 Task: Open Card Cryptocurrency Review in Board Customer Service to Workspace Acquisitions and Mergers and add a team member Softage.1@softage.net, a label Green, a checklist Payroll, an attachment from Trello, a color Green and finally, add a card description 'Plan and execute company team-building activity at a go-karting track' and a comment 'This task requires us to be detail-oriented and meticulous, ensuring that we do not miss any important information or details.'. Add a start date 'Jan 05, 1900' with a due date 'Jan 12, 1900'
Action: Mouse moved to (106, 484)
Screenshot: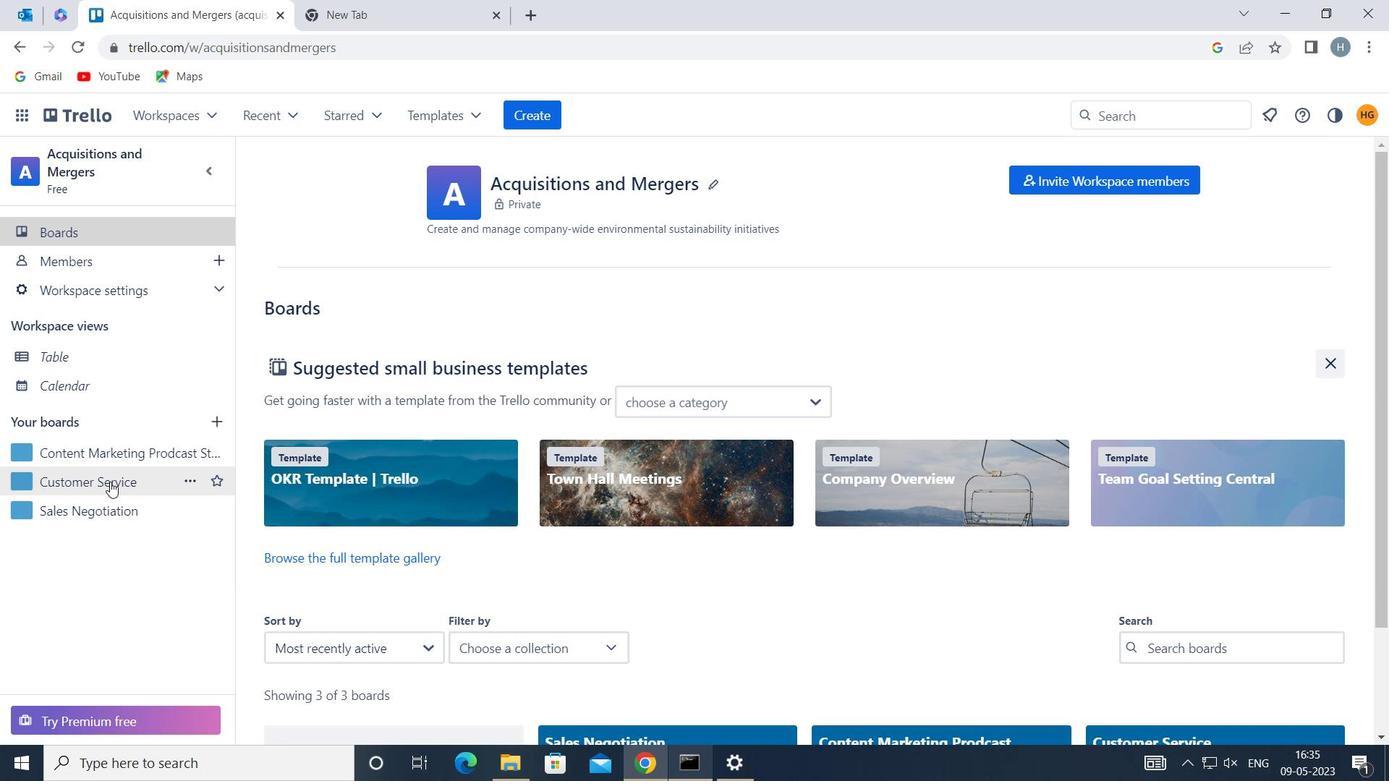 
Action: Mouse pressed left at (106, 484)
Screenshot: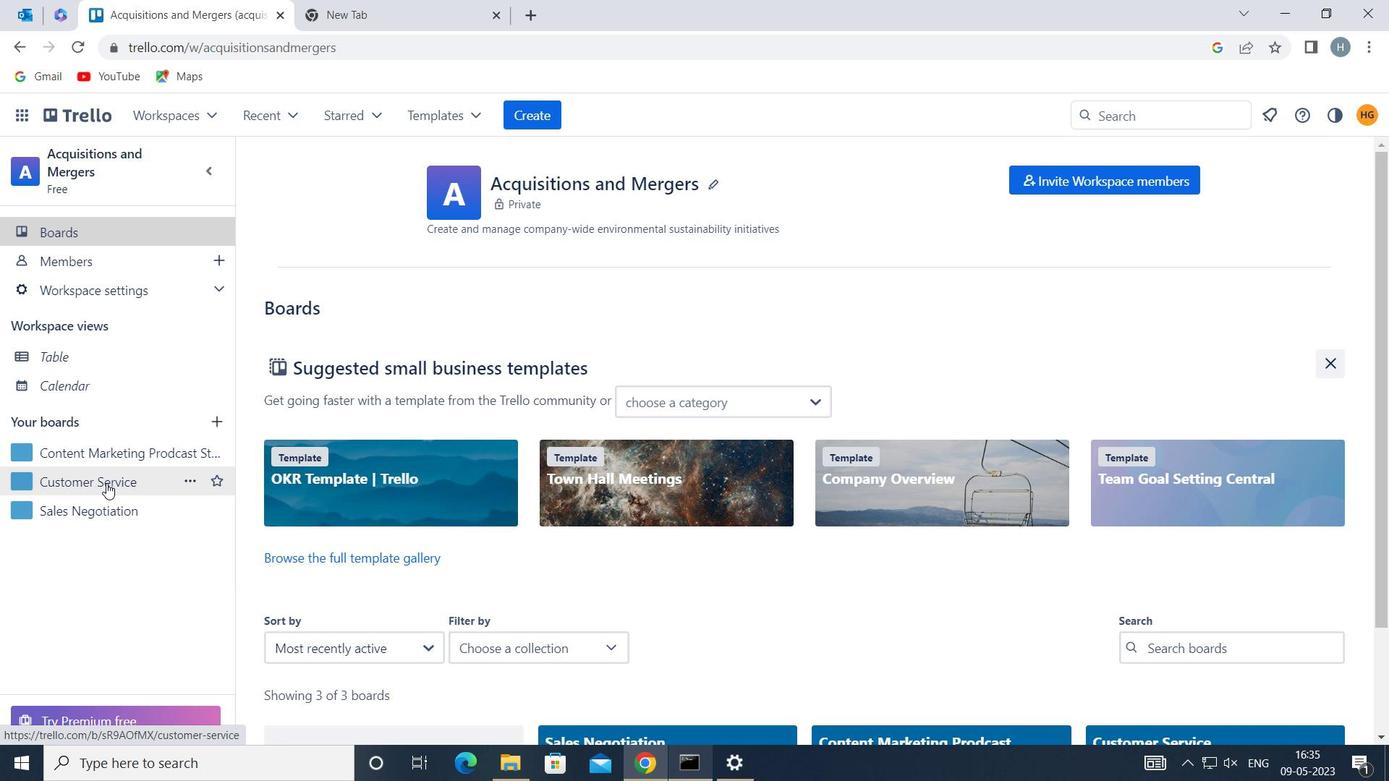 
Action: Mouse moved to (611, 258)
Screenshot: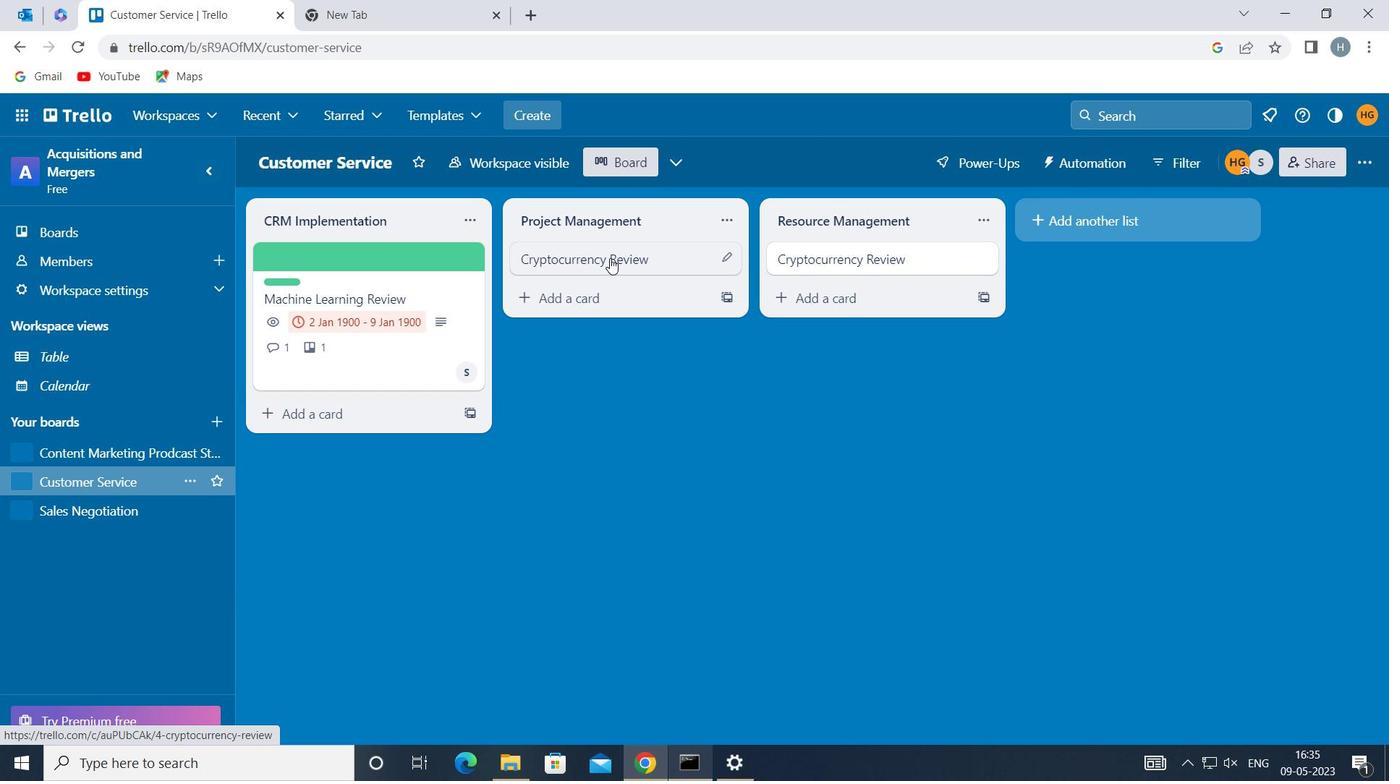 
Action: Mouse pressed left at (611, 258)
Screenshot: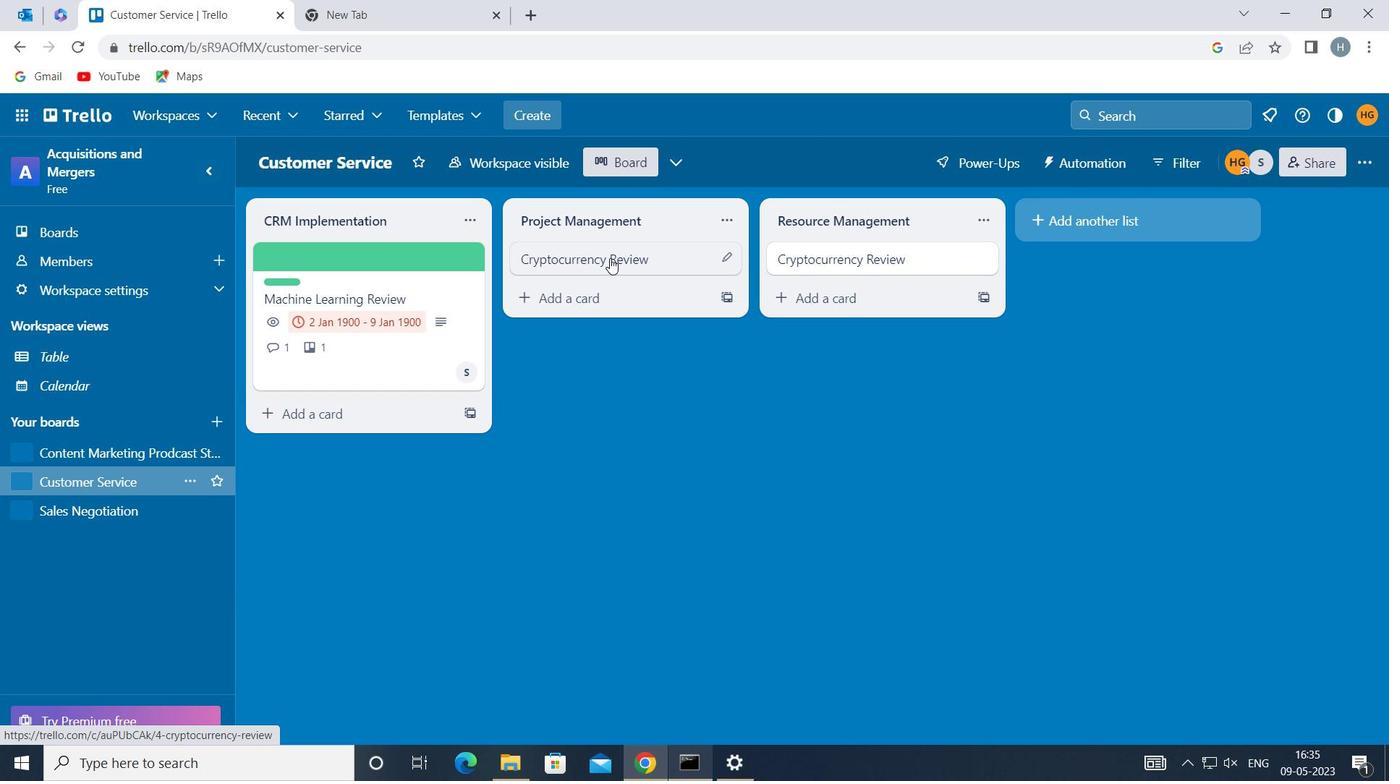
Action: Mouse moved to (914, 313)
Screenshot: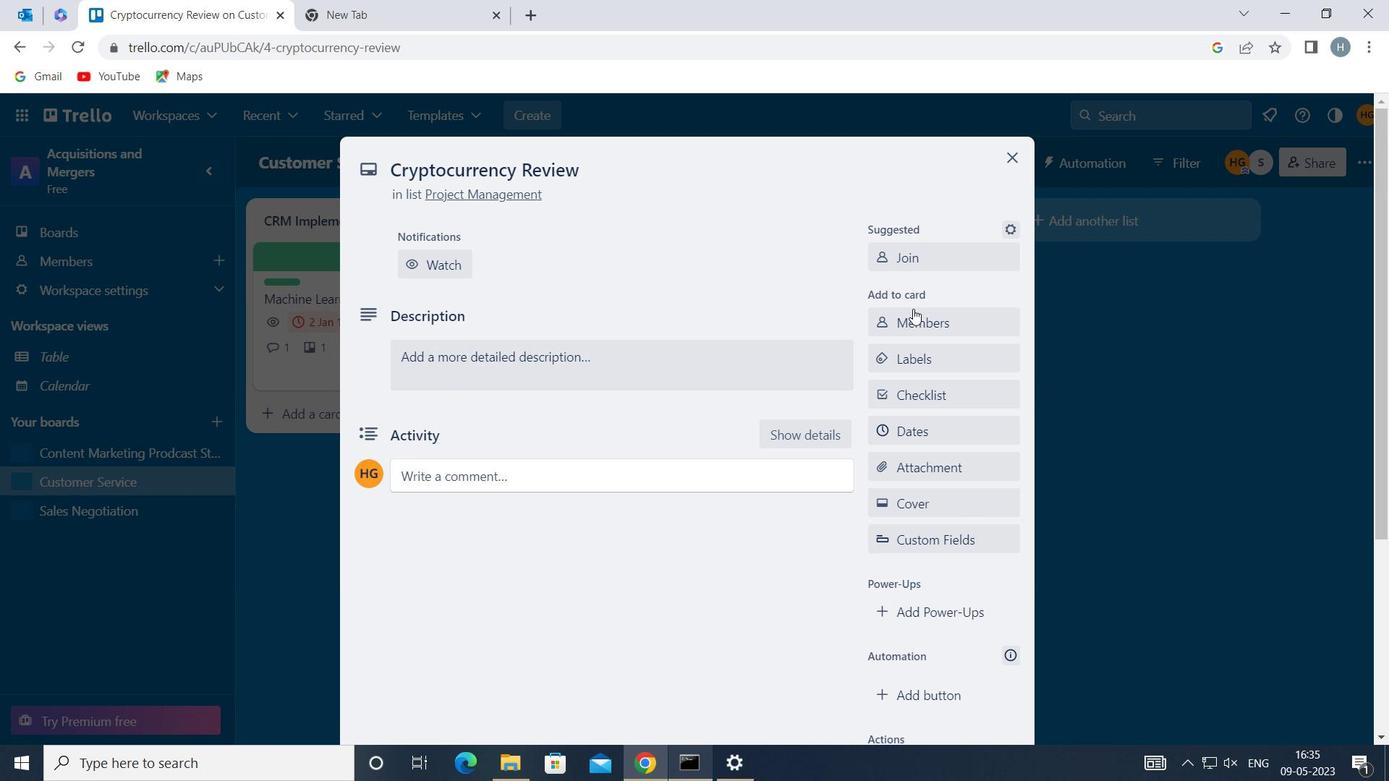 
Action: Mouse pressed left at (914, 313)
Screenshot: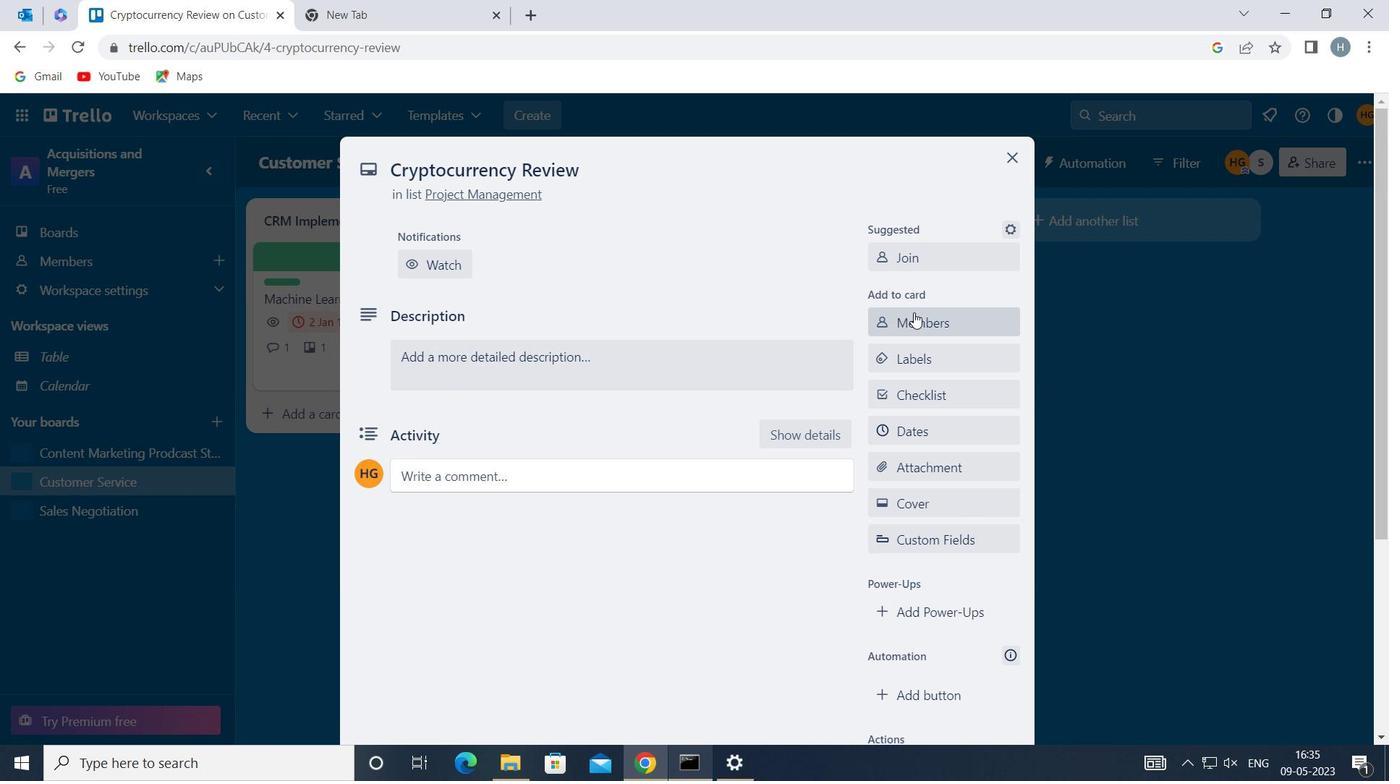 
Action: Mouse moved to (916, 313)
Screenshot: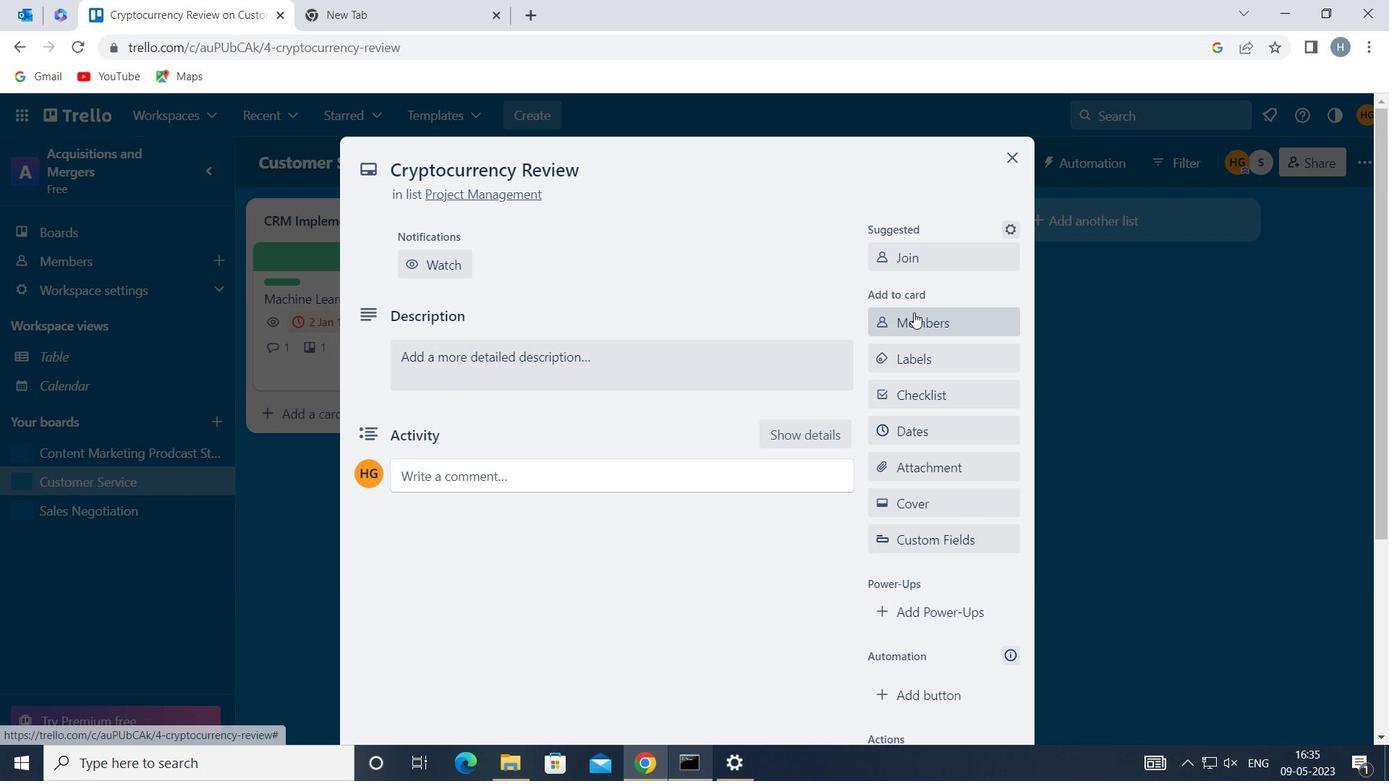 
Action: Key pressed soft
Screenshot: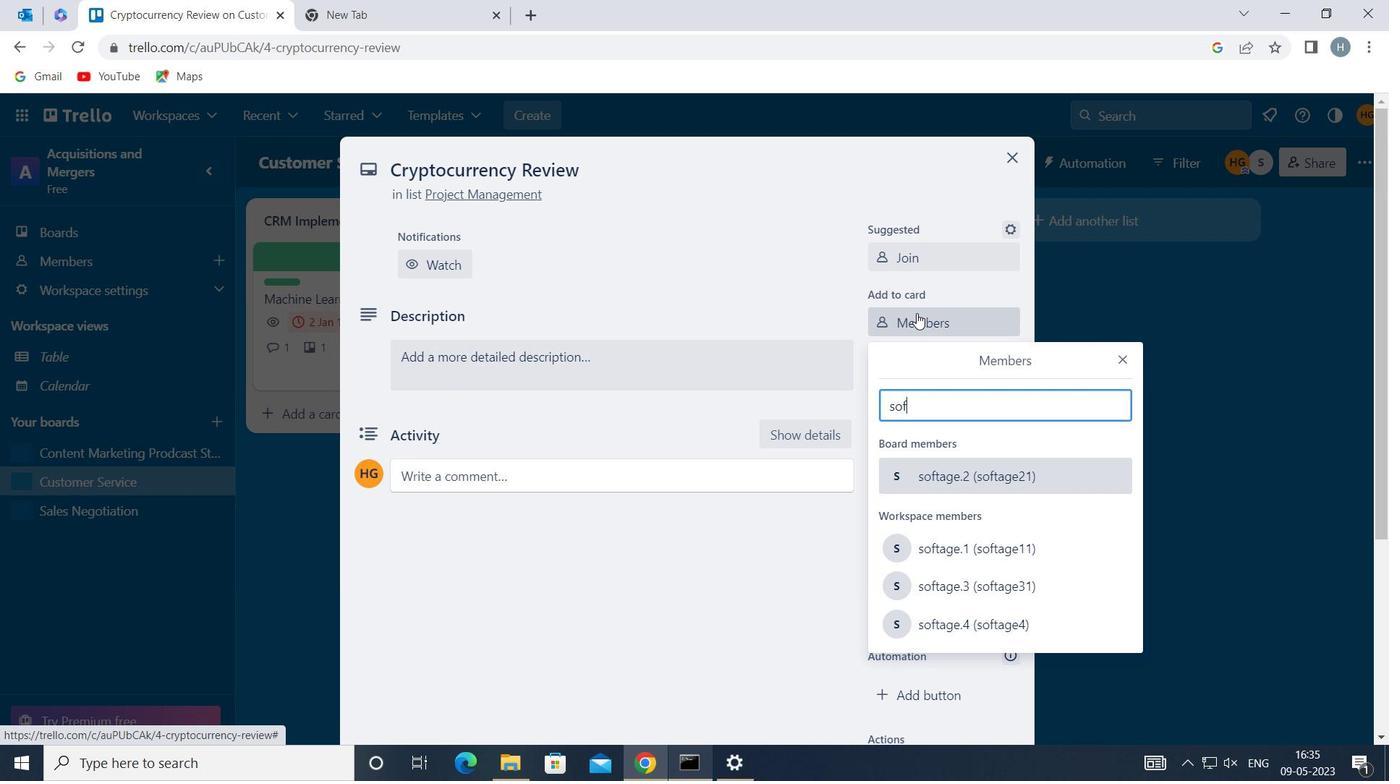 
Action: Mouse moved to (984, 534)
Screenshot: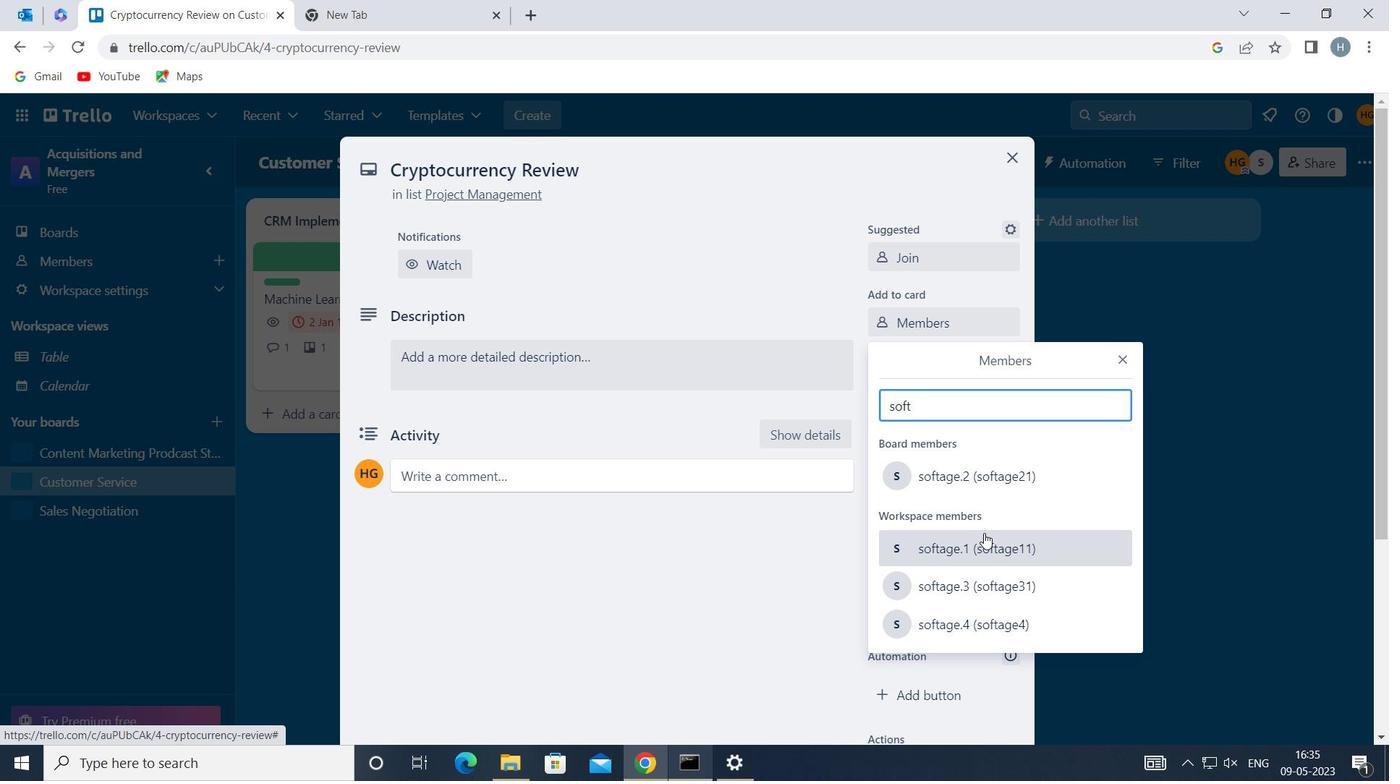 
Action: Mouse pressed left at (984, 534)
Screenshot: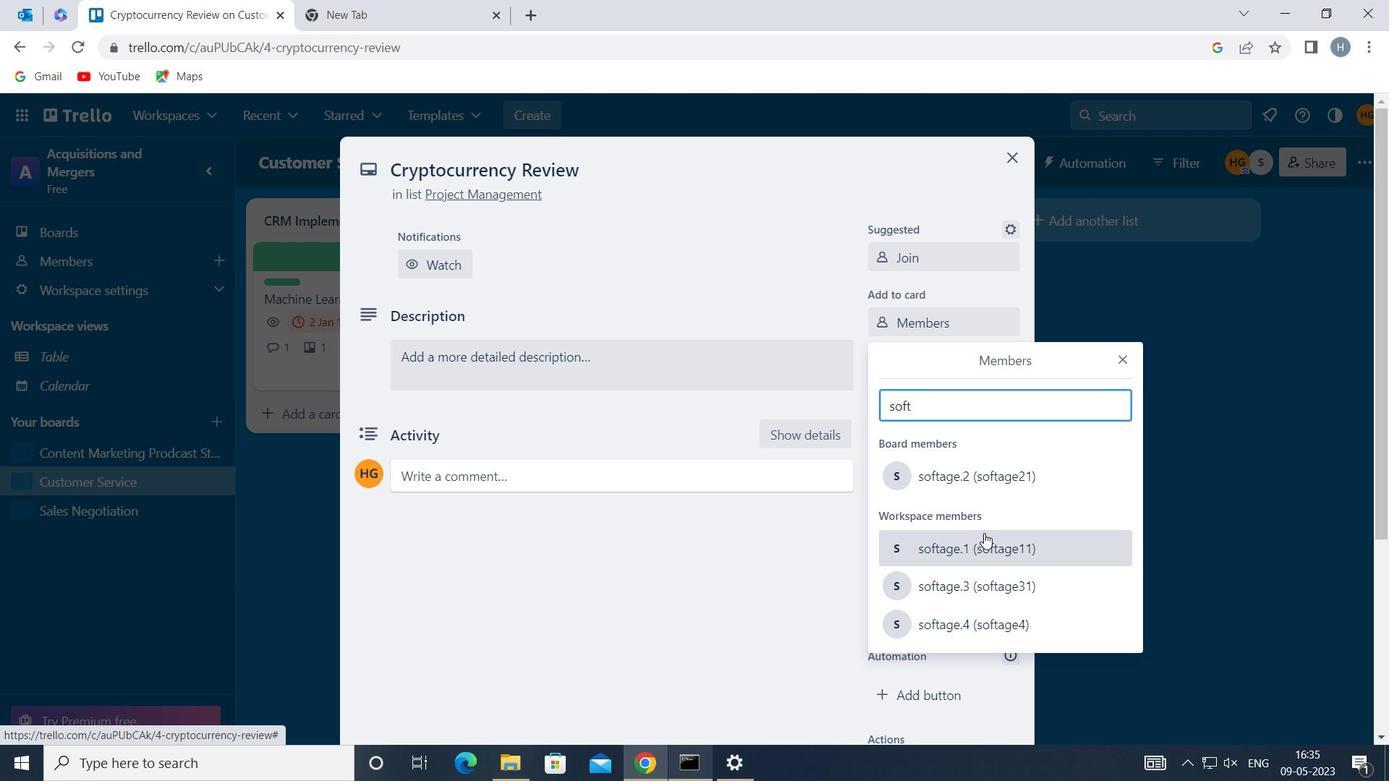 
Action: Mouse moved to (1125, 355)
Screenshot: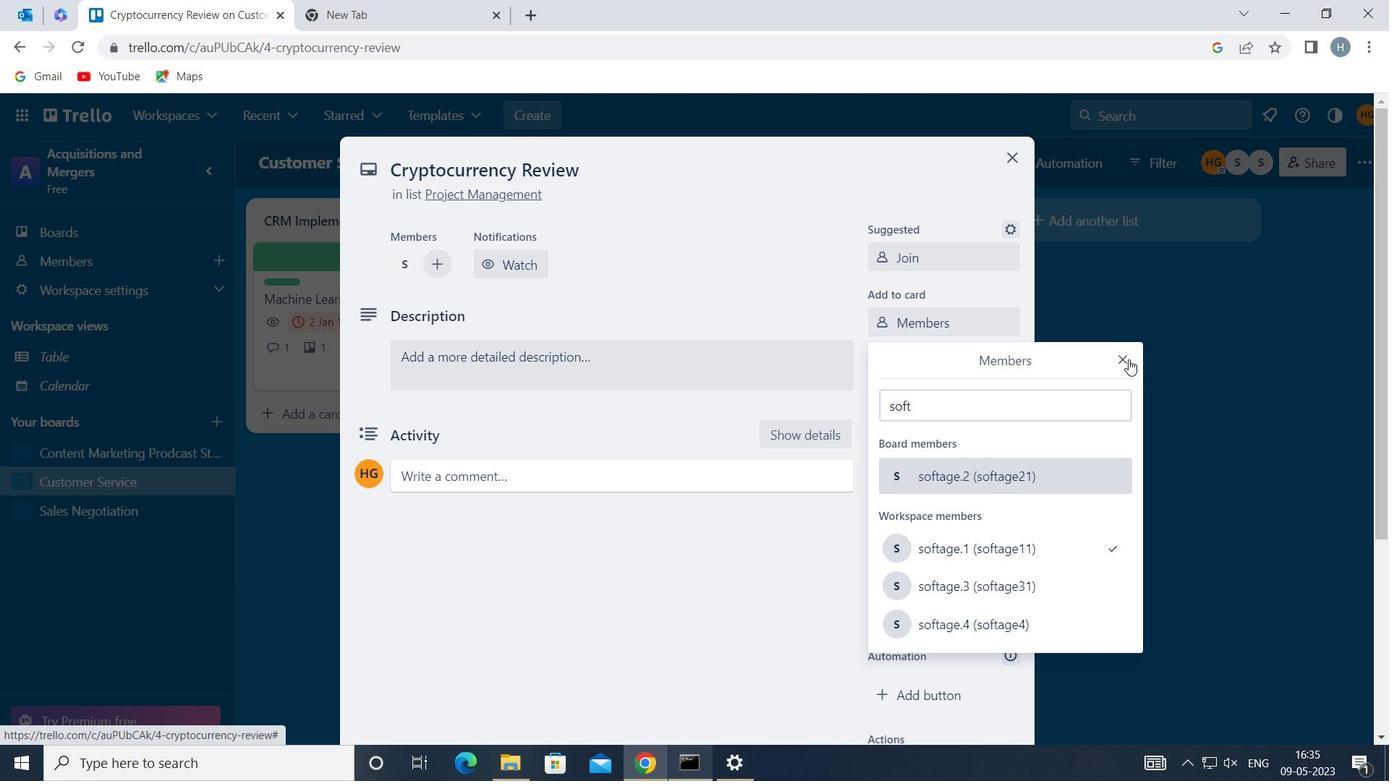 
Action: Mouse pressed left at (1125, 355)
Screenshot: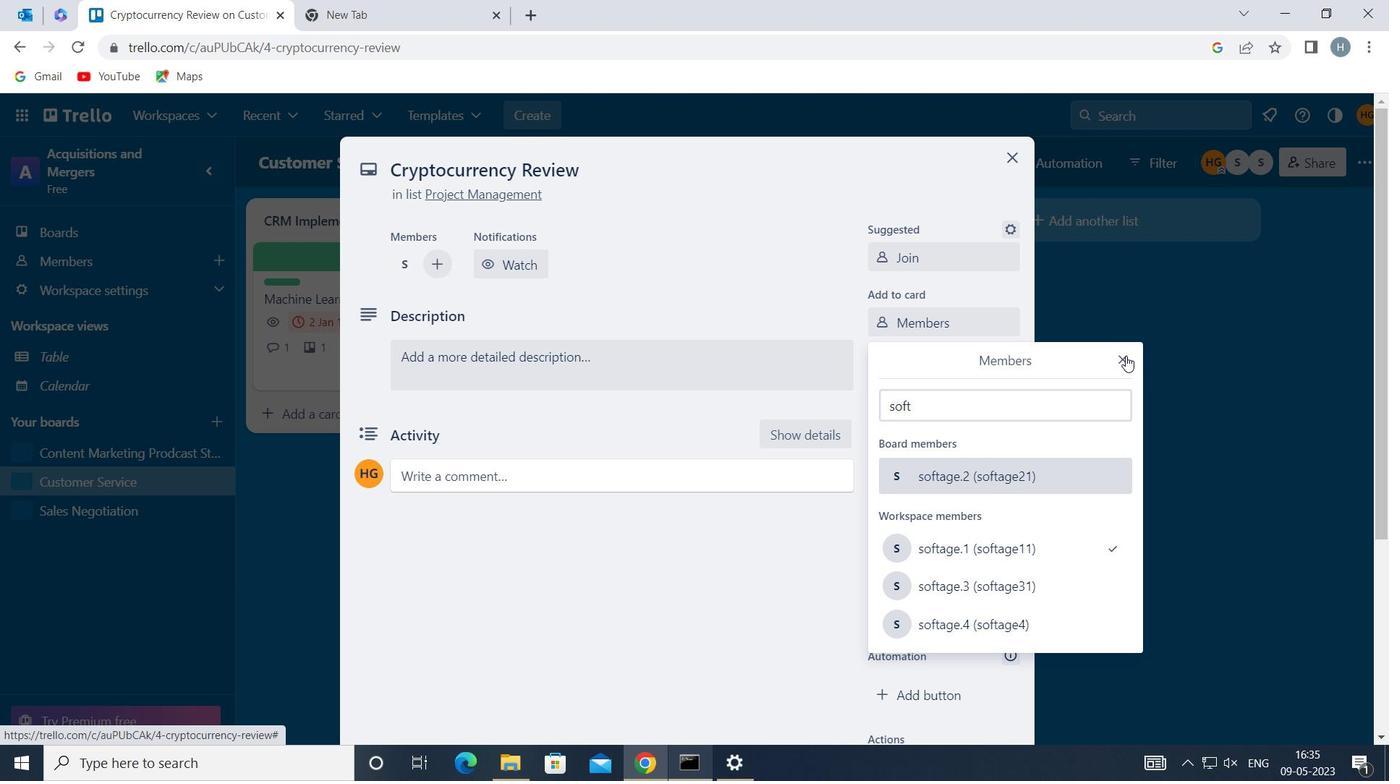 
Action: Mouse moved to (979, 355)
Screenshot: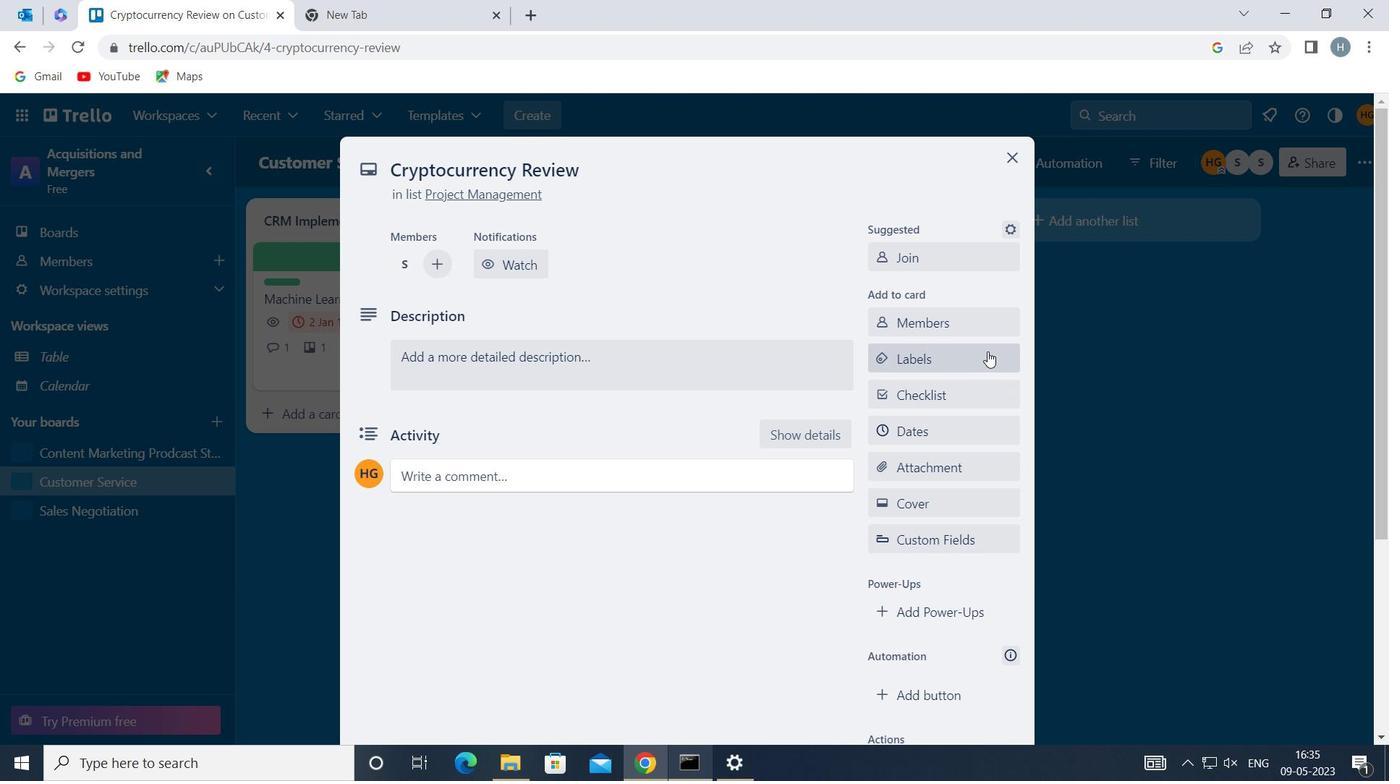 
Action: Mouse pressed left at (979, 355)
Screenshot: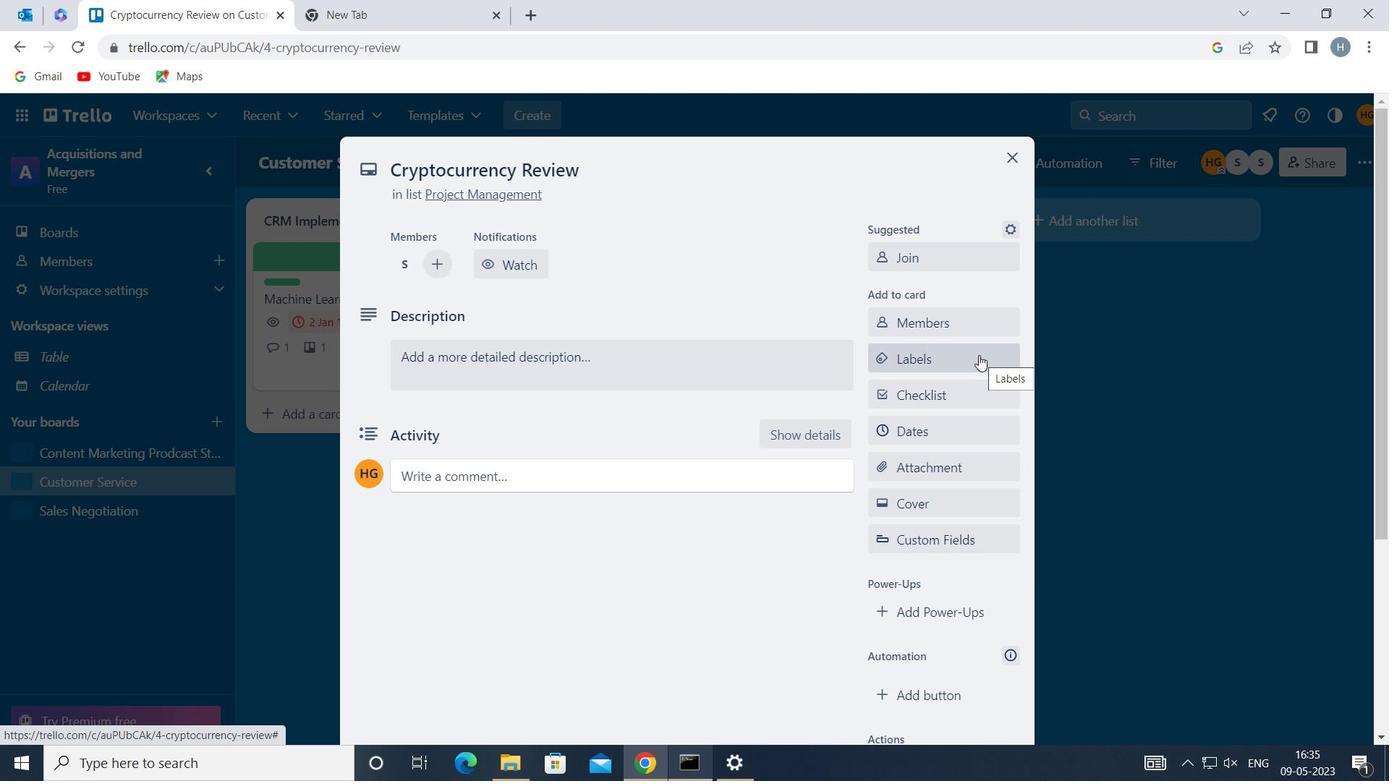
Action: Mouse moved to (996, 261)
Screenshot: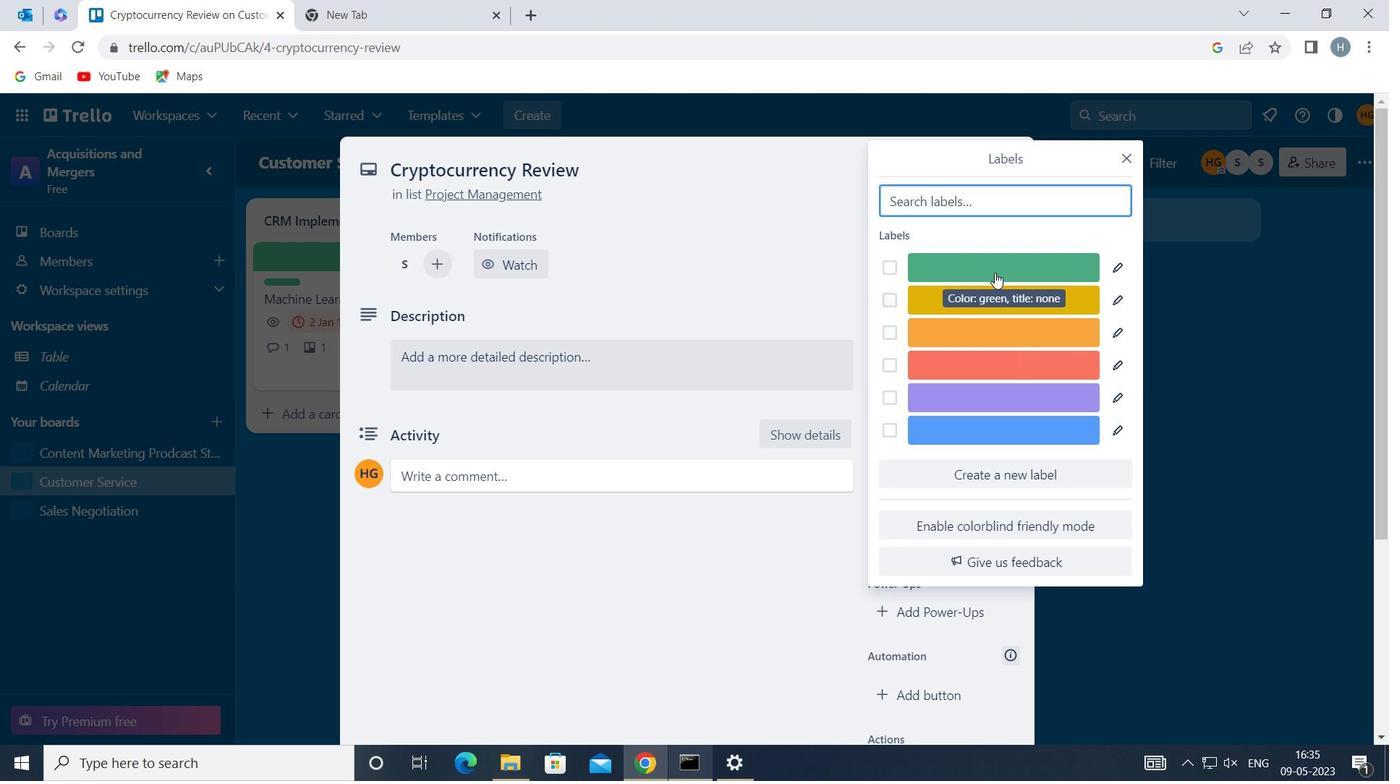 
Action: Mouse pressed left at (996, 261)
Screenshot: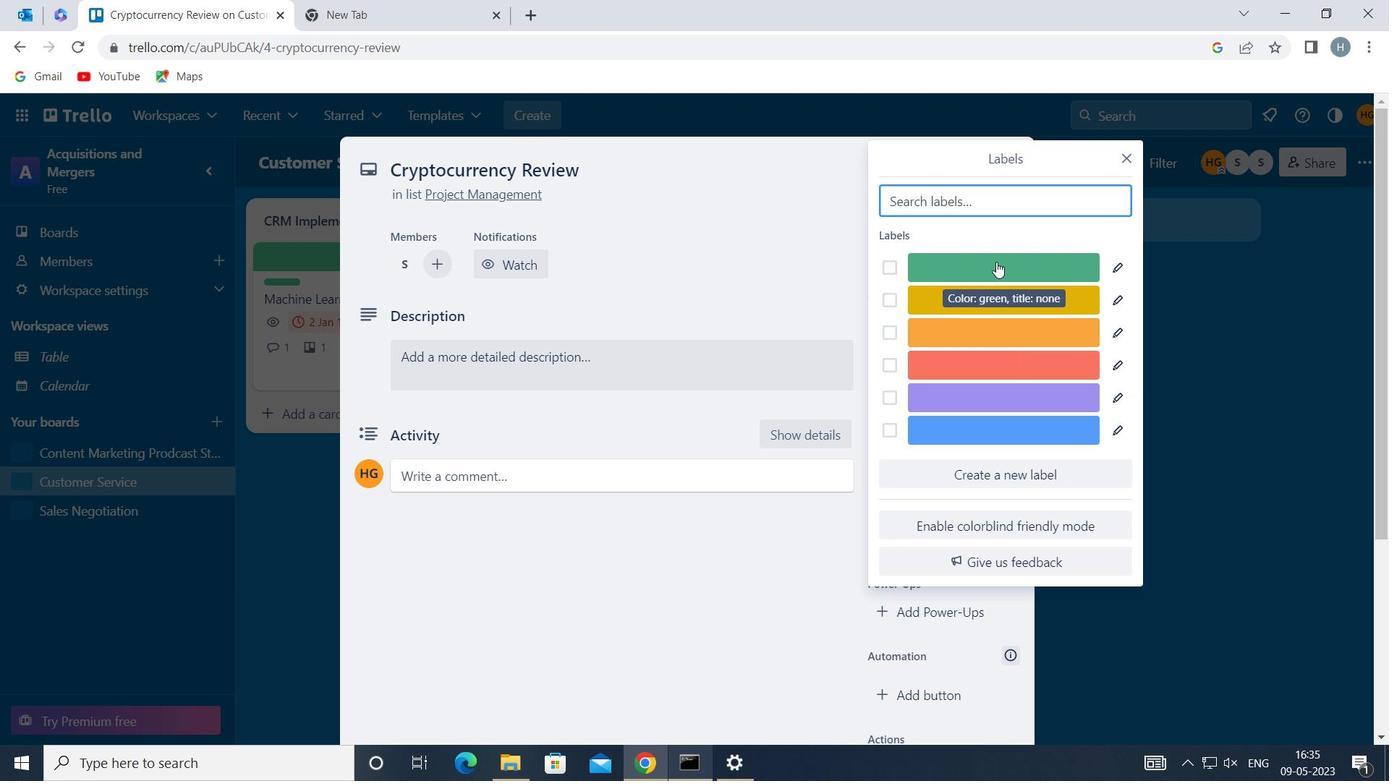 
Action: Mouse moved to (1123, 154)
Screenshot: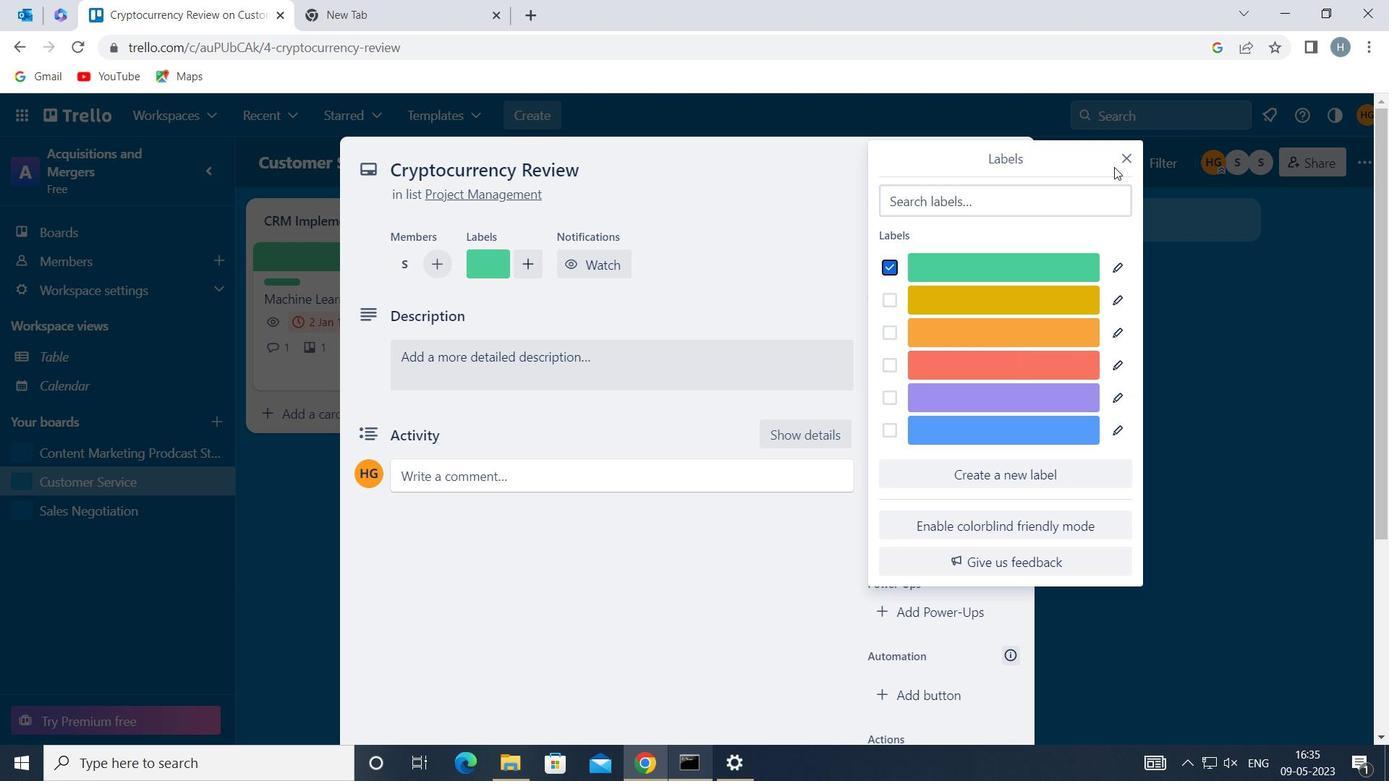 
Action: Mouse pressed left at (1123, 154)
Screenshot: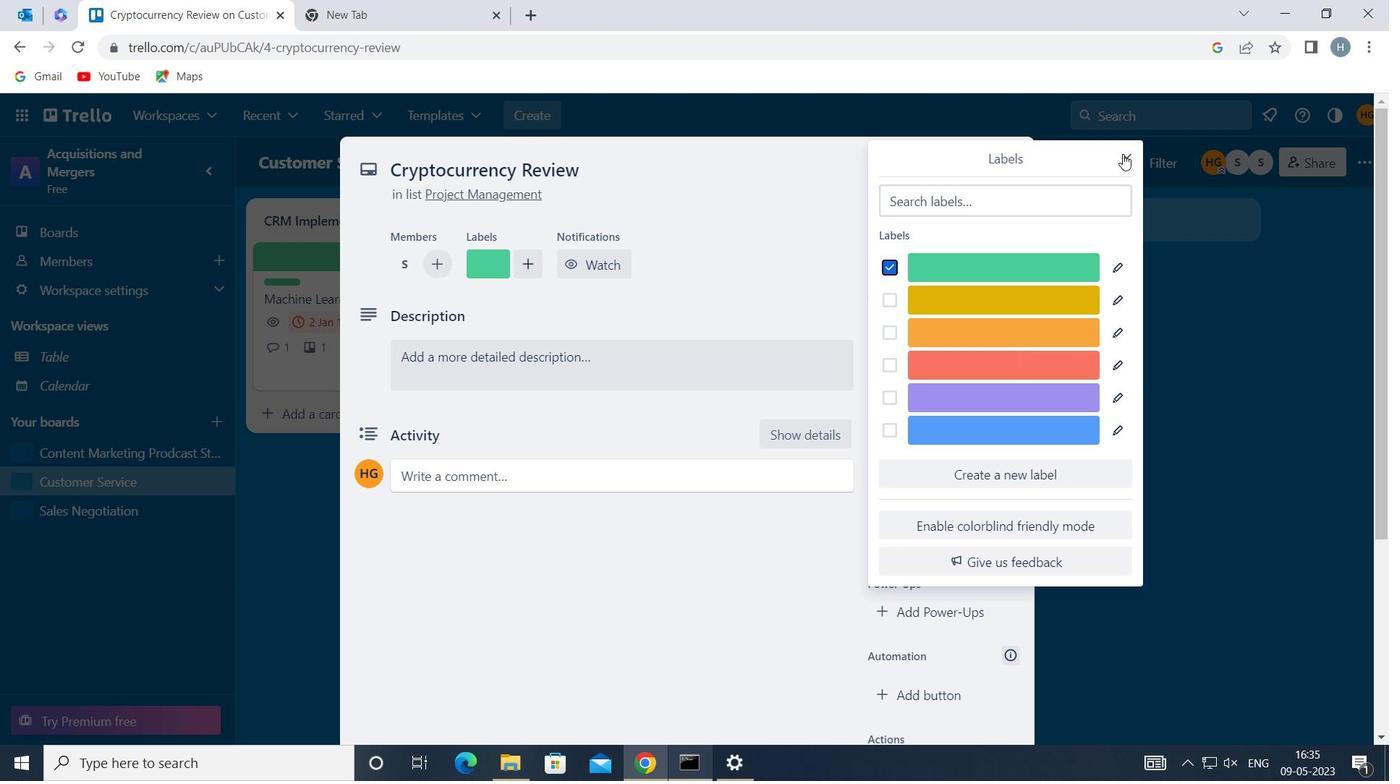 
Action: Mouse moved to (950, 386)
Screenshot: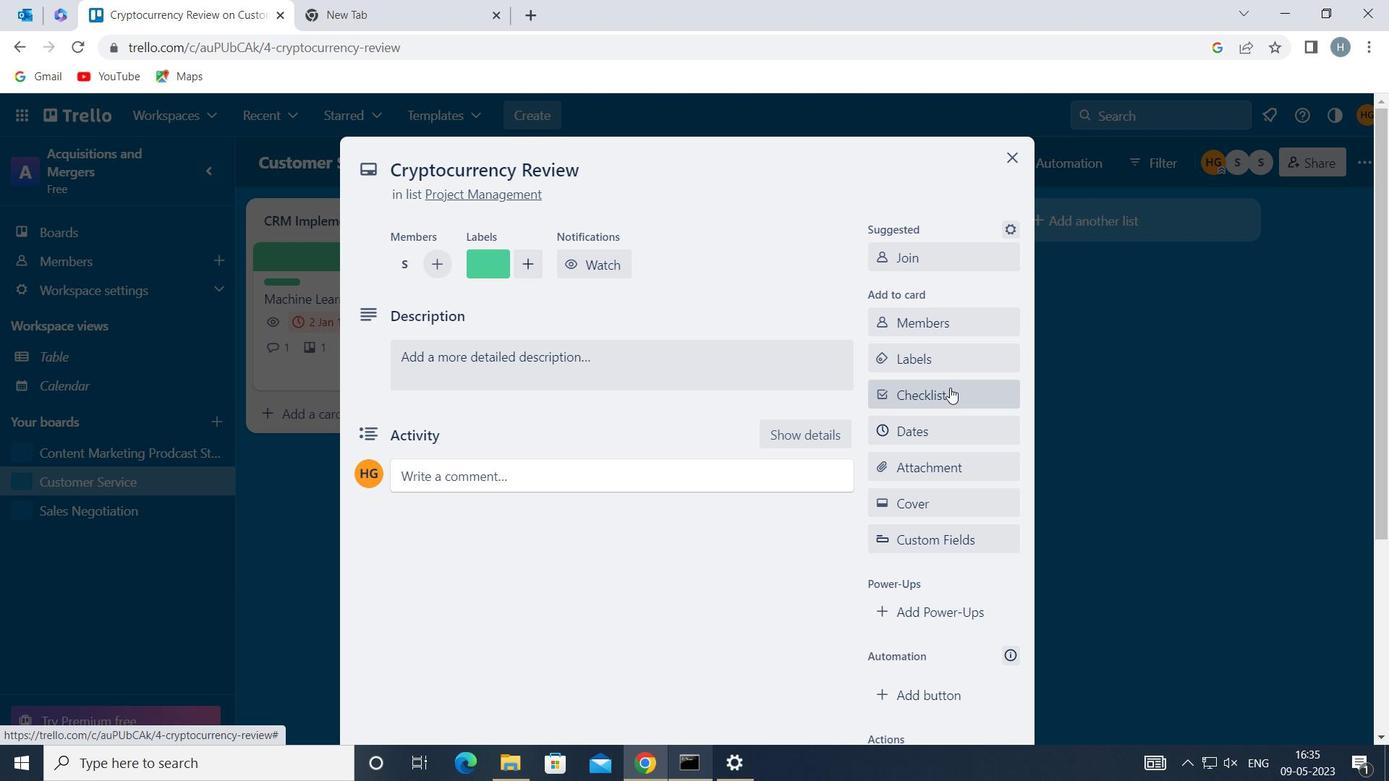 
Action: Mouse pressed left at (950, 386)
Screenshot: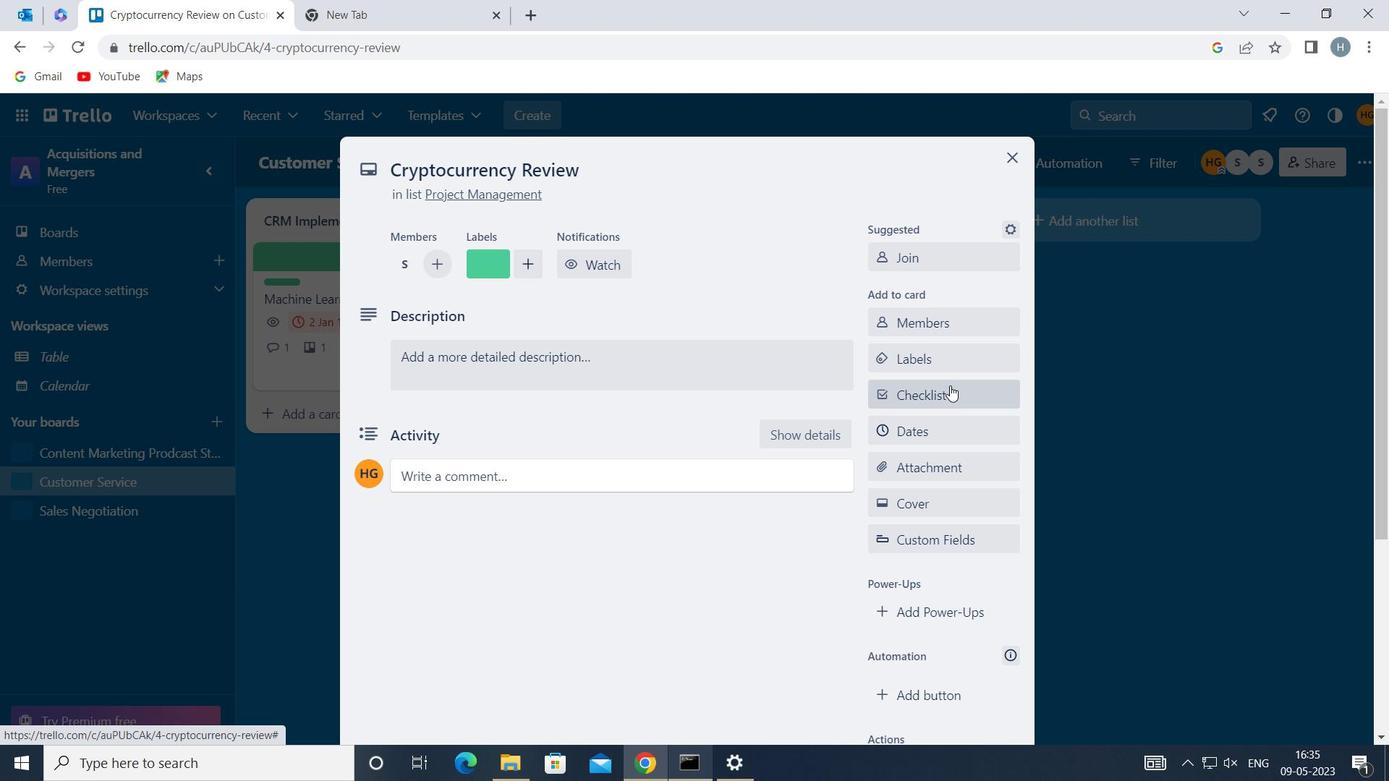 
Action: Mouse moved to (965, 460)
Screenshot: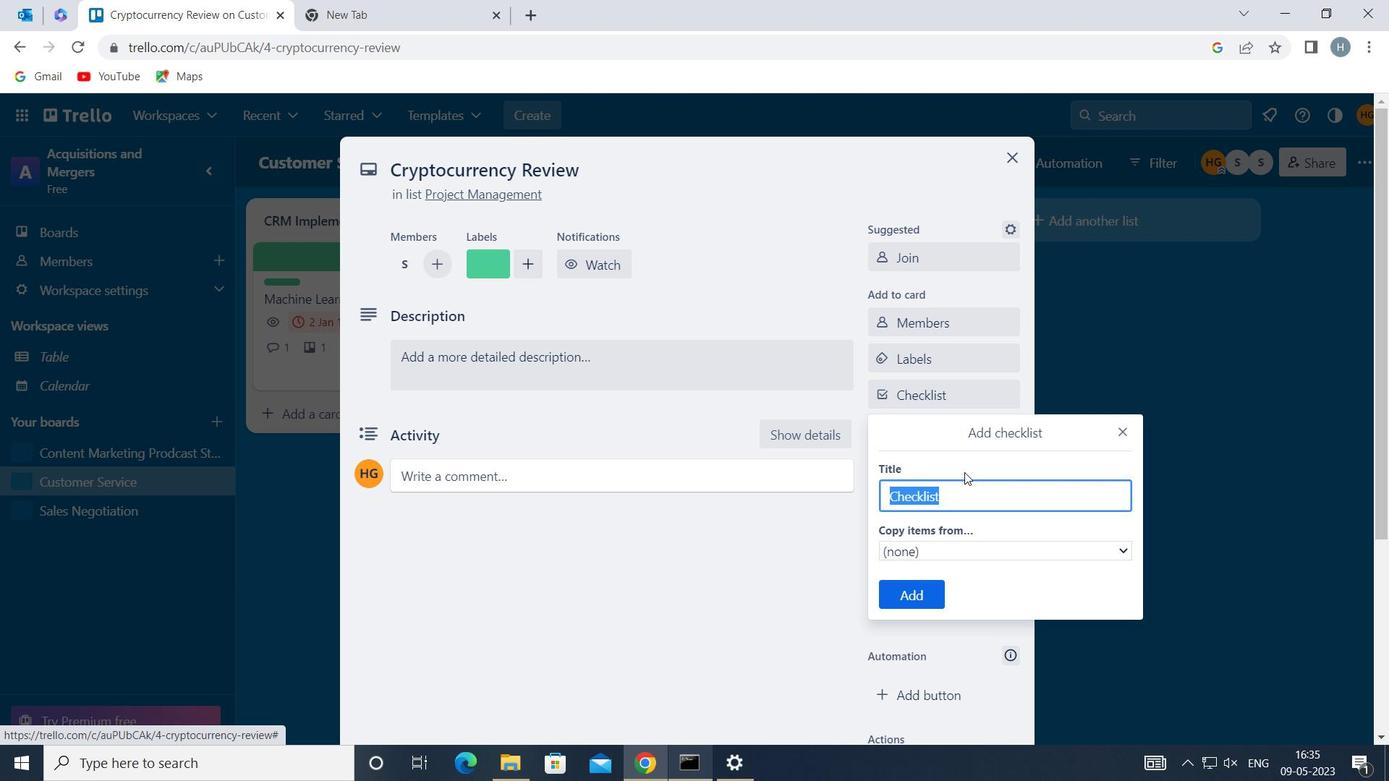 
Action: Key pressed <Key.shift>PAYROLL
Screenshot: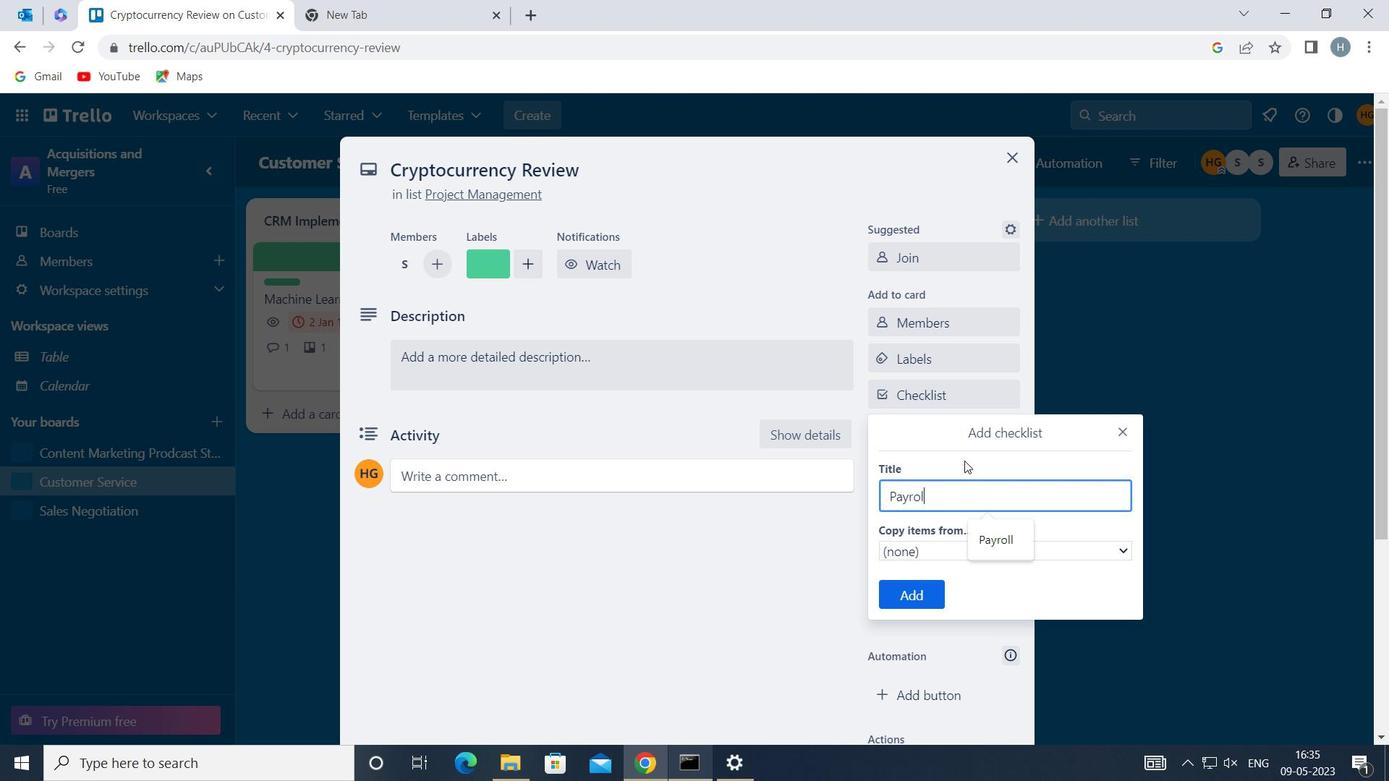 
Action: Mouse moved to (912, 587)
Screenshot: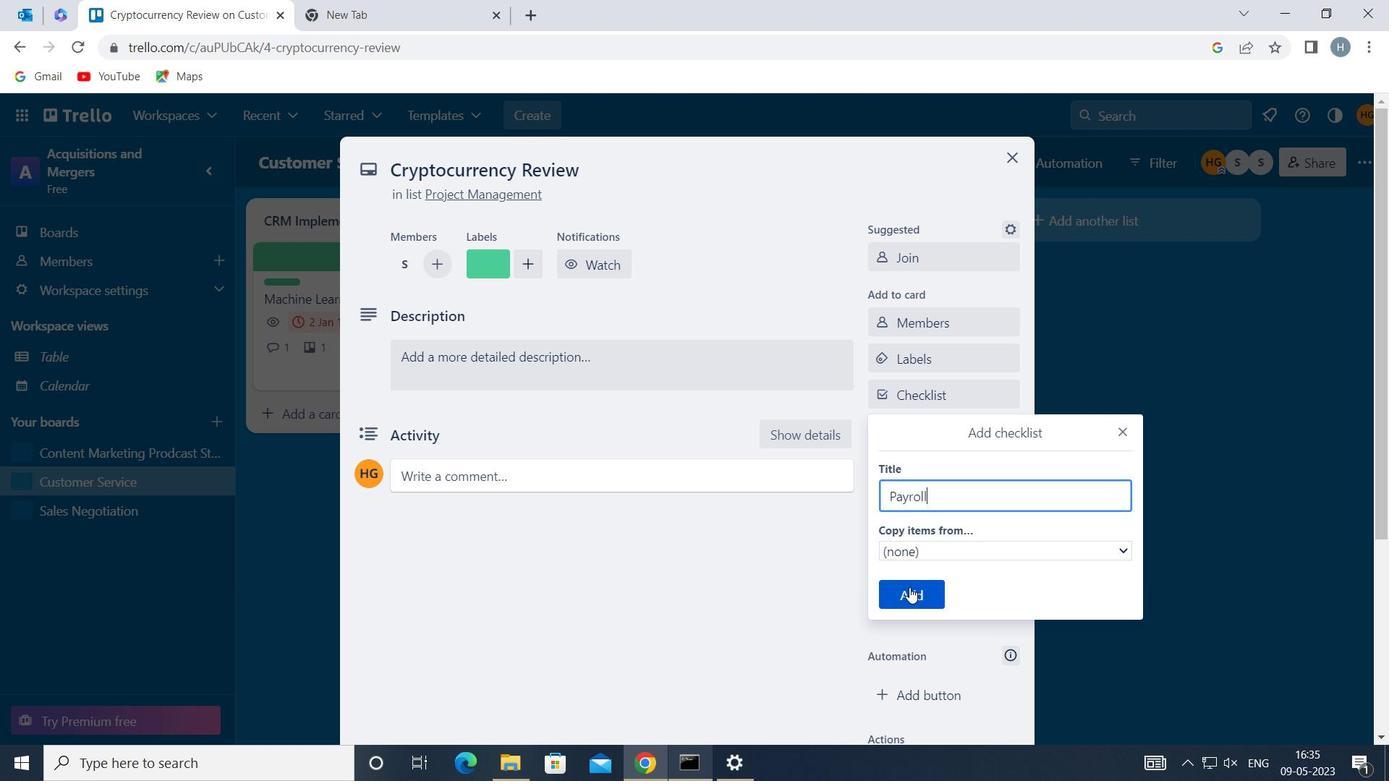
Action: Mouse pressed left at (912, 587)
Screenshot: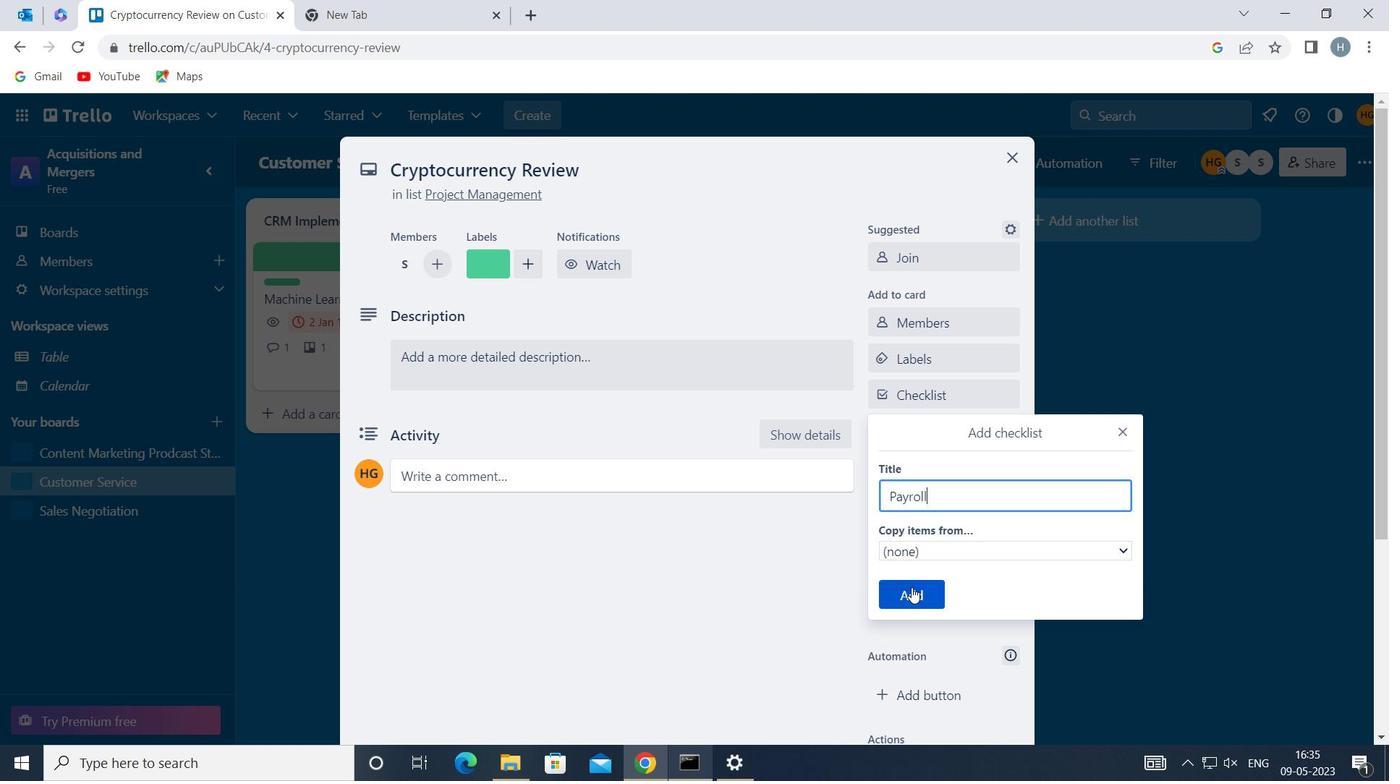 
Action: Mouse moved to (947, 464)
Screenshot: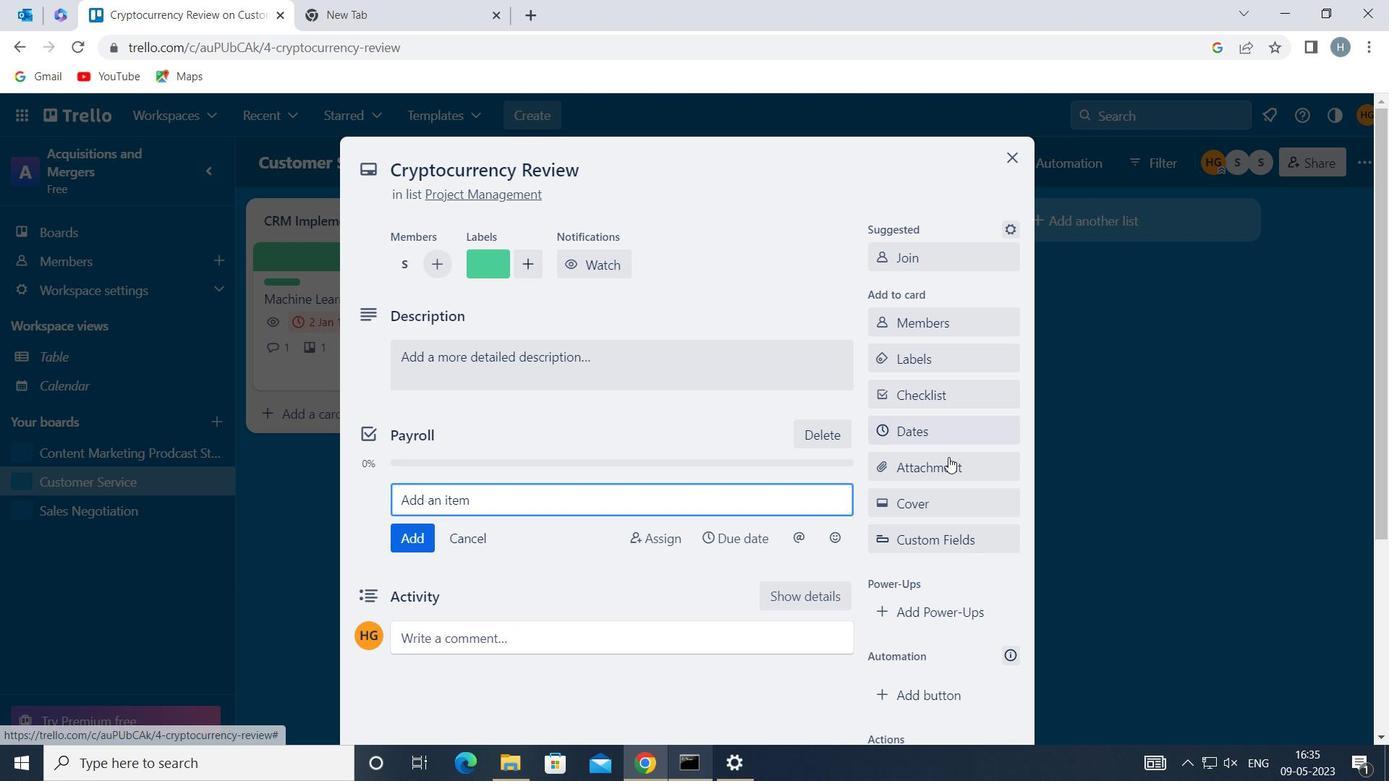 
Action: Mouse pressed left at (947, 464)
Screenshot: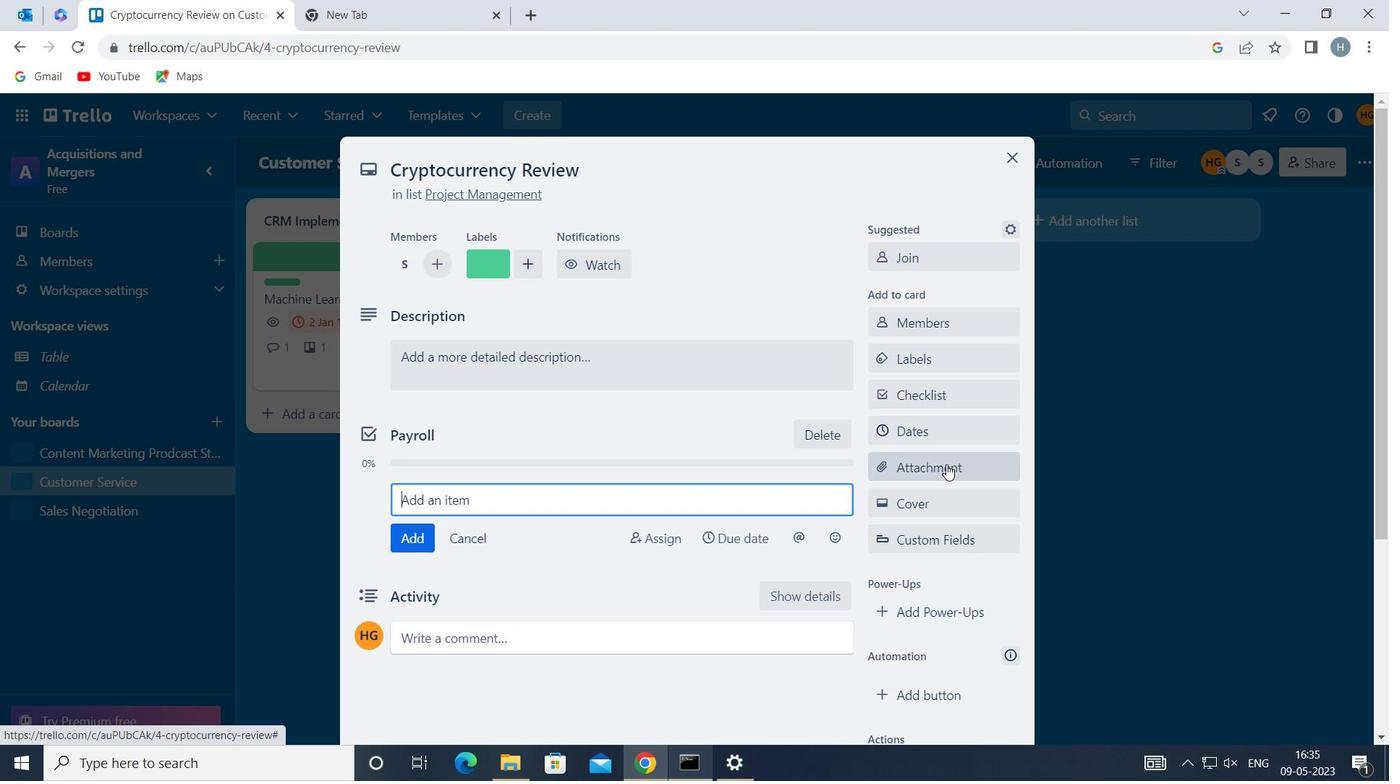 
Action: Mouse moved to (949, 214)
Screenshot: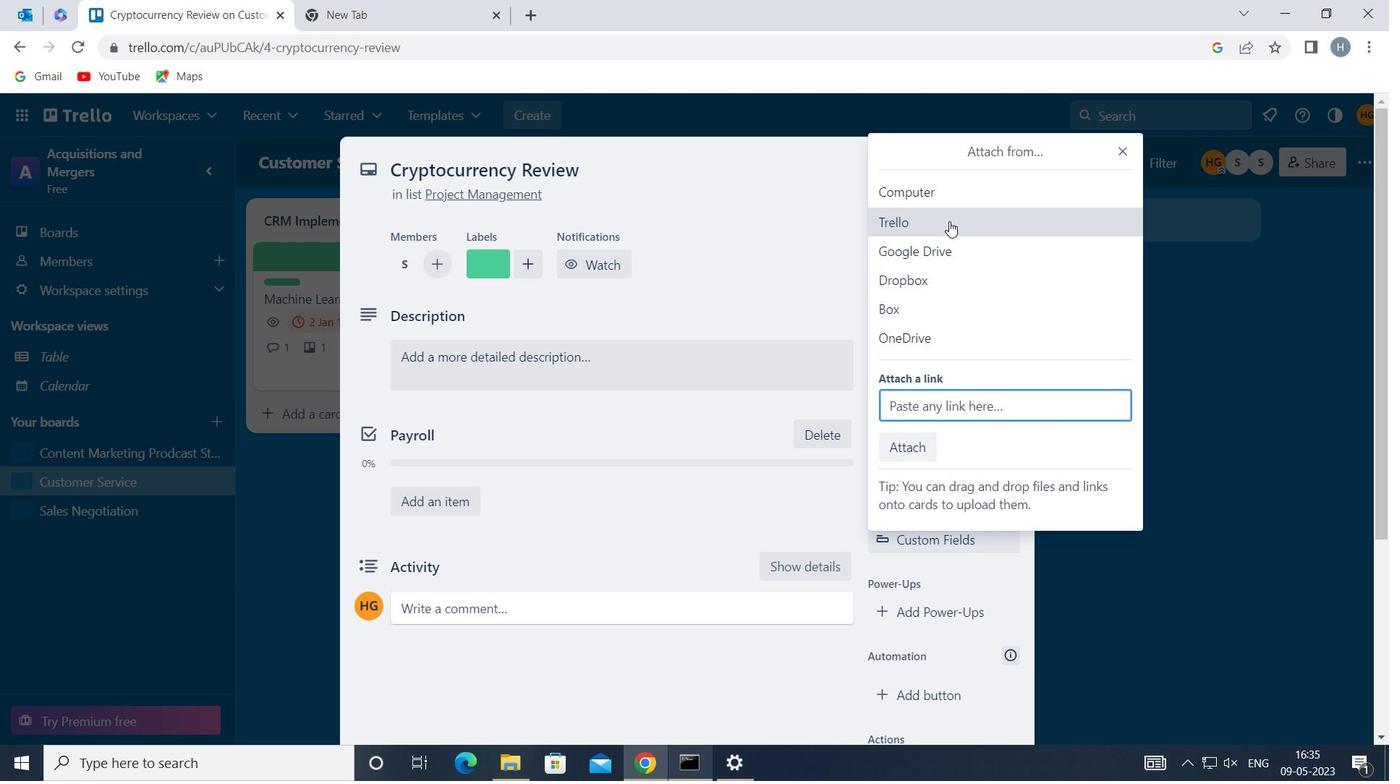 
Action: Mouse pressed left at (949, 214)
Screenshot: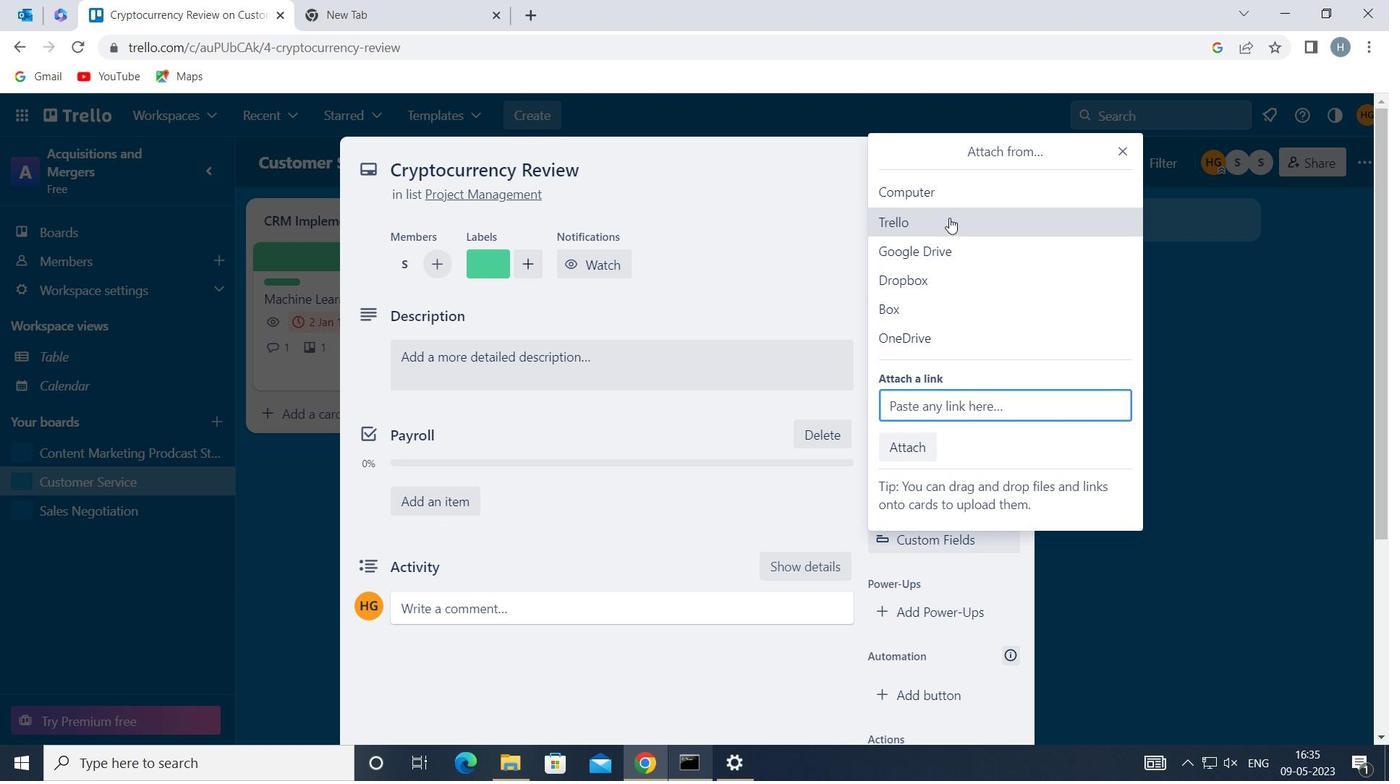 
Action: Mouse moved to (944, 343)
Screenshot: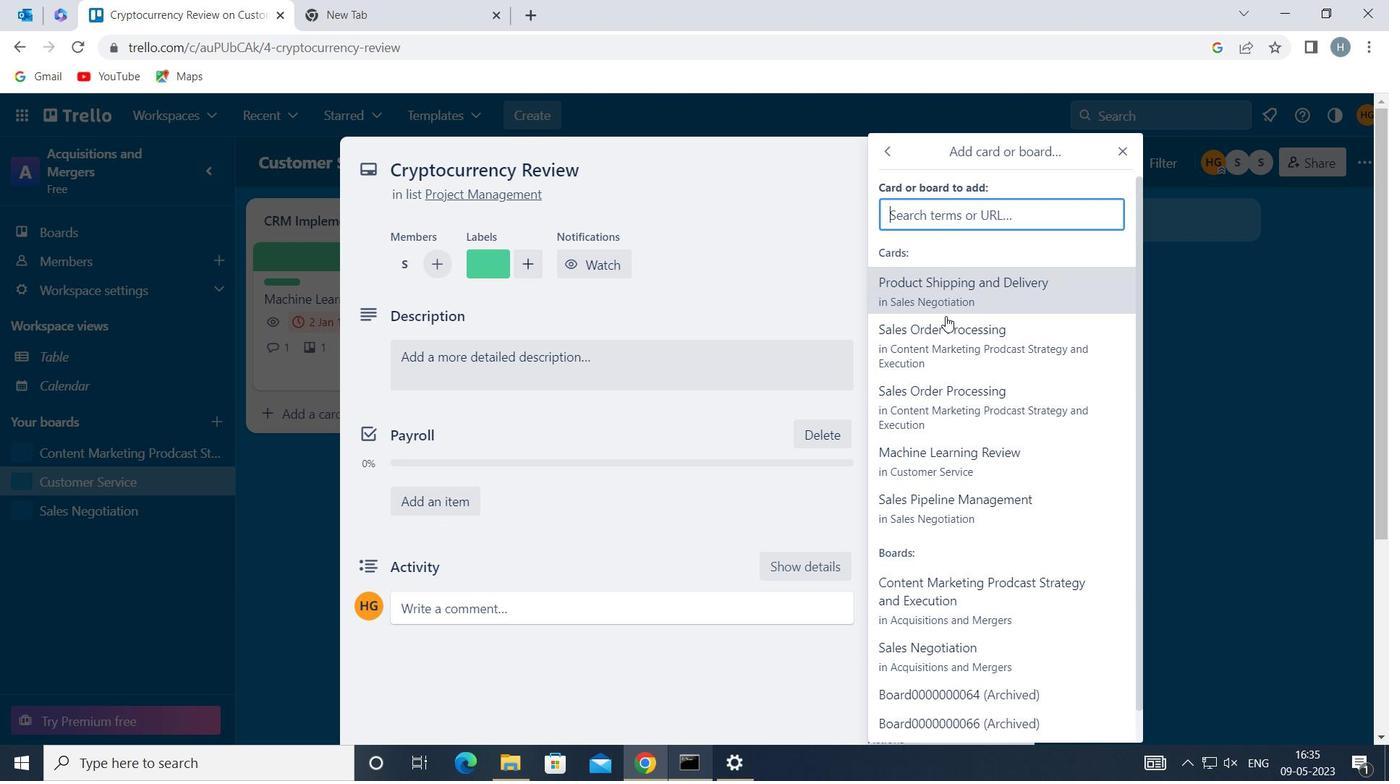 
Action: Mouse pressed left at (944, 343)
Screenshot: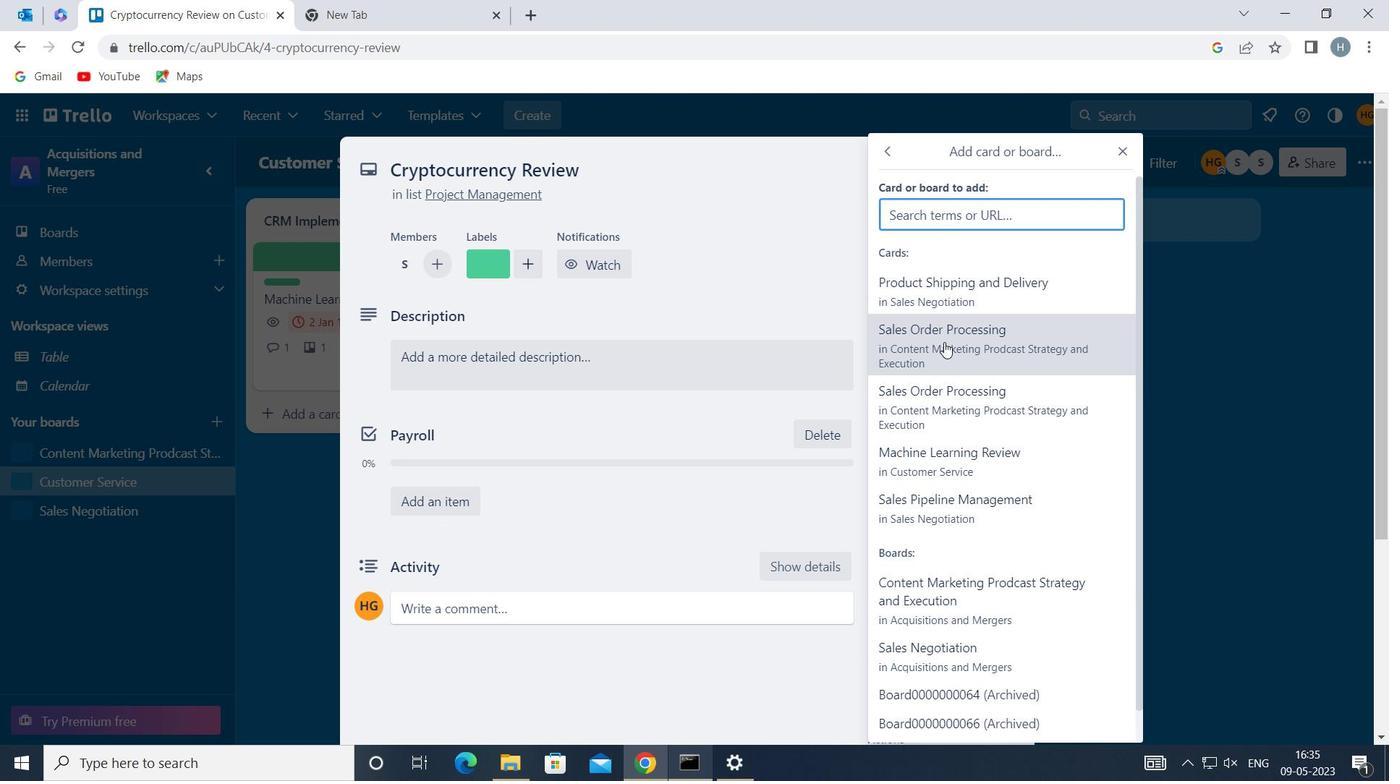 
Action: Mouse moved to (952, 497)
Screenshot: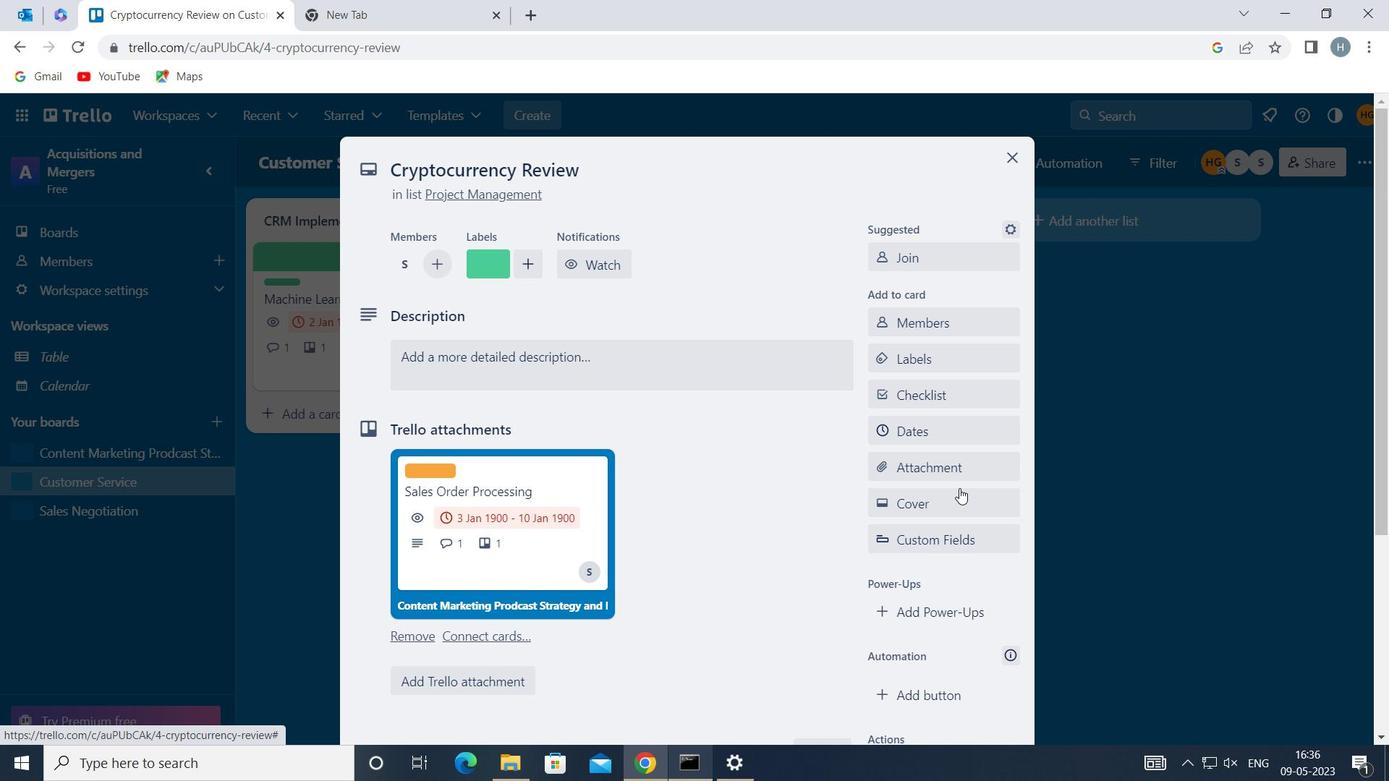 
Action: Mouse pressed left at (952, 497)
Screenshot: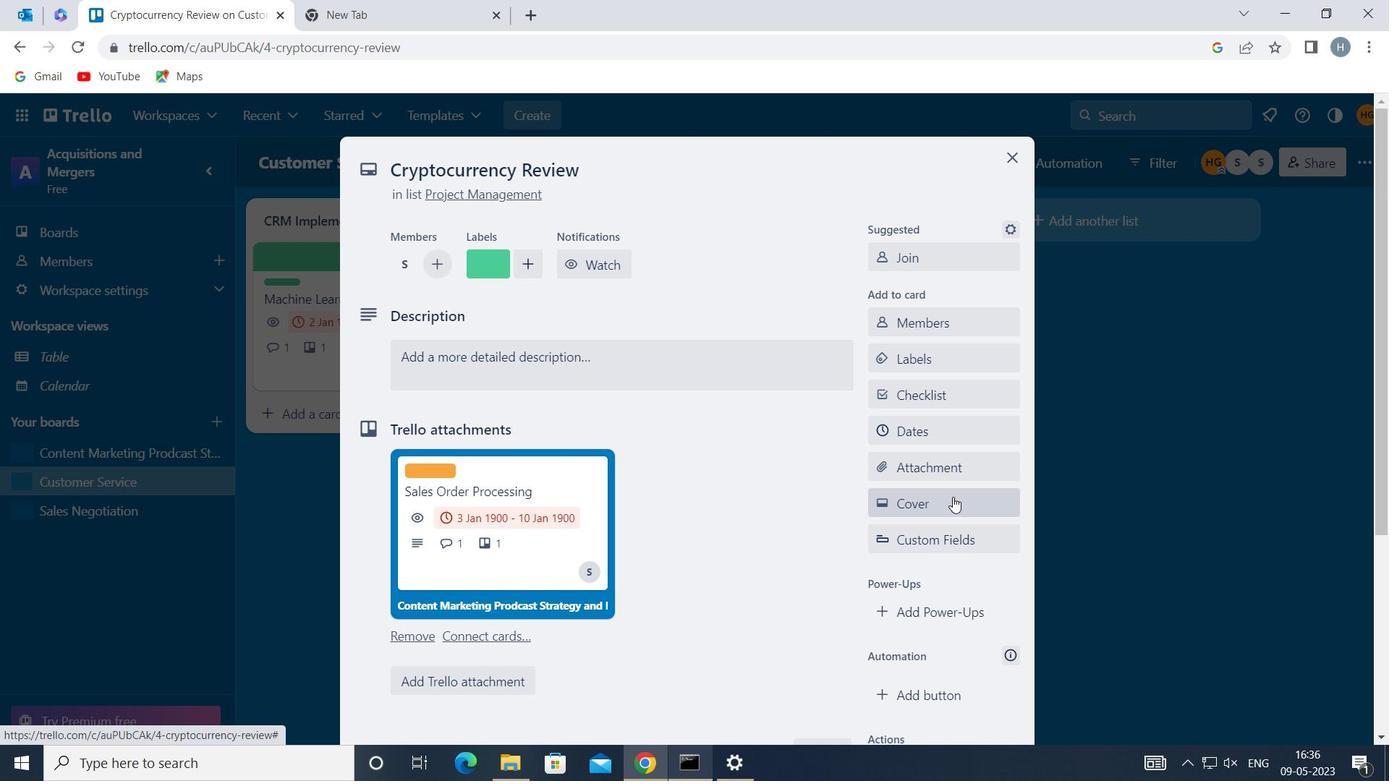 
Action: Mouse moved to (903, 381)
Screenshot: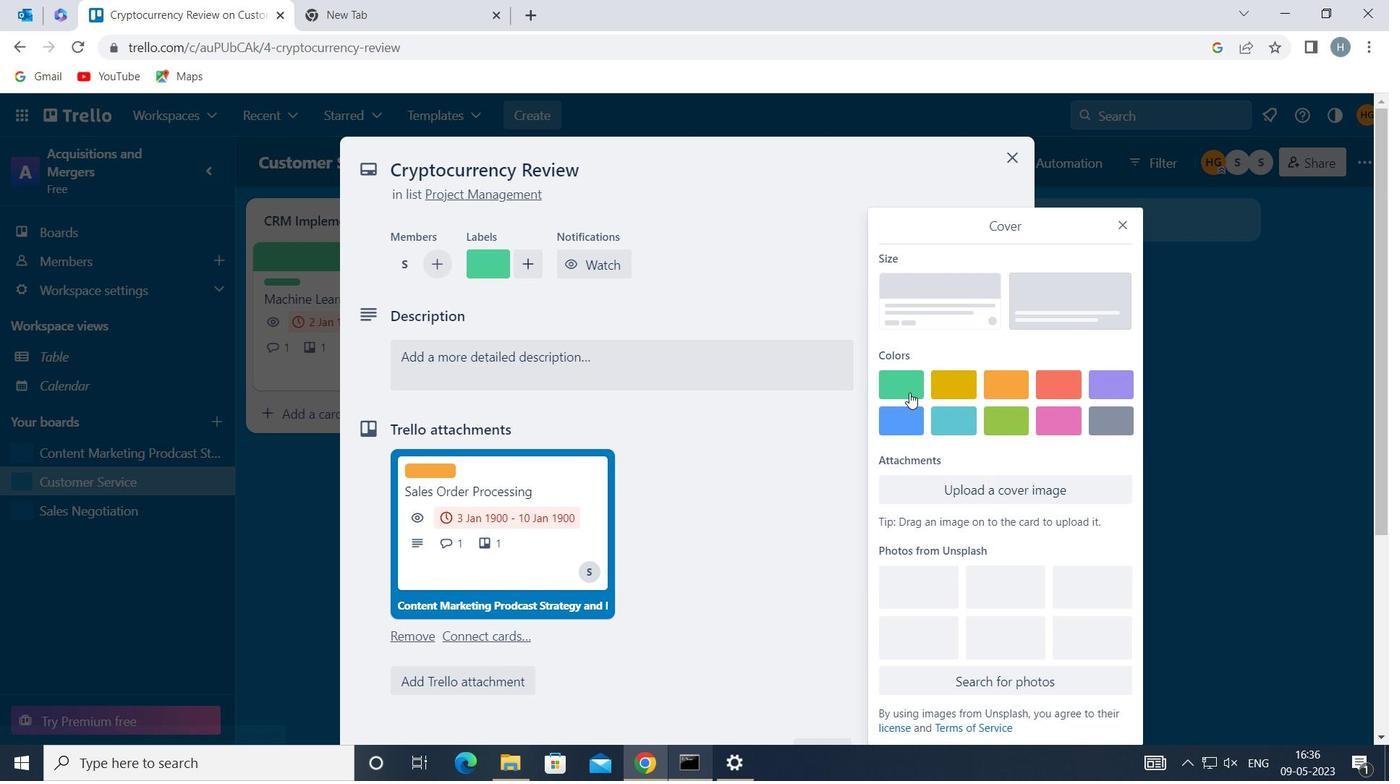 
Action: Mouse pressed left at (903, 381)
Screenshot: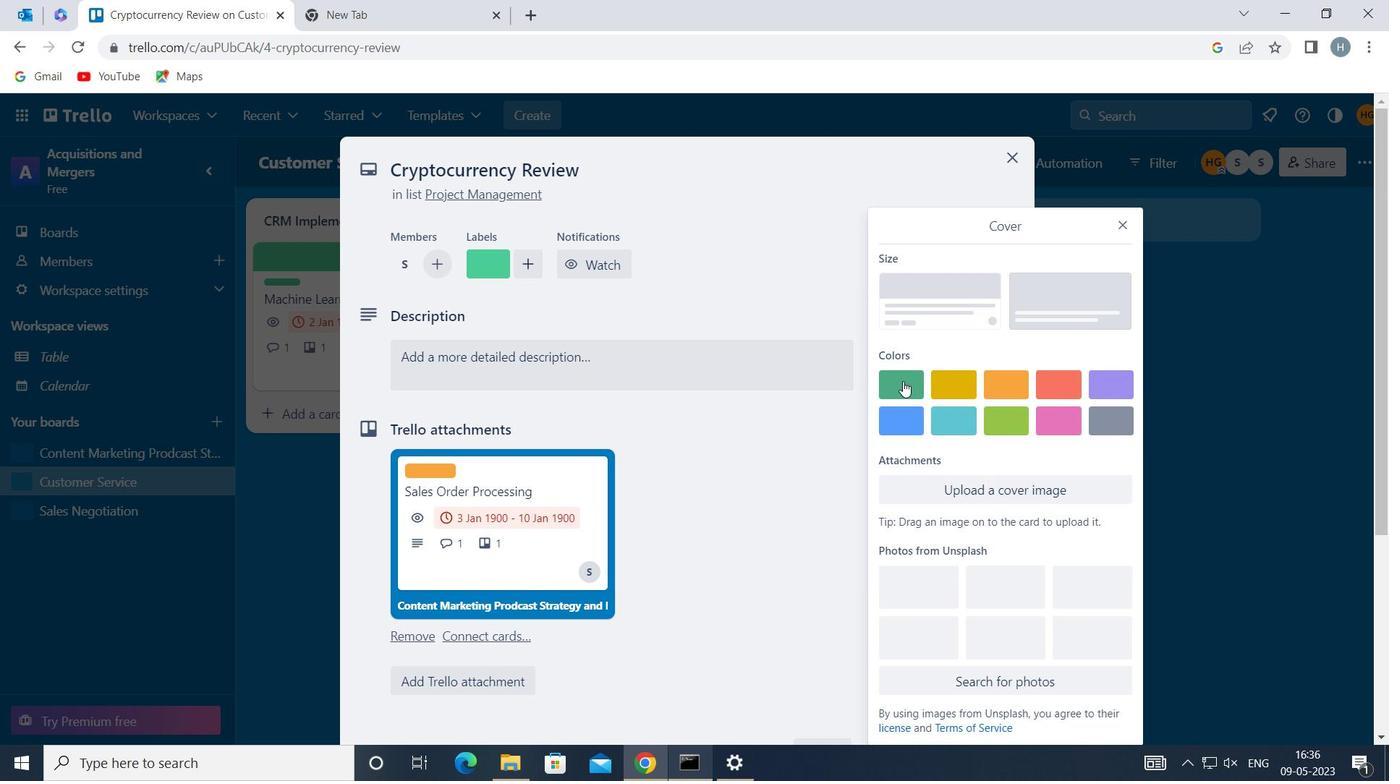 
Action: Mouse moved to (1118, 188)
Screenshot: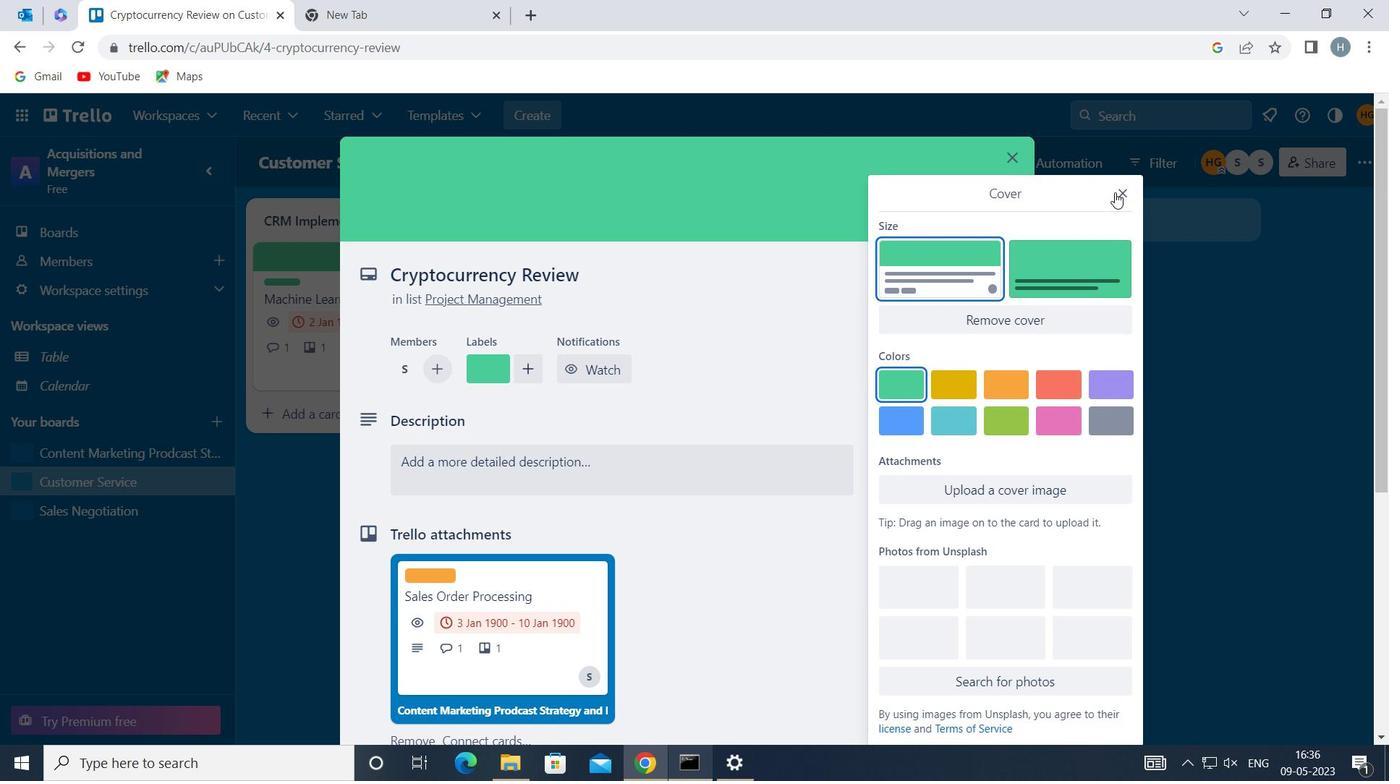 
Action: Mouse pressed left at (1118, 188)
Screenshot: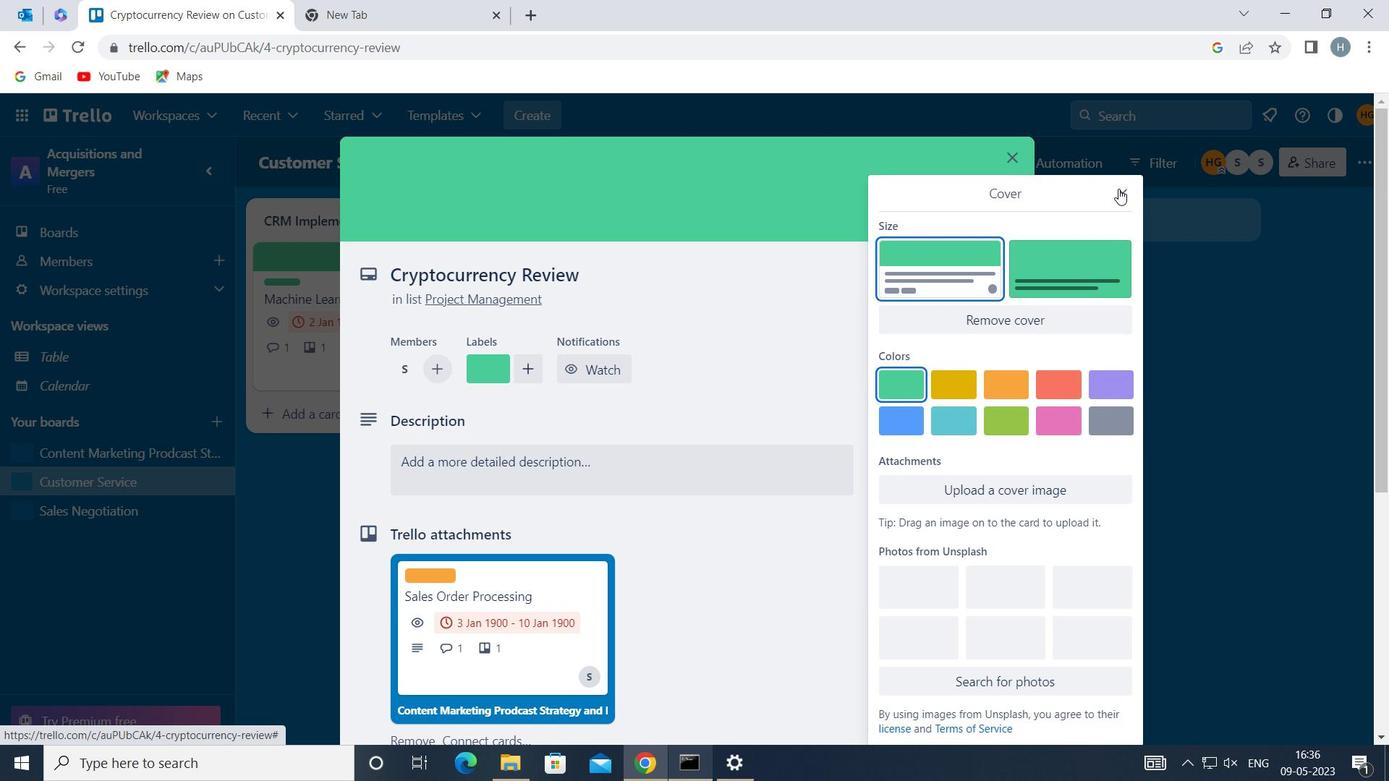 
Action: Mouse moved to (649, 465)
Screenshot: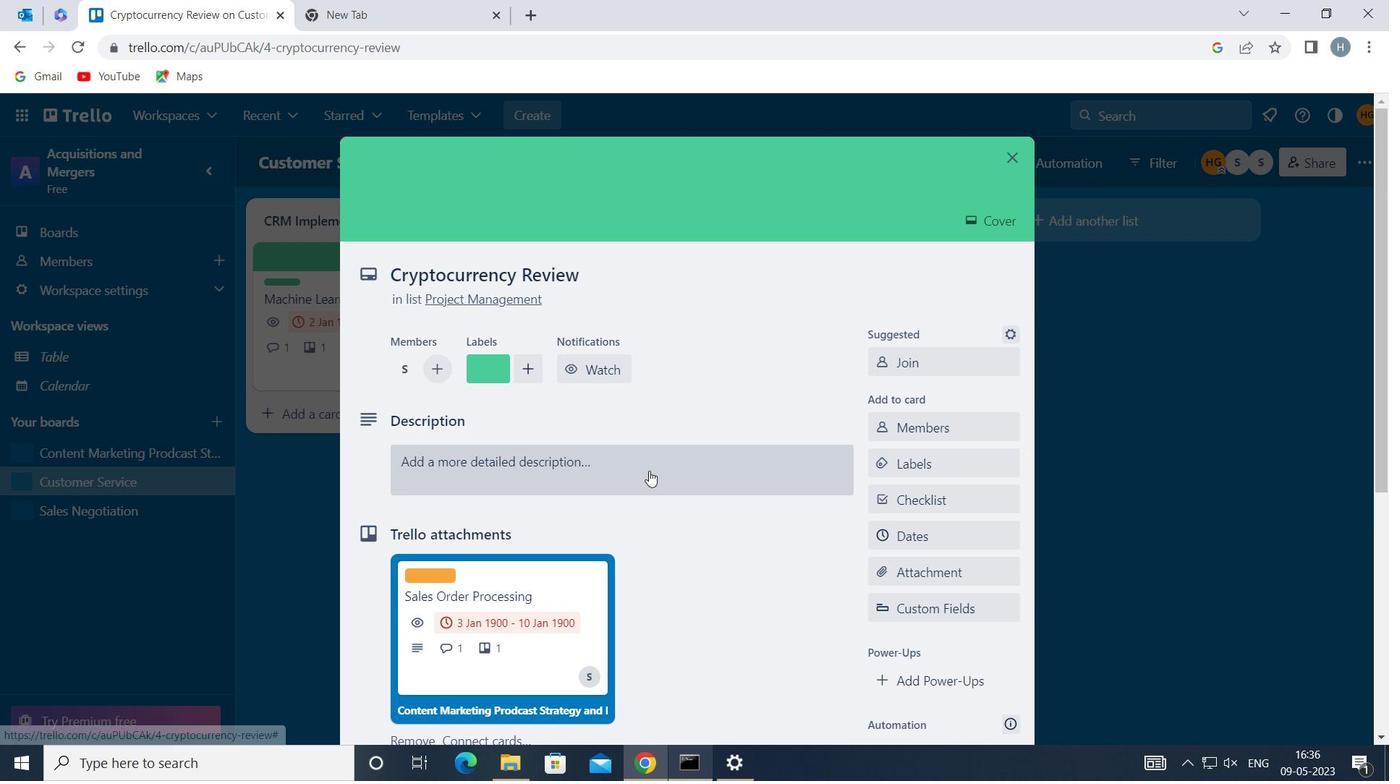
Action: Mouse pressed left at (649, 465)
Screenshot: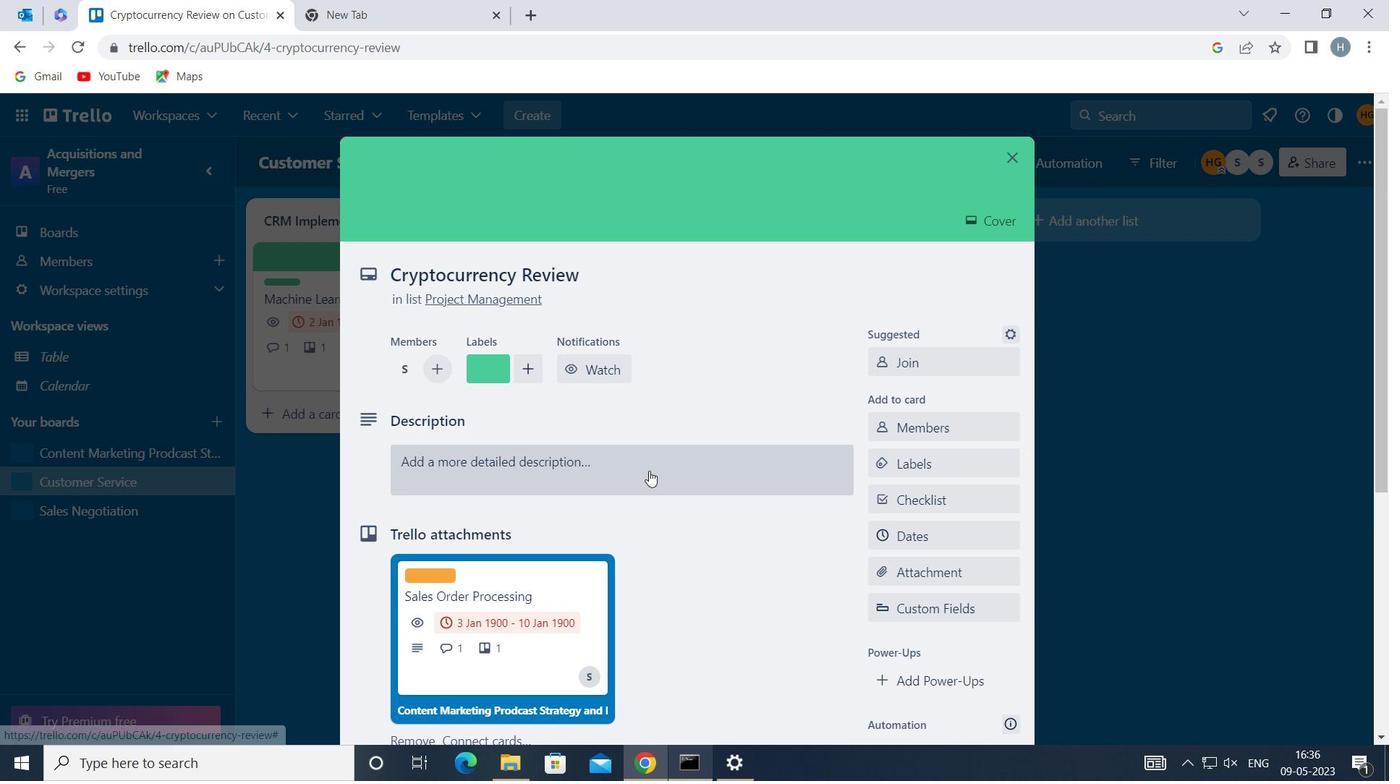 
Action: Mouse moved to (646, 461)
Screenshot: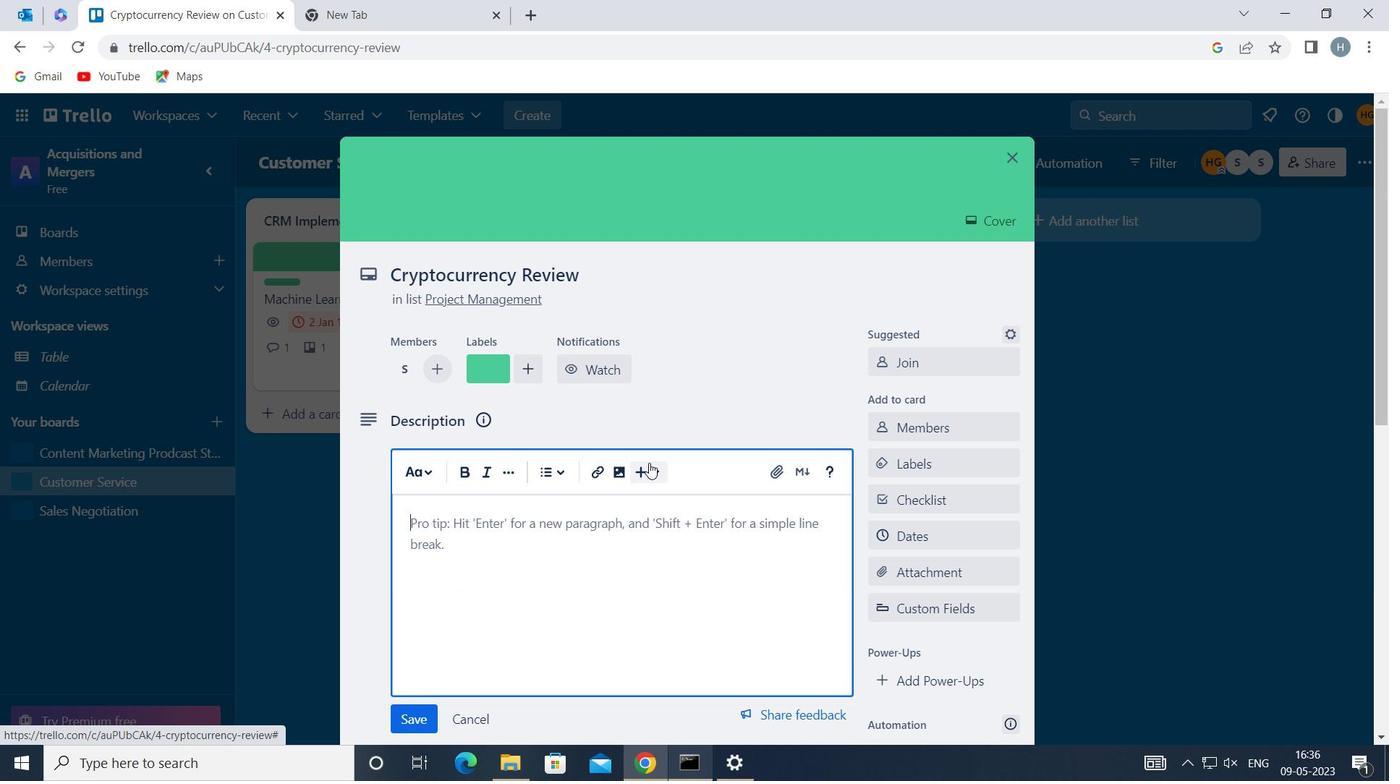 
Action: Key pressed <Key.shift>PLAN<Key.space>AND<Key.space>EXECUTE<Key.space>A<Key.backspace>COMPANY<Key.space>TEAM<Key.space>BUILDING<Key.space>ACTIVITY<Key.space>AT<Key.space>A<Key.space>GO<Key.space>KARTING<Key.space>TRACK
Screenshot: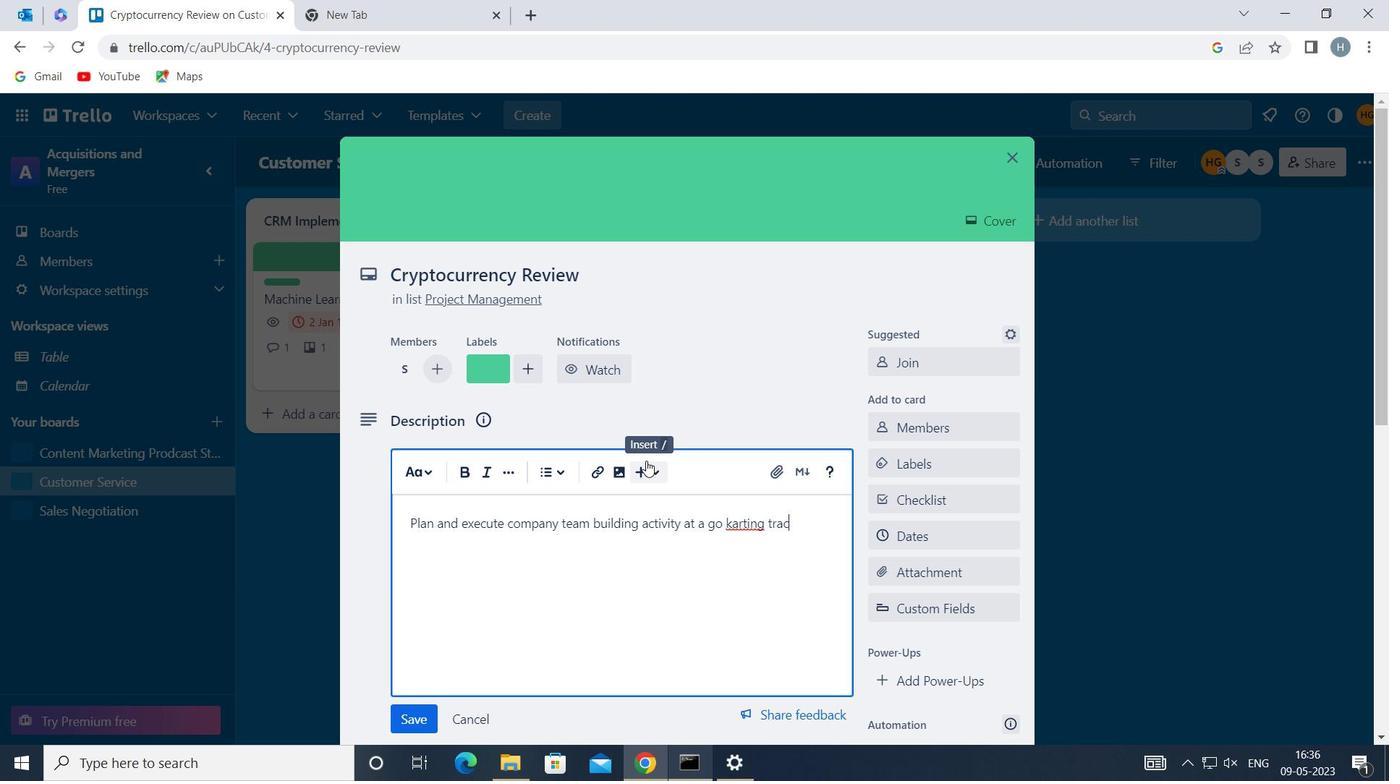 
Action: Mouse moved to (711, 541)
Screenshot: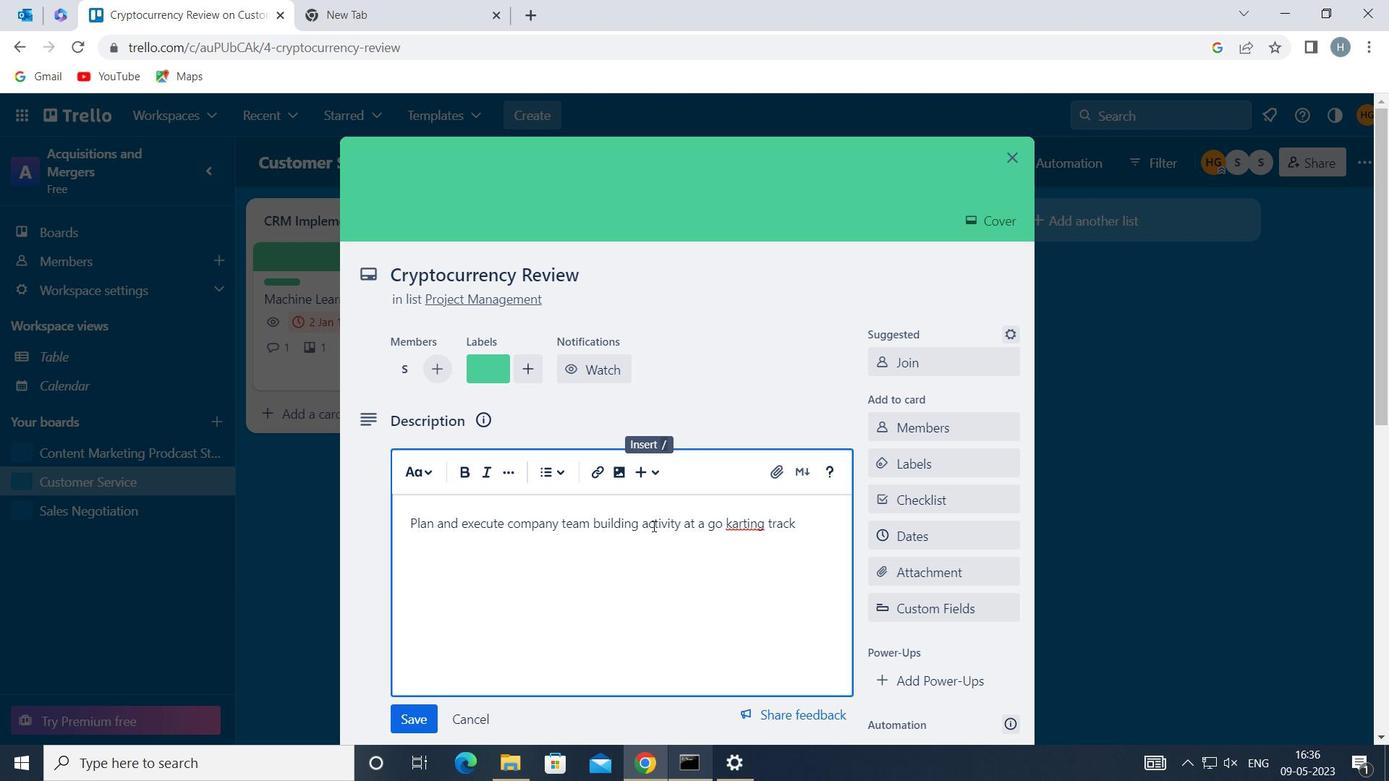 
Action: Mouse pressed left at (711, 541)
Screenshot: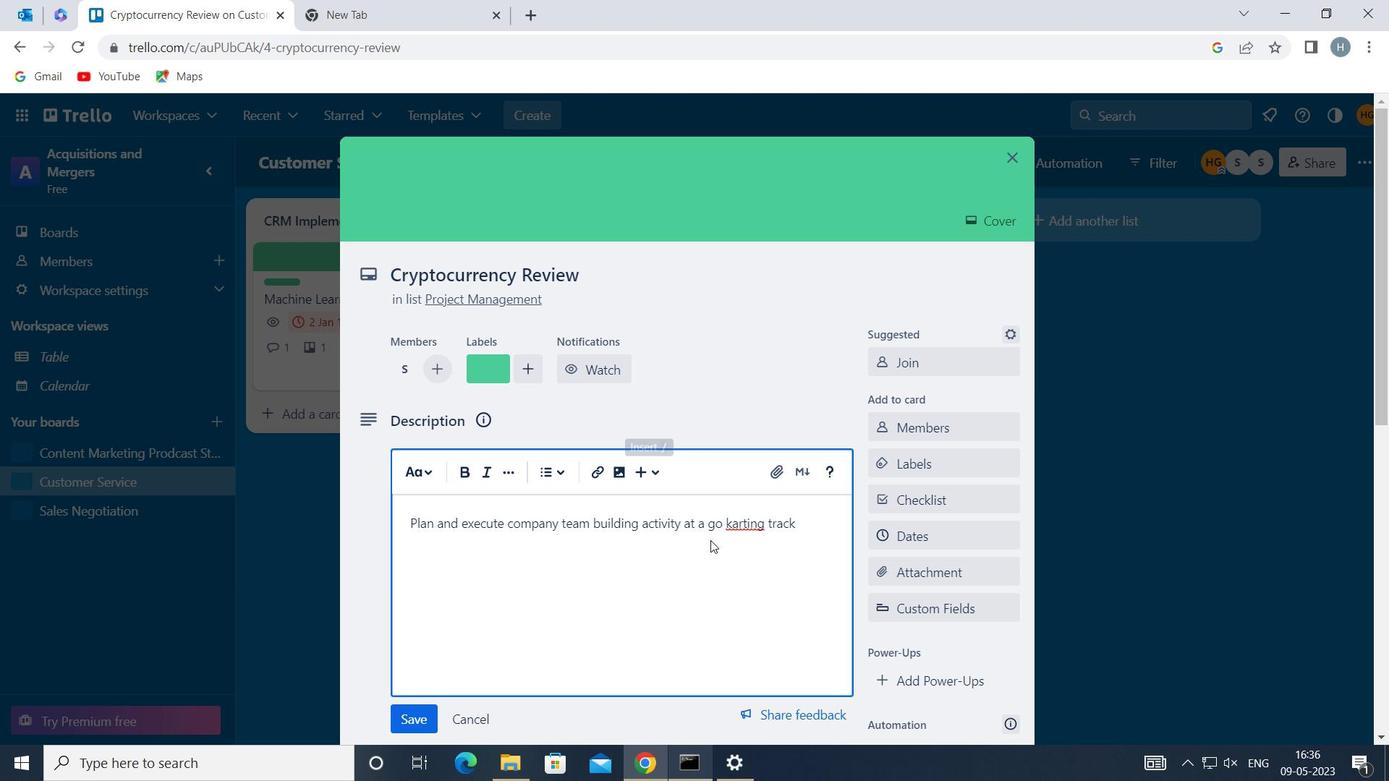 
Action: Mouse moved to (417, 714)
Screenshot: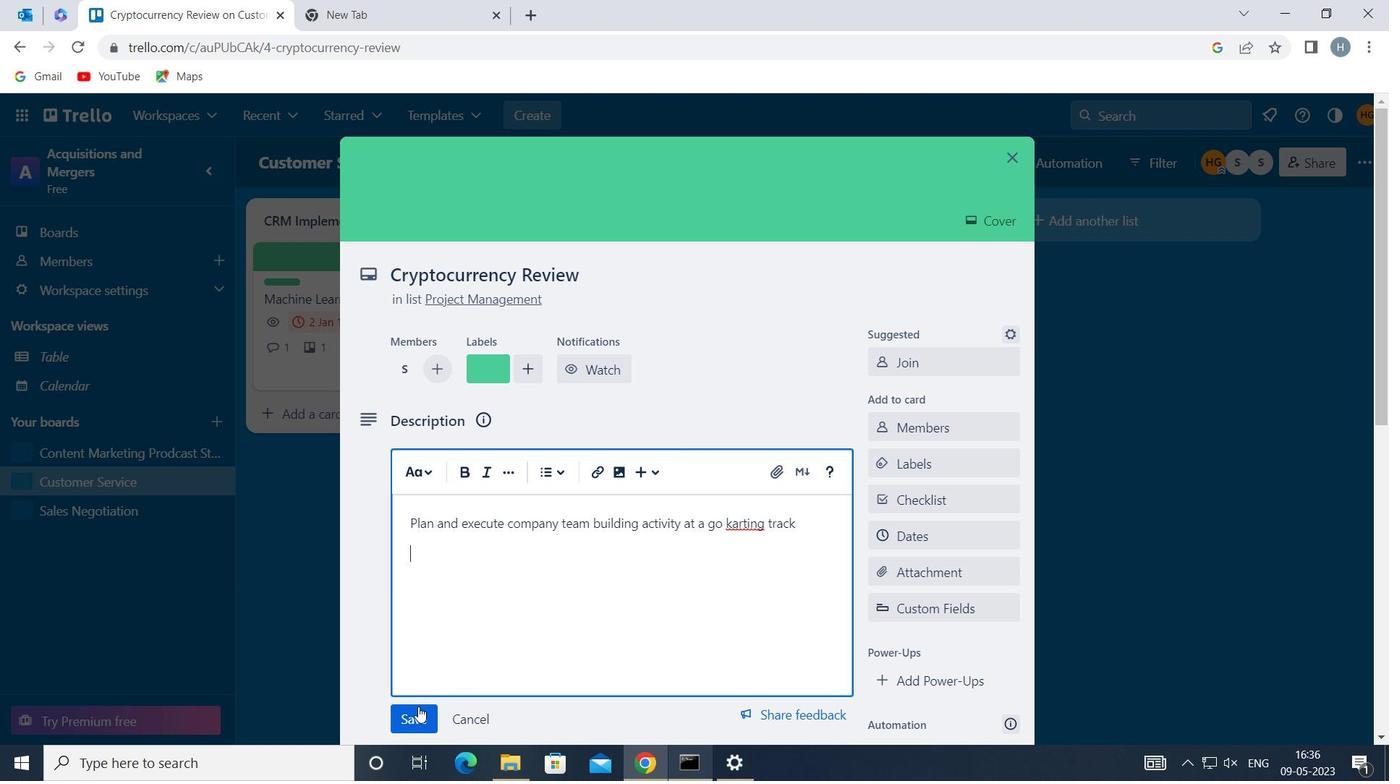 
Action: Mouse pressed left at (417, 714)
Screenshot: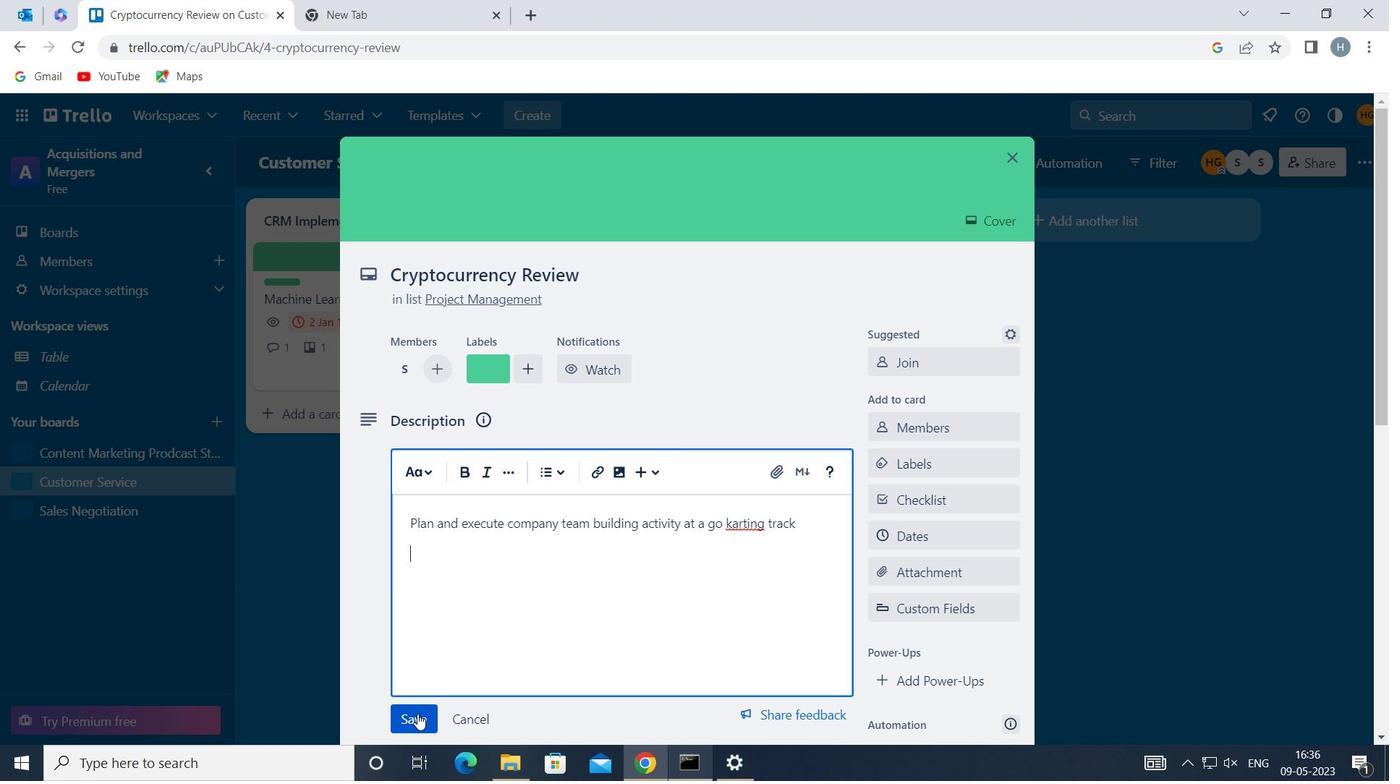 
Action: Mouse moved to (605, 570)
Screenshot: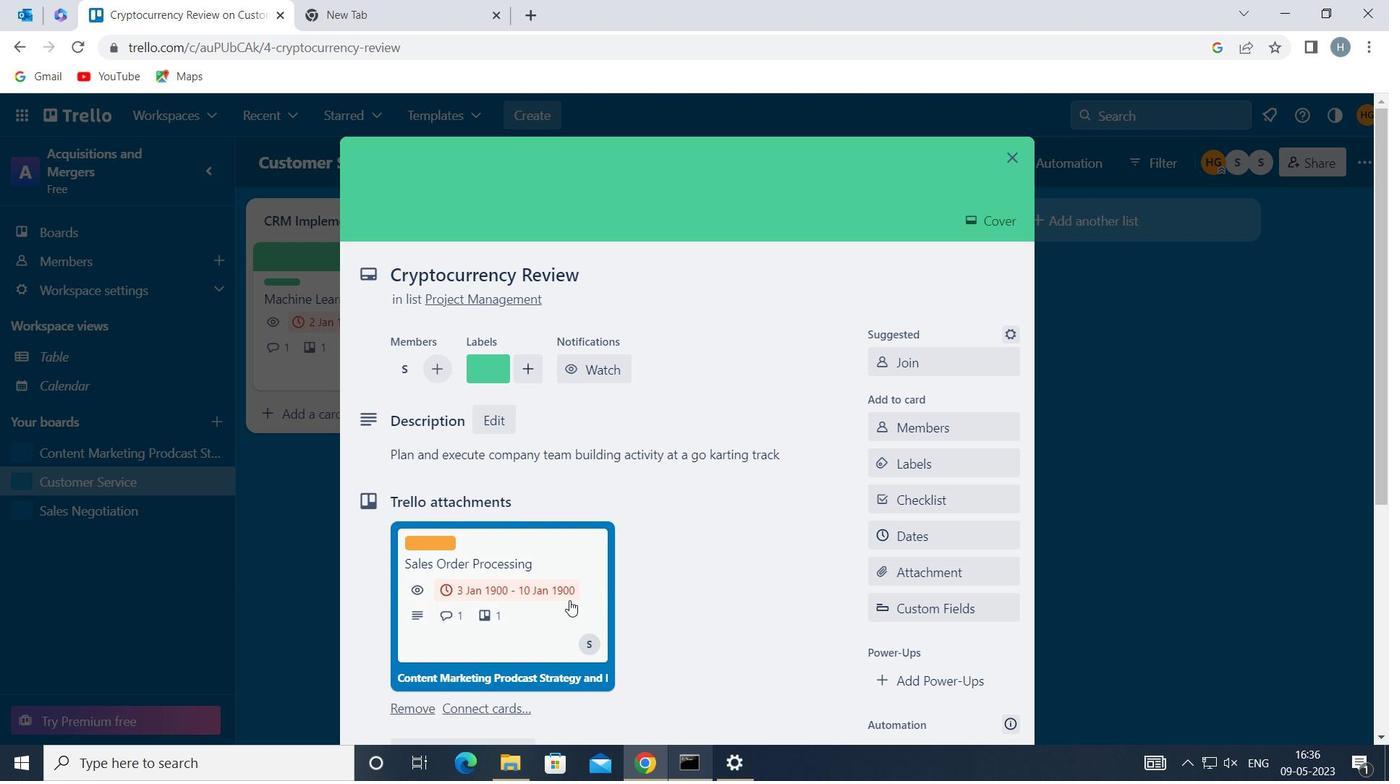 
Action: Mouse scrolled (605, 569) with delta (0, 0)
Screenshot: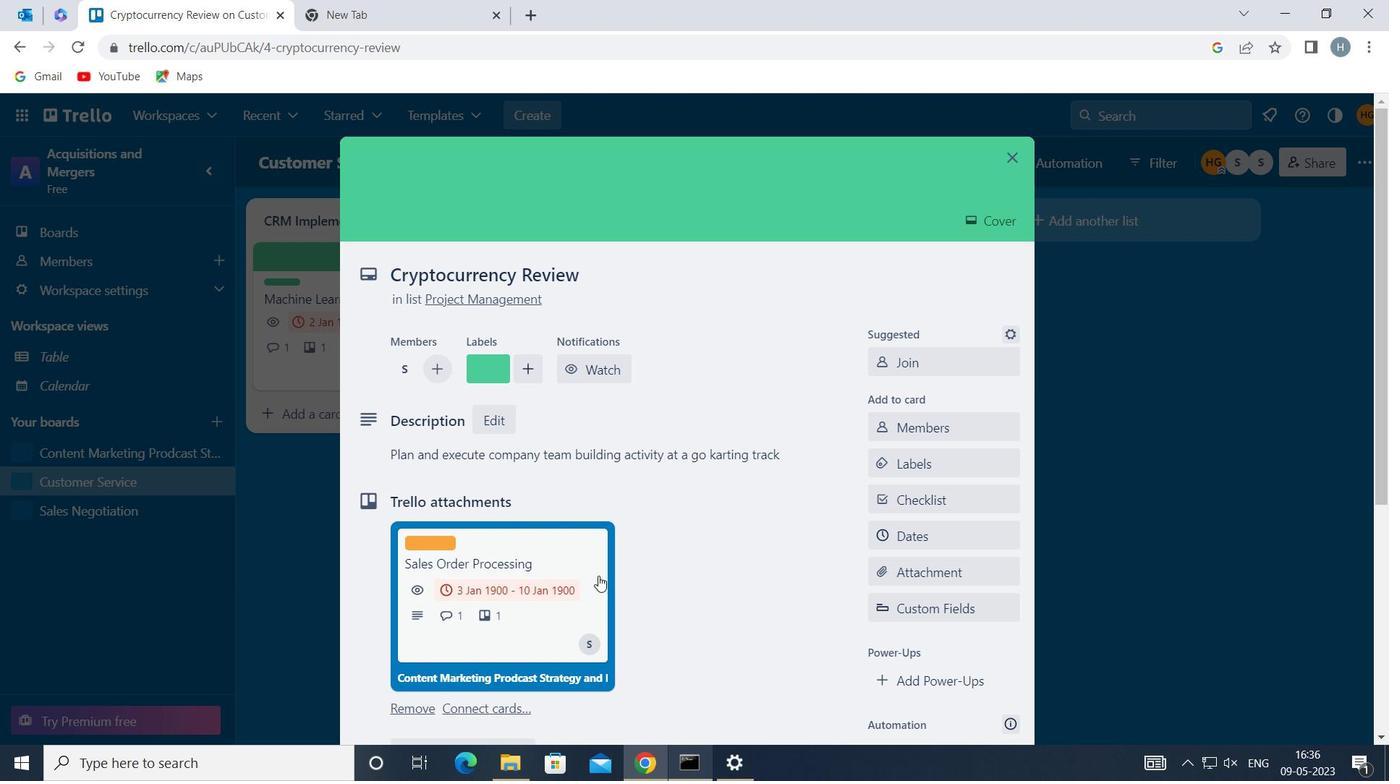 
Action: Mouse moved to (605, 569)
Screenshot: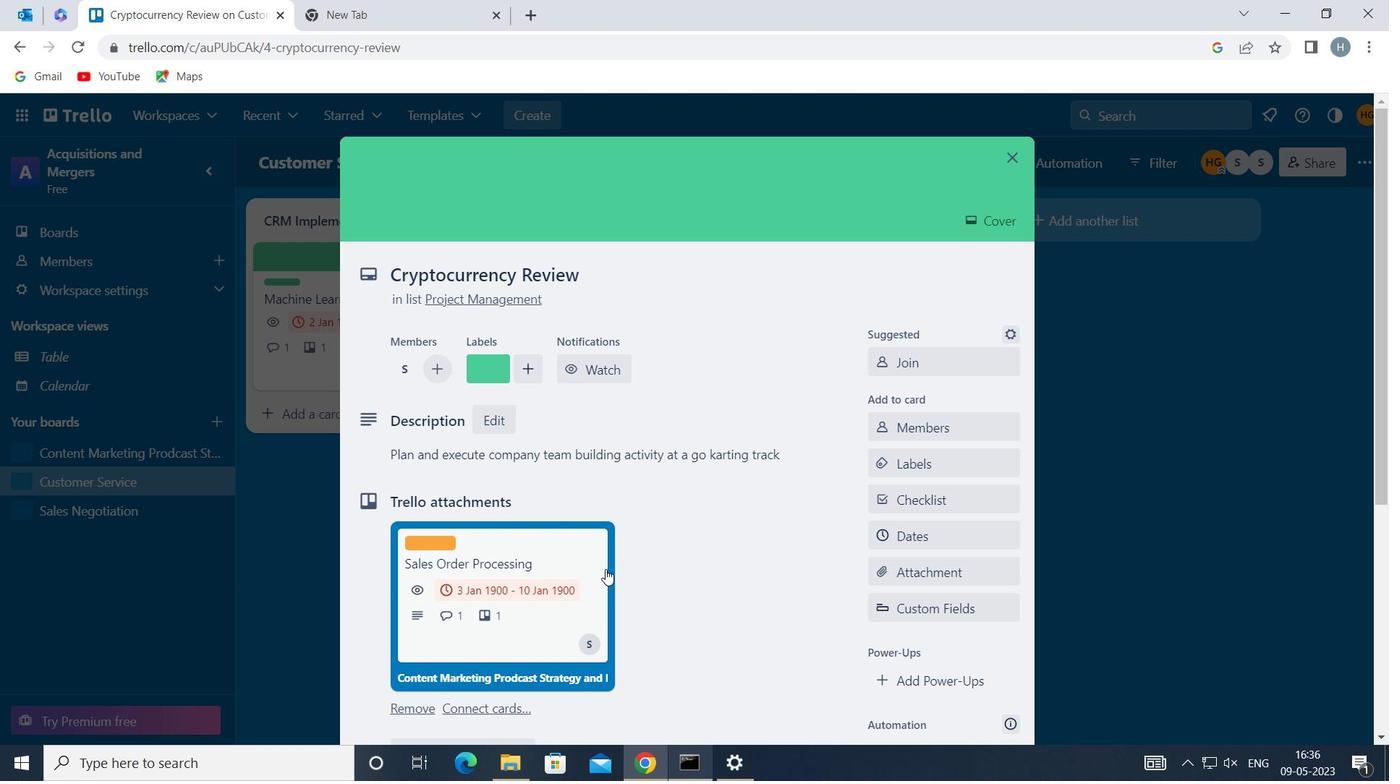 
Action: Mouse scrolled (605, 568) with delta (0, 0)
Screenshot: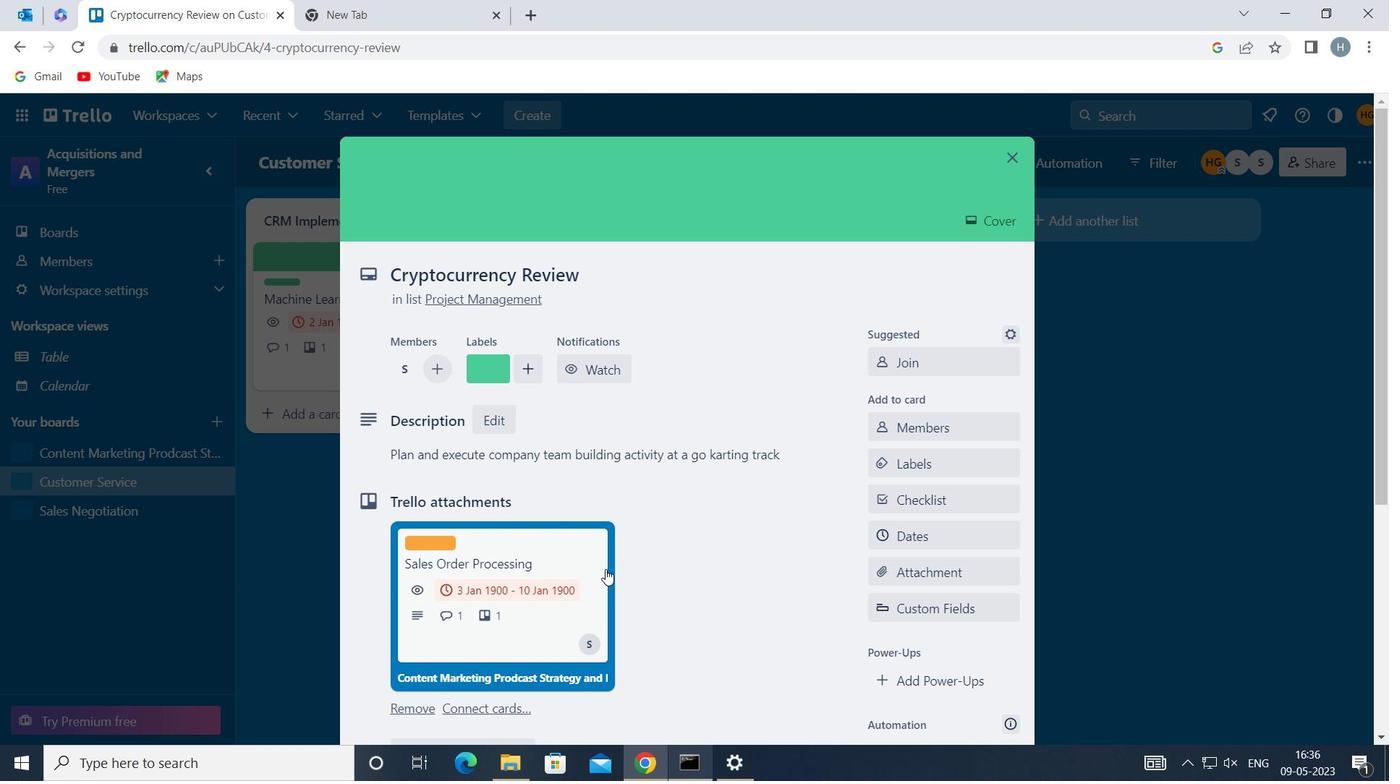 
Action: Mouse moved to (678, 534)
Screenshot: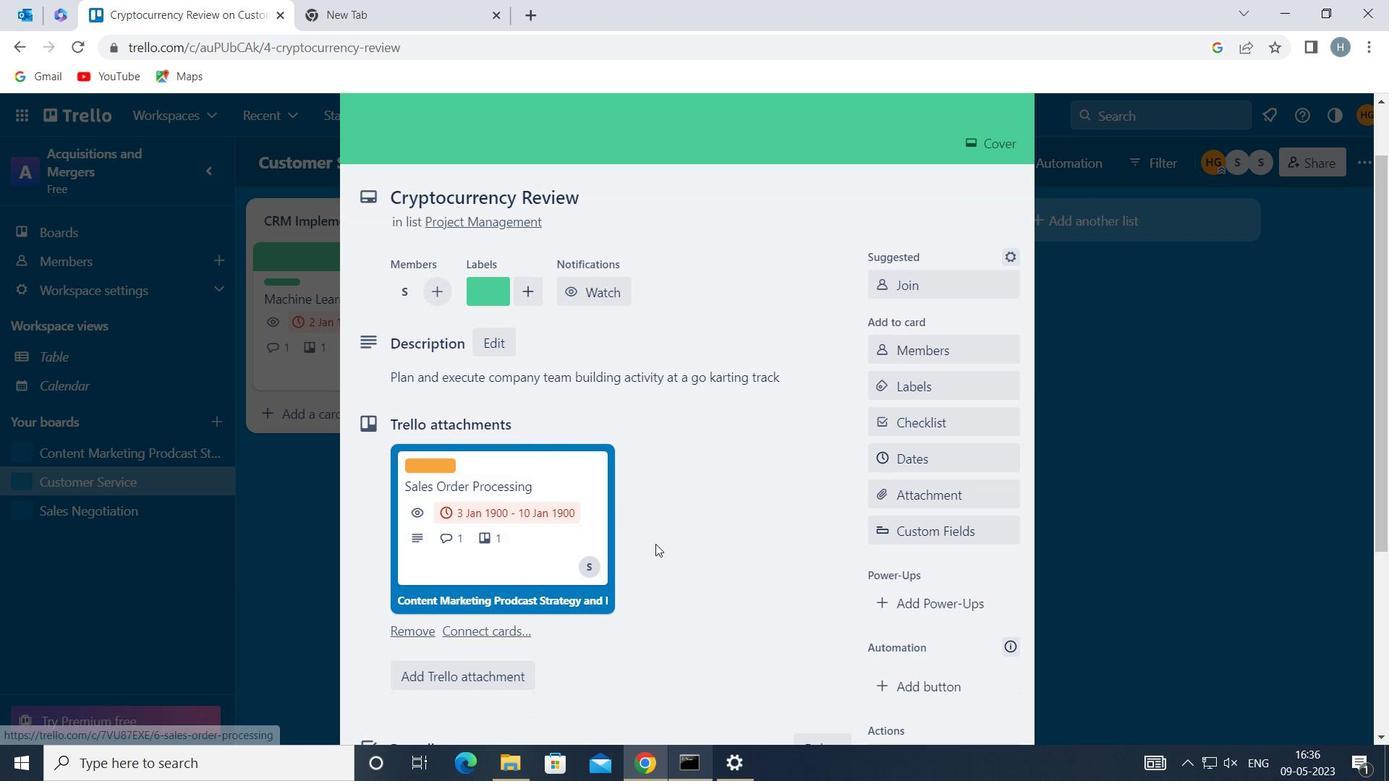 
Action: Mouse scrolled (678, 533) with delta (0, 0)
Screenshot: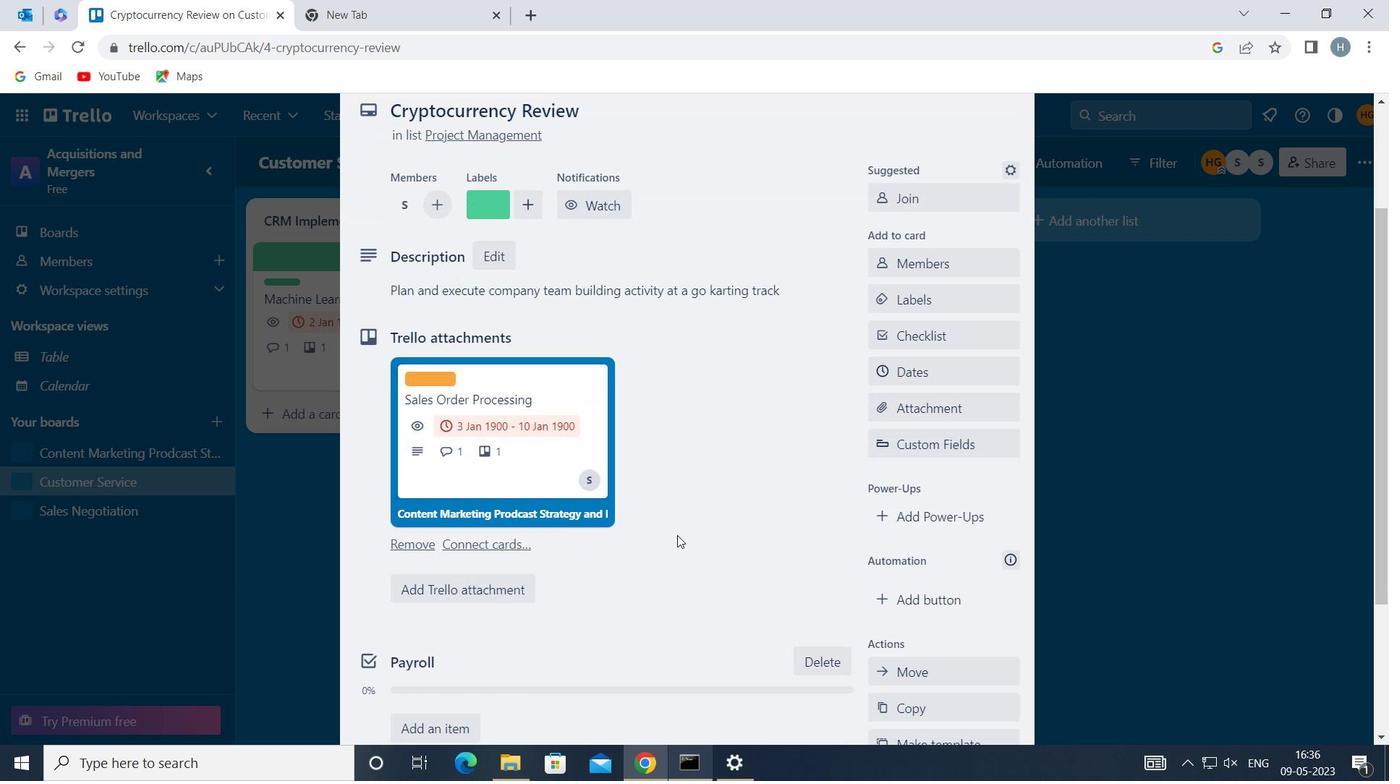 
Action: Mouse scrolled (678, 533) with delta (0, 0)
Screenshot: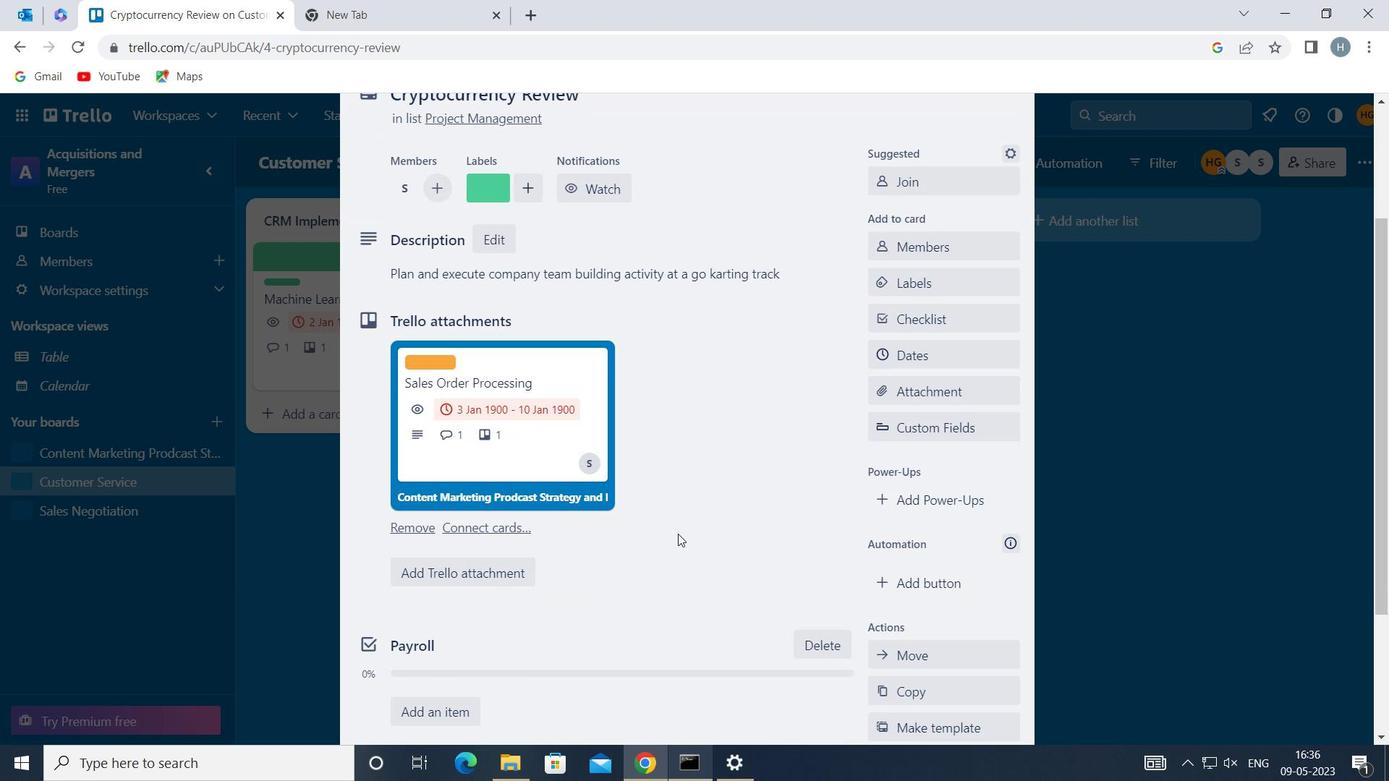 
Action: Mouse moved to (678, 534)
Screenshot: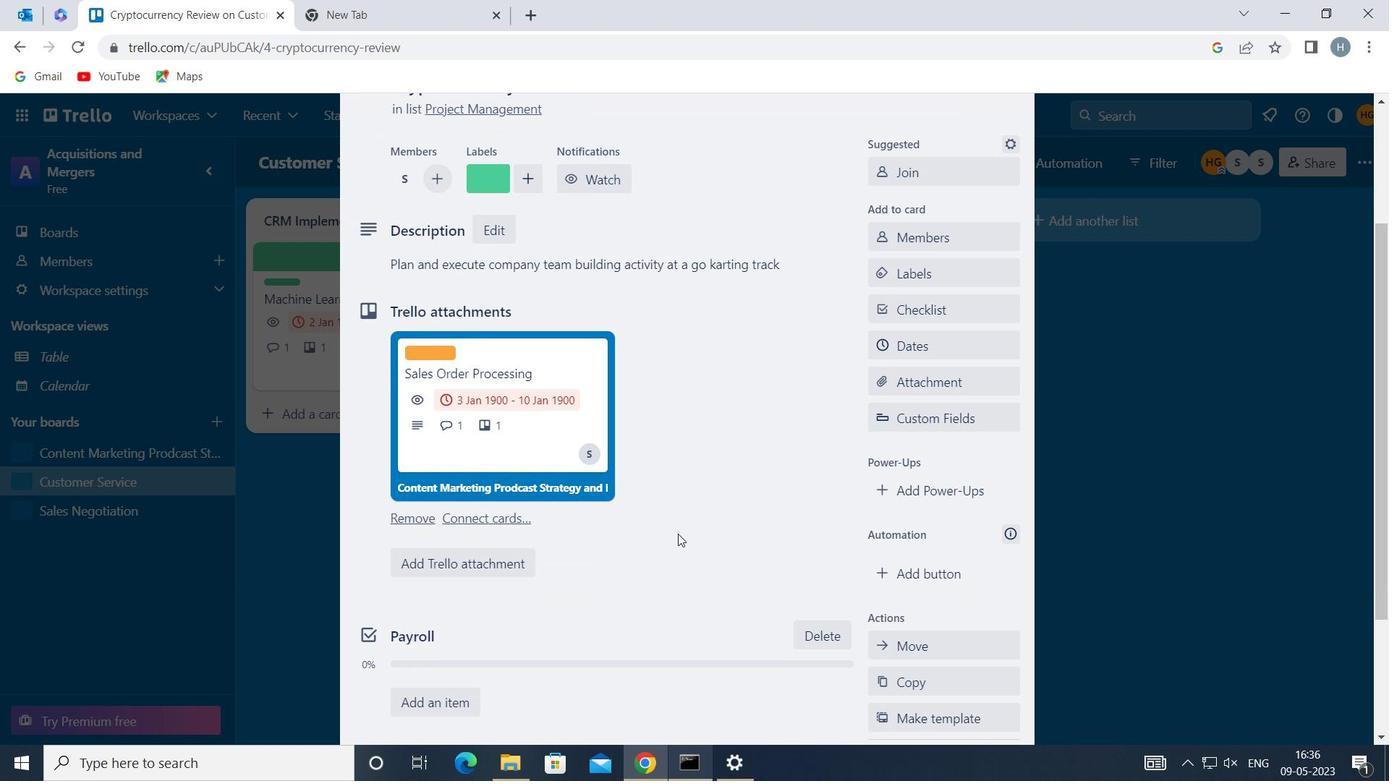 
Action: Mouse scrolled (678, 533) with delta (0, 0)
Screenshot: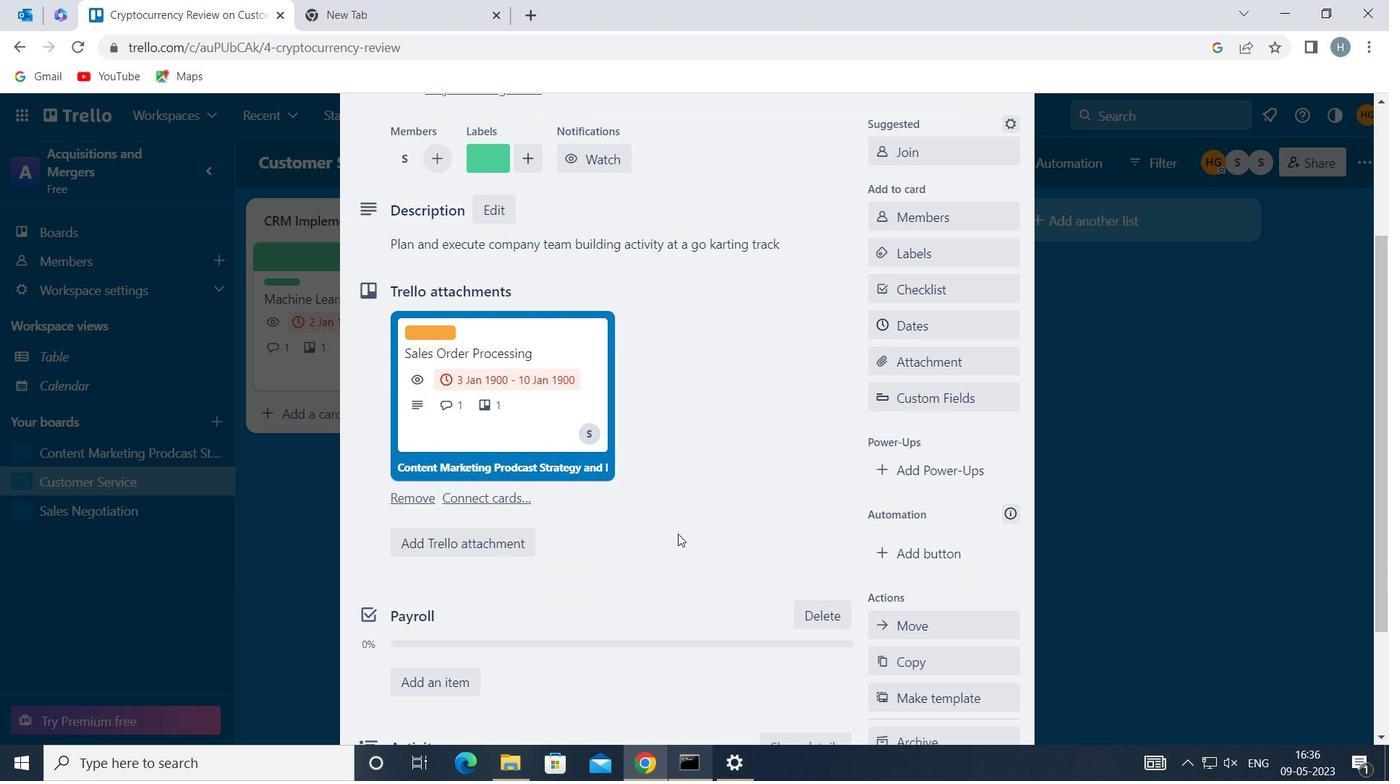 
Action: Mouse moved to (635, 622)
Screenshot: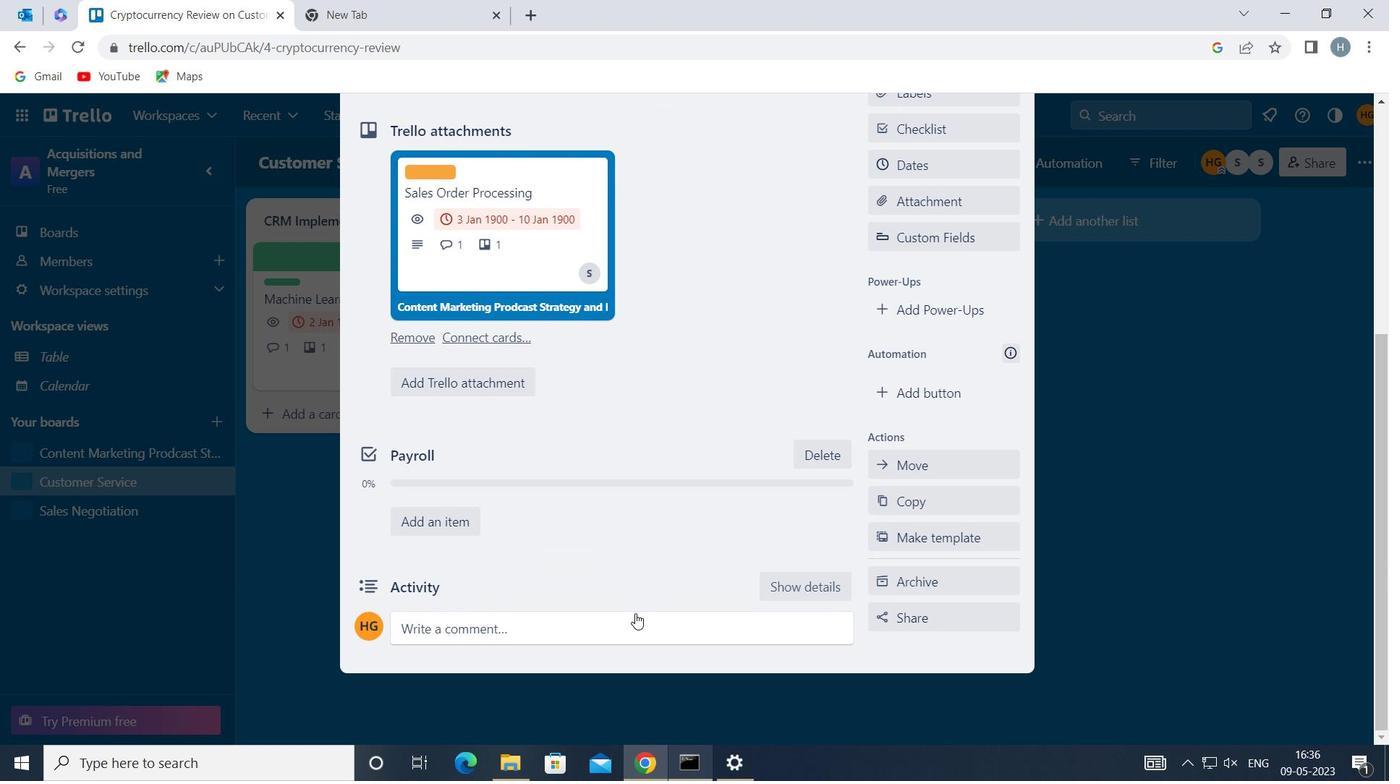 
Action: Mouse pressed left at (635, 622)
Screenshot: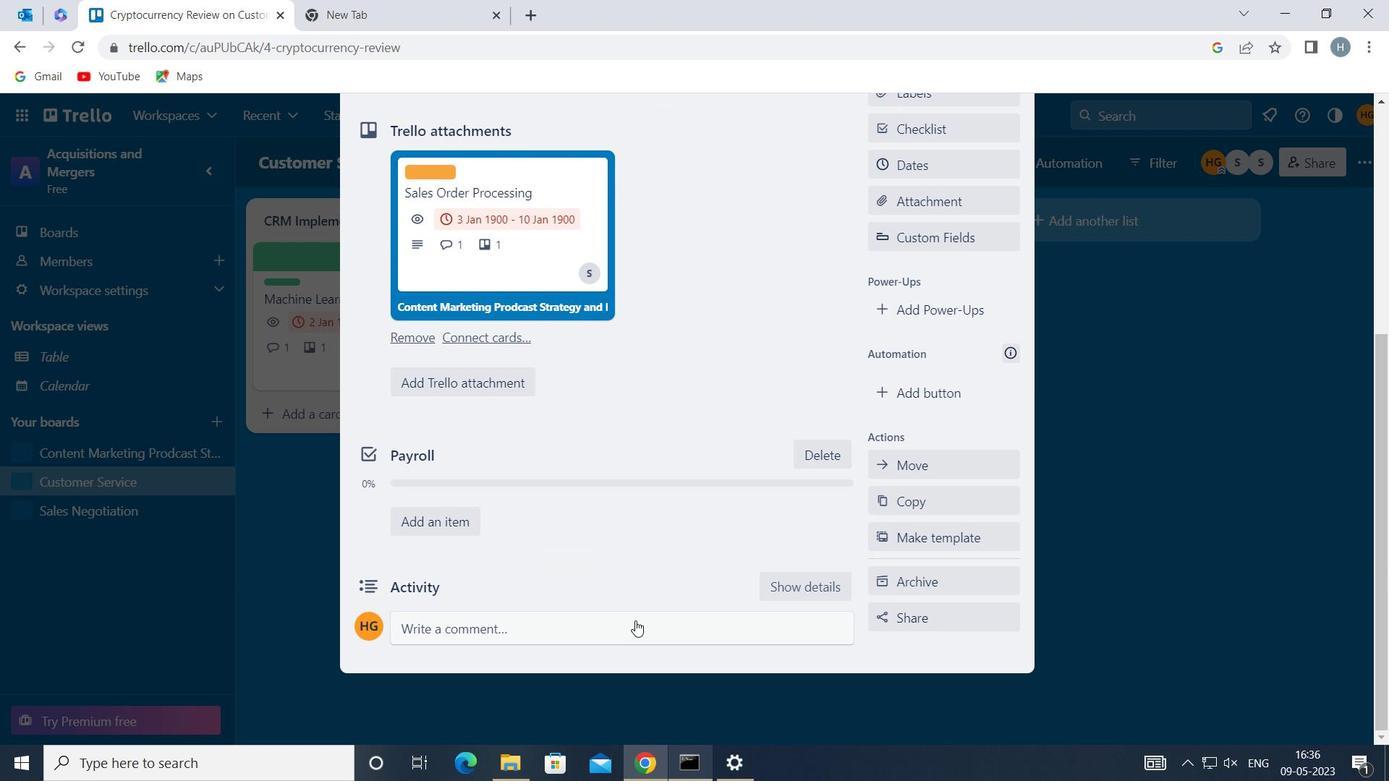 
Action: Mouse moved to (622, 661)
Screenshot: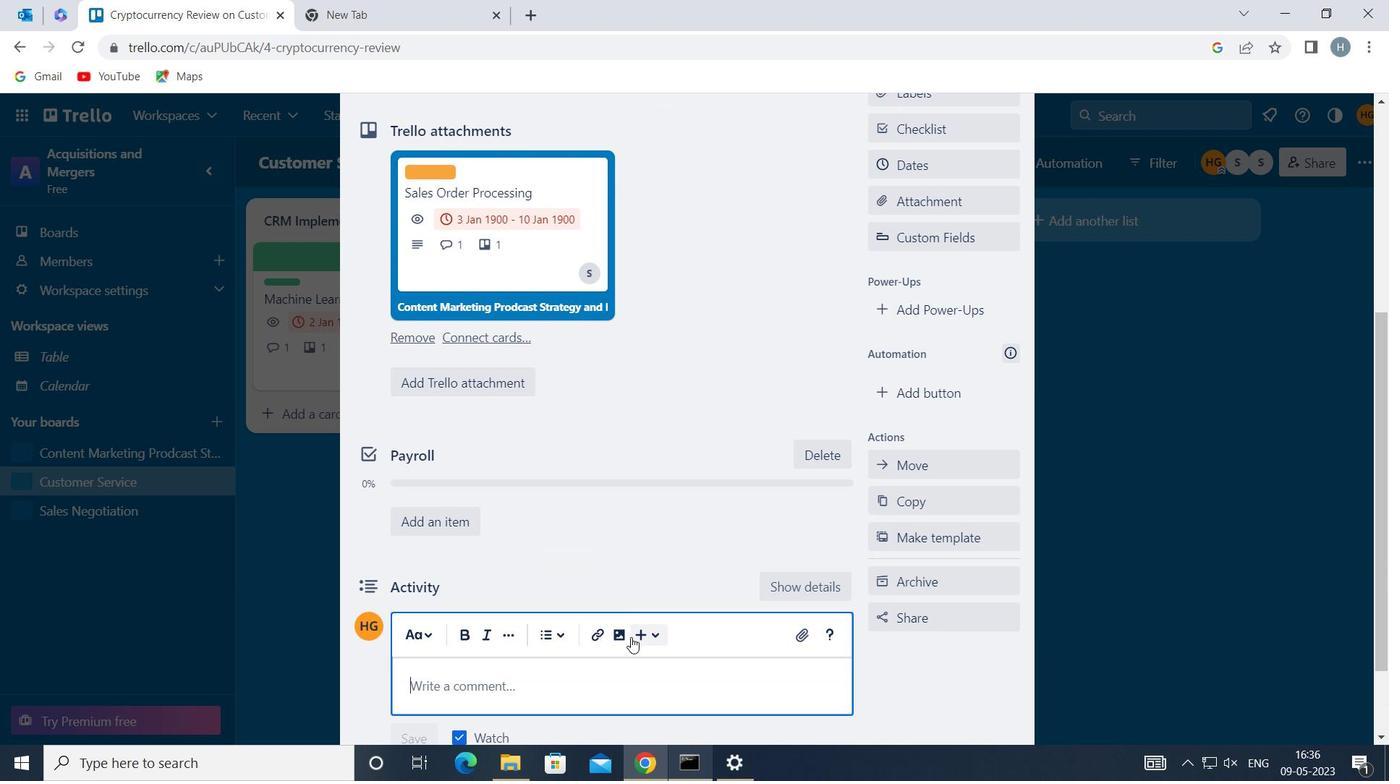 
Action: Mouse pressed left at (622, 661)
Screenshot: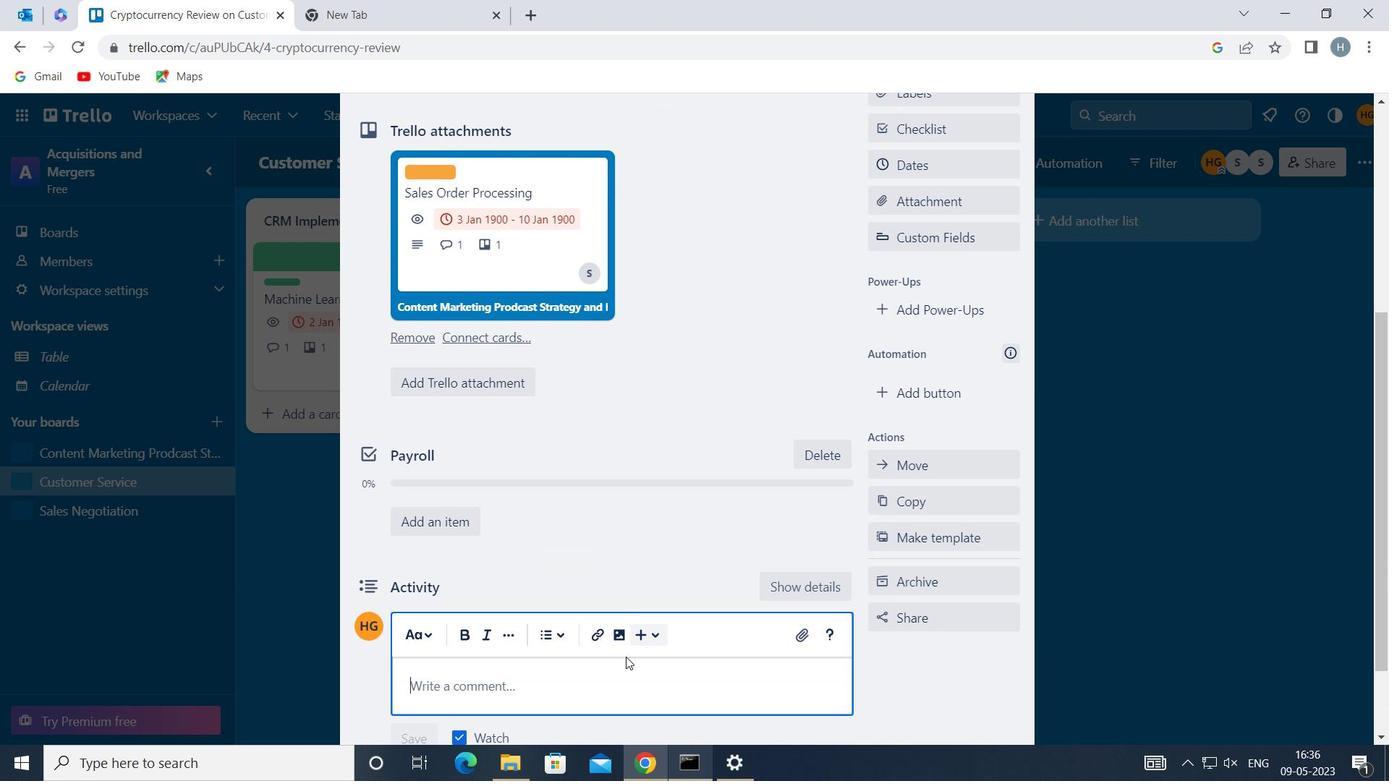 
Action: Mouse moved to (572, 676)
Screenshot: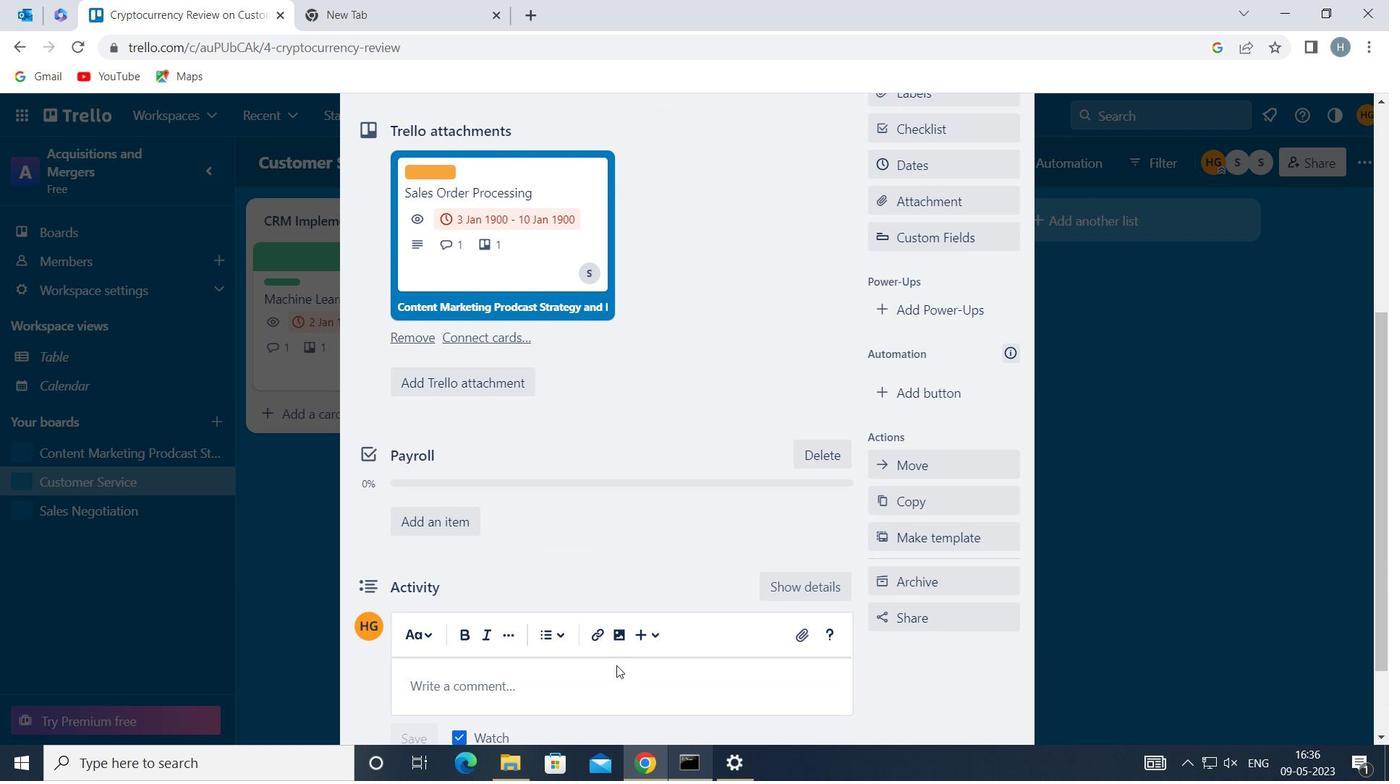 
Action: Mouse pressed left at (572, 676)
Screenshot: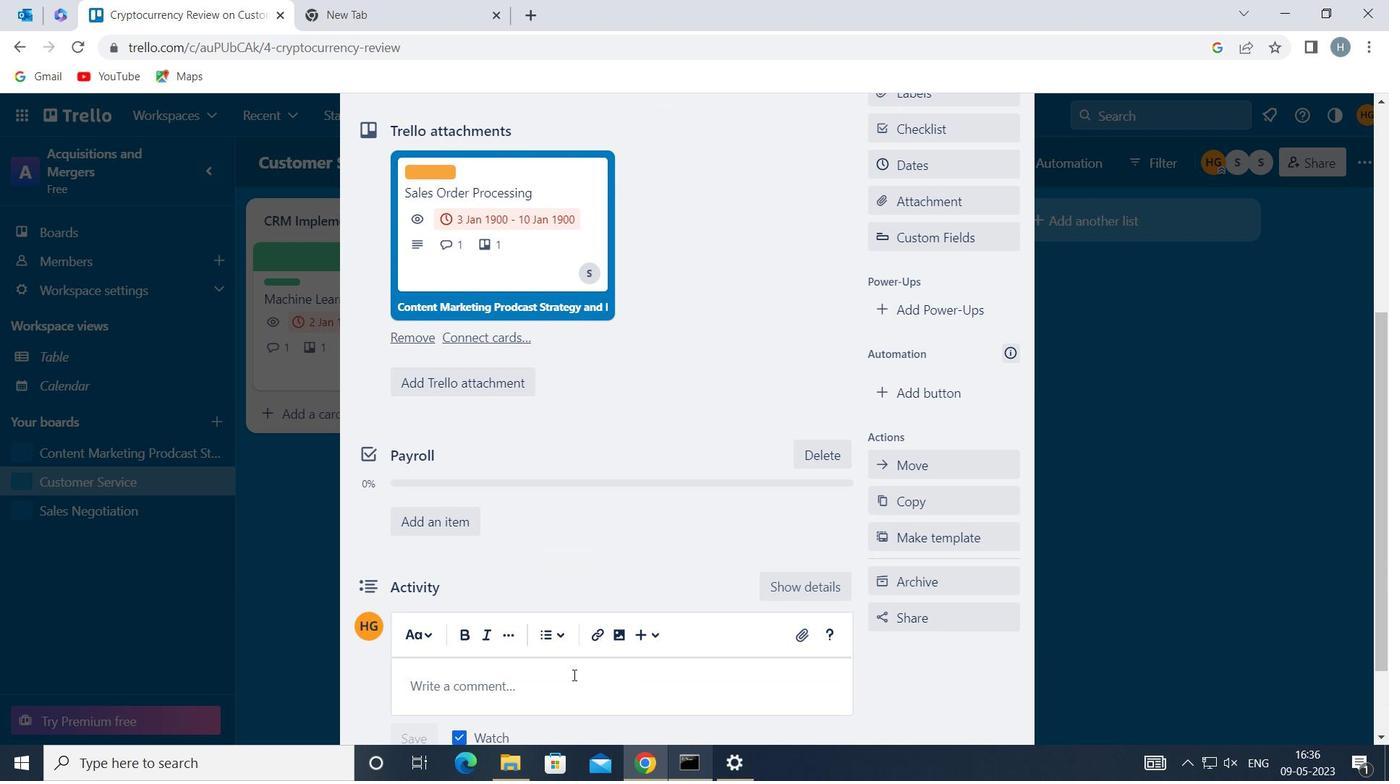 
Action: Mouse moved to (581, 652)
Screenshot: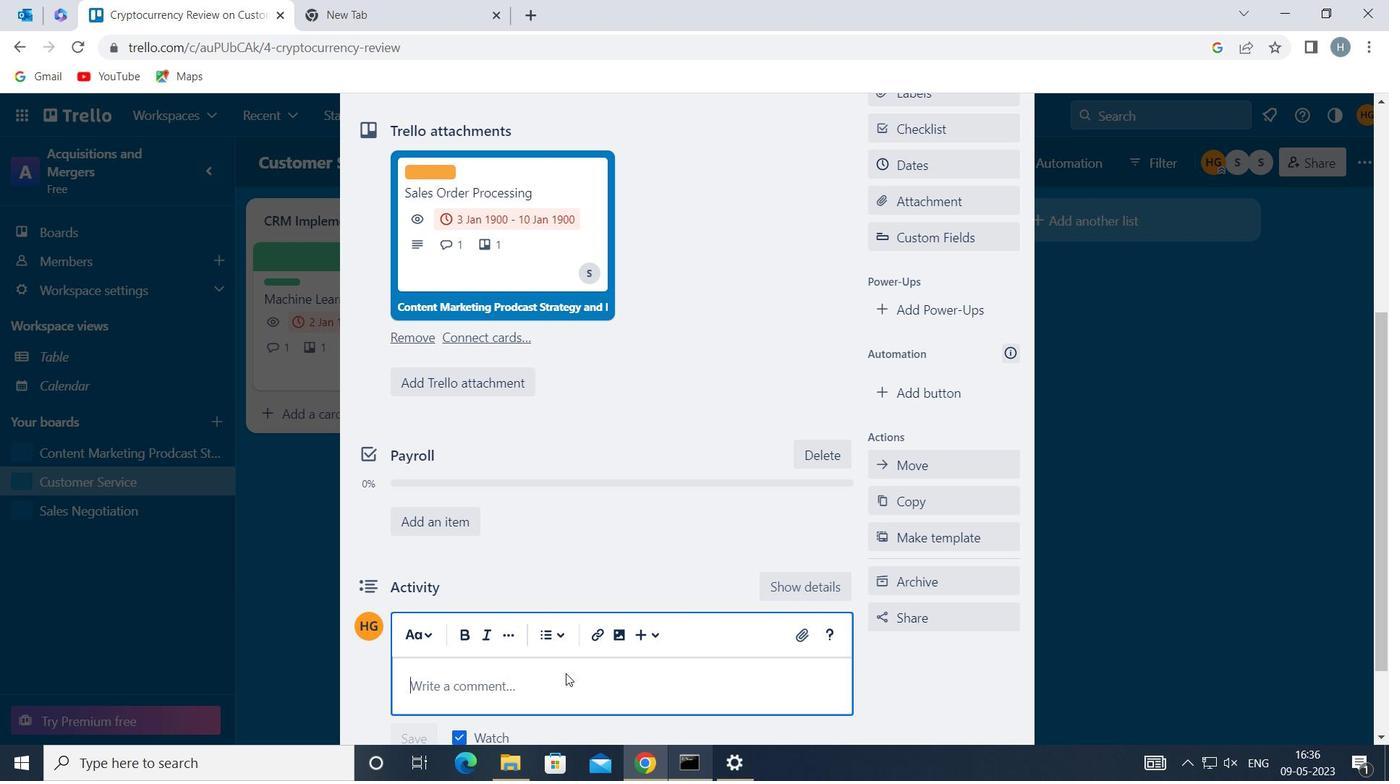 
Action: Key pressed <Key.shift>THIS<Key.space>TASK<Key.space>REQUIRES<Key.space>US<Key.space>TO<Key.space>E<Key.backspace>BE<Key.space>DETAIL<Key.space>ORIENTED<Key.space>AND<Key.space>METICULOUS<Key.space>ENSURING<Key.space>THAT<Key.space>WE<Key.space>DO<Key.space>NOT<Key.space>MISS<Key.space>ANY<Key.space>IMPORTANT<Key.space>INFORMATION<Key.space>OR<Key.space>DETAILS
Screenshot: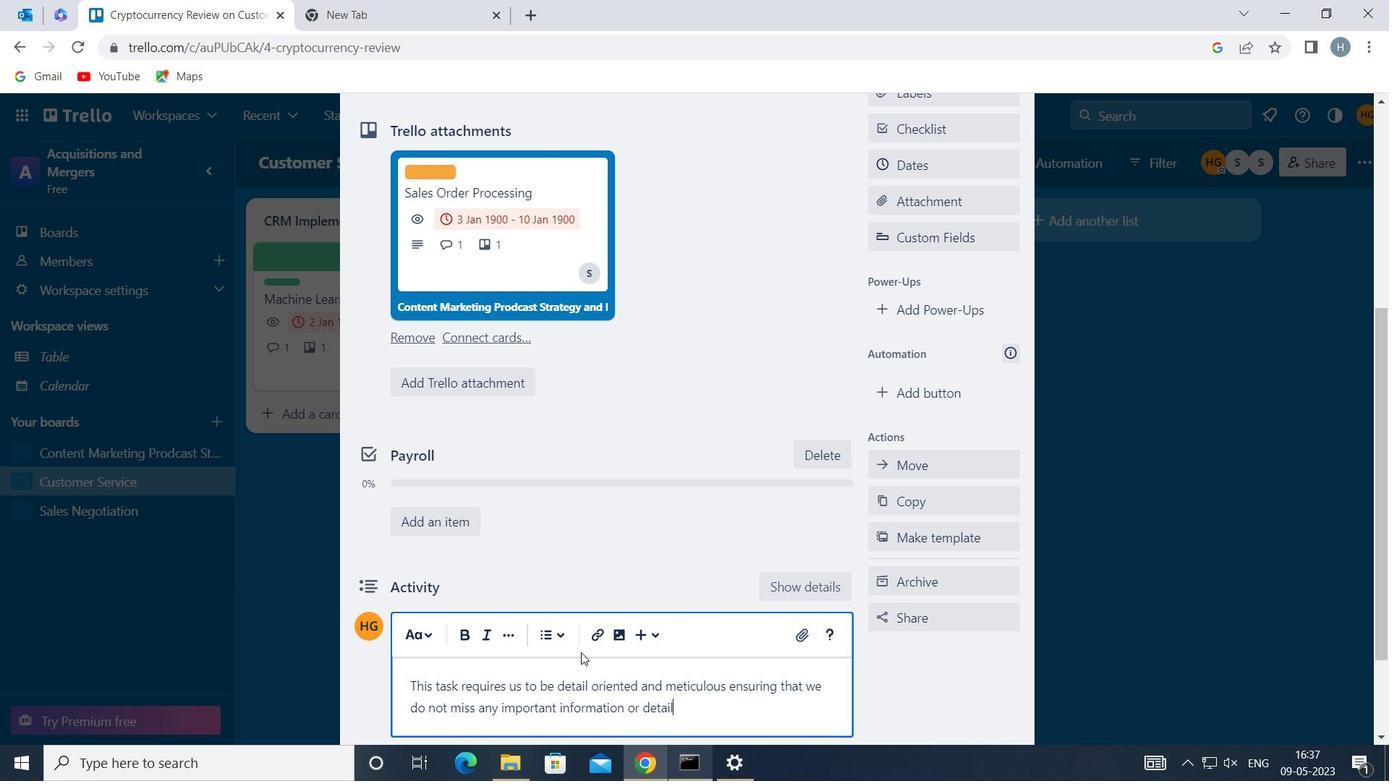 
Action: Mouse moved to (614, 638)
Screenshot: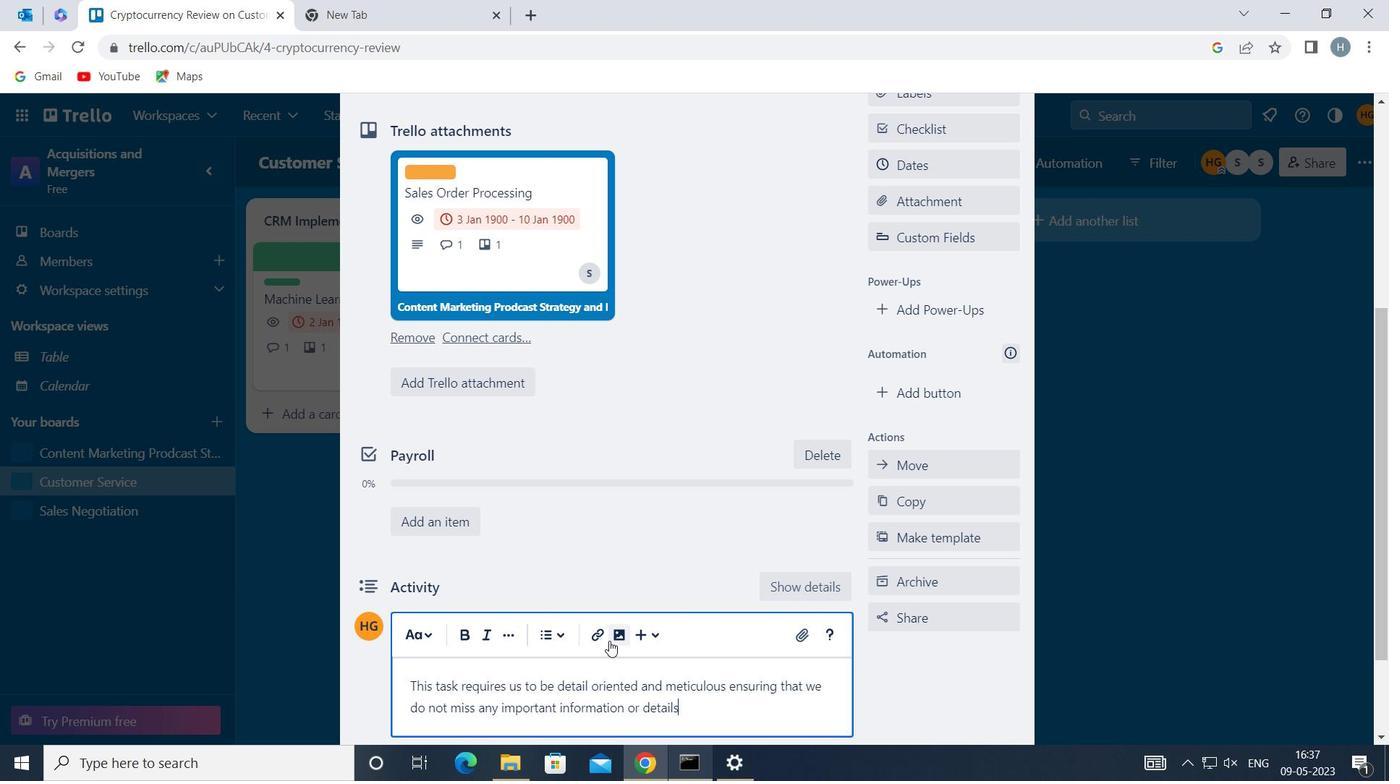
Action: Mouse scrolled (614, 638) with delta (0, 0)
Screenshot: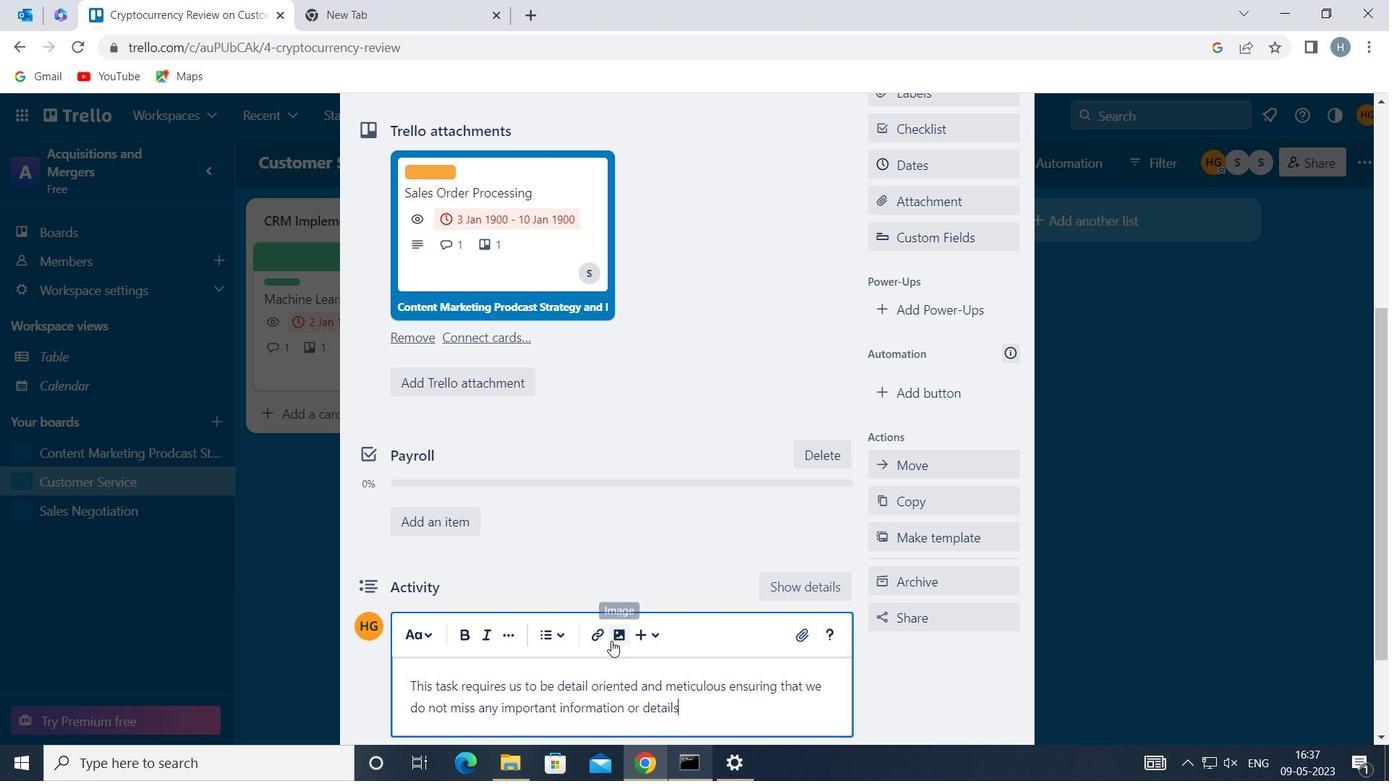 
Action: Mouse moved to (634, 630)
Screenshot: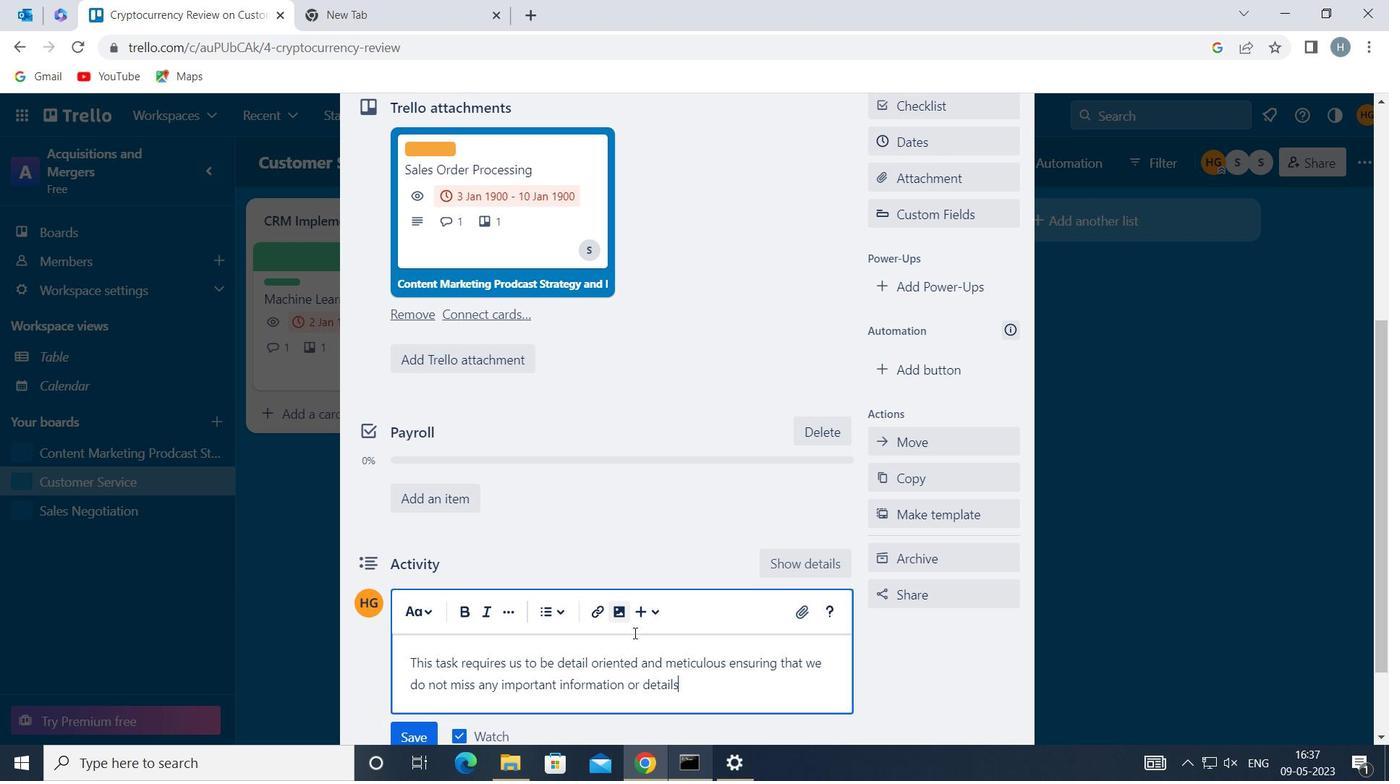 
Action: Mouse scrolled (634, 630) with delta (0, 0)
Screenshot: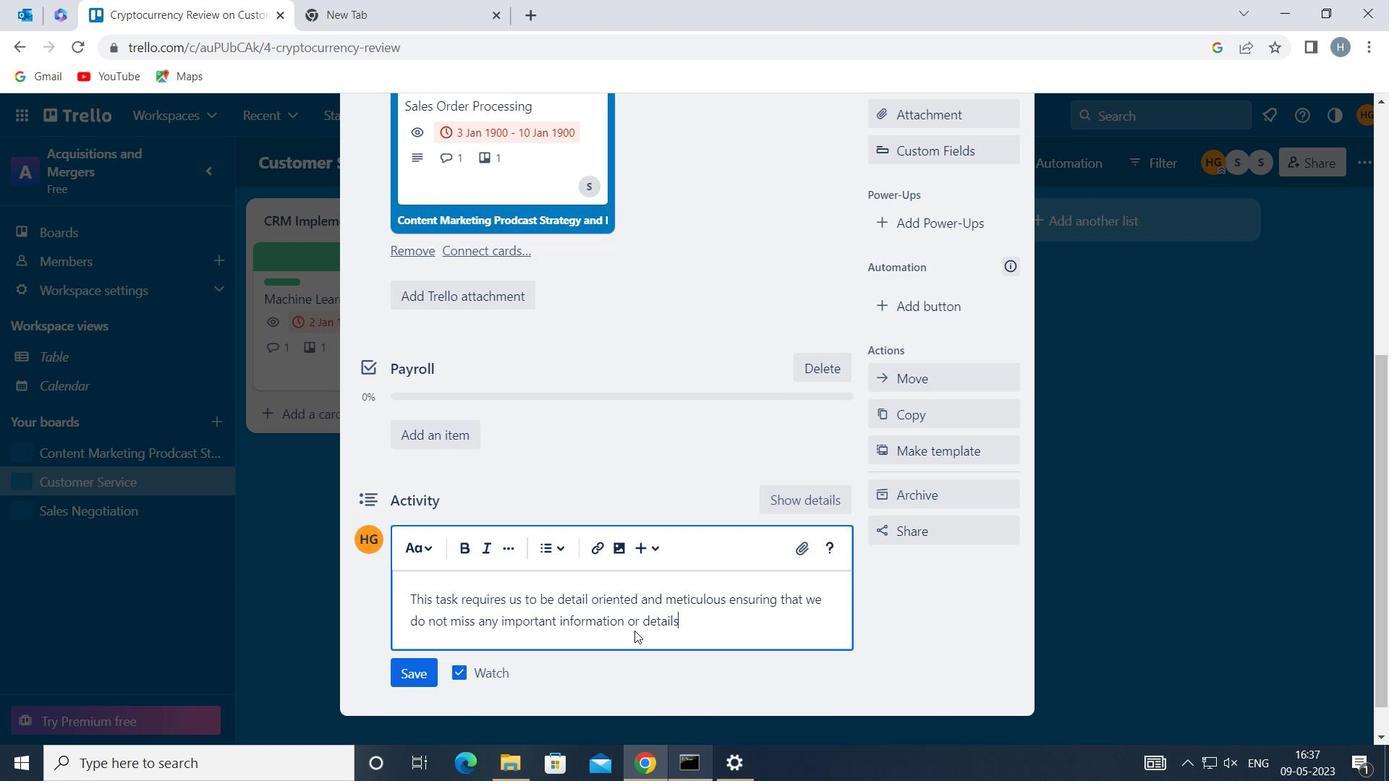 
Action: Mouse scrolled (634, 630) with delta (0, 0)
Screenshot: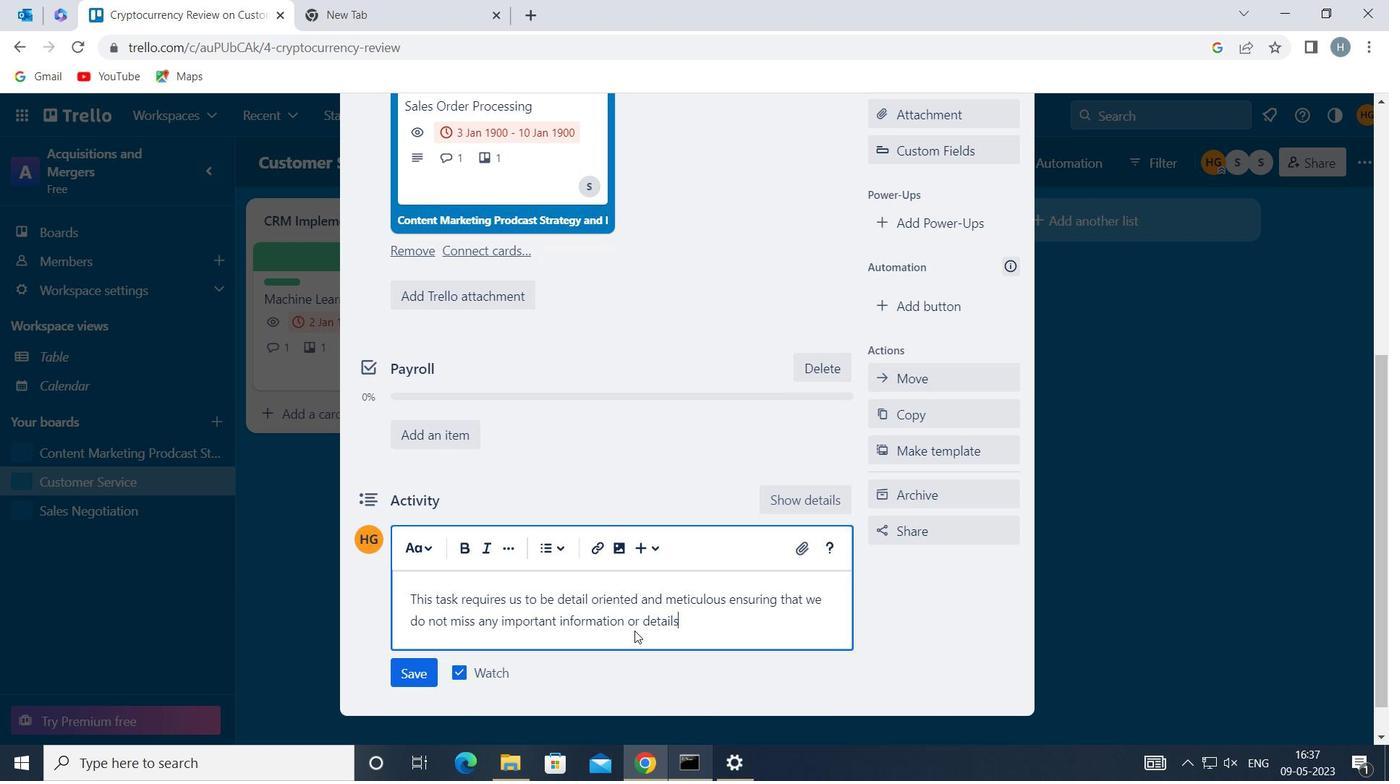 
Action: Mouse moved to (421, 626)
Screenshot: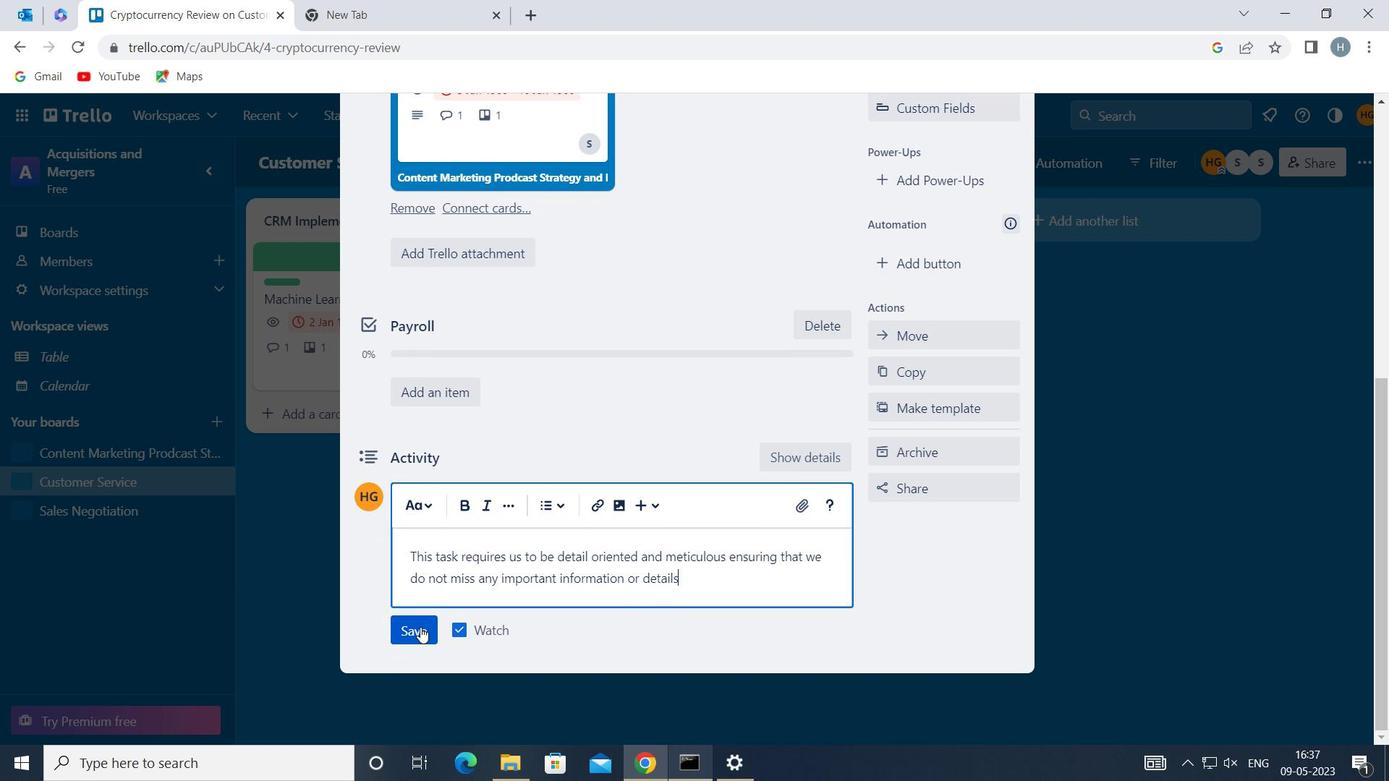 
Action: Mouse pressed left at (421, 626)
Screenshot: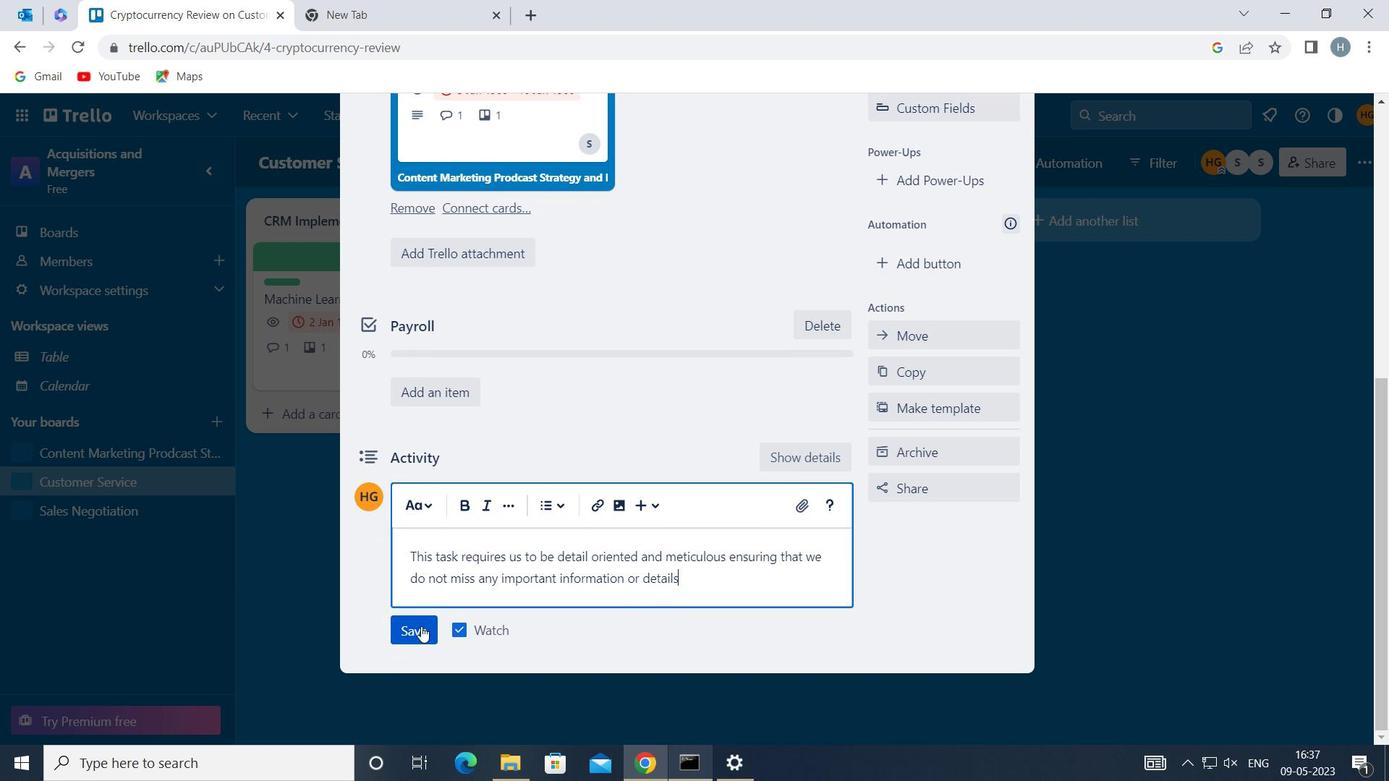 
Action: Mouse moved to (812, 533)
Screenshot: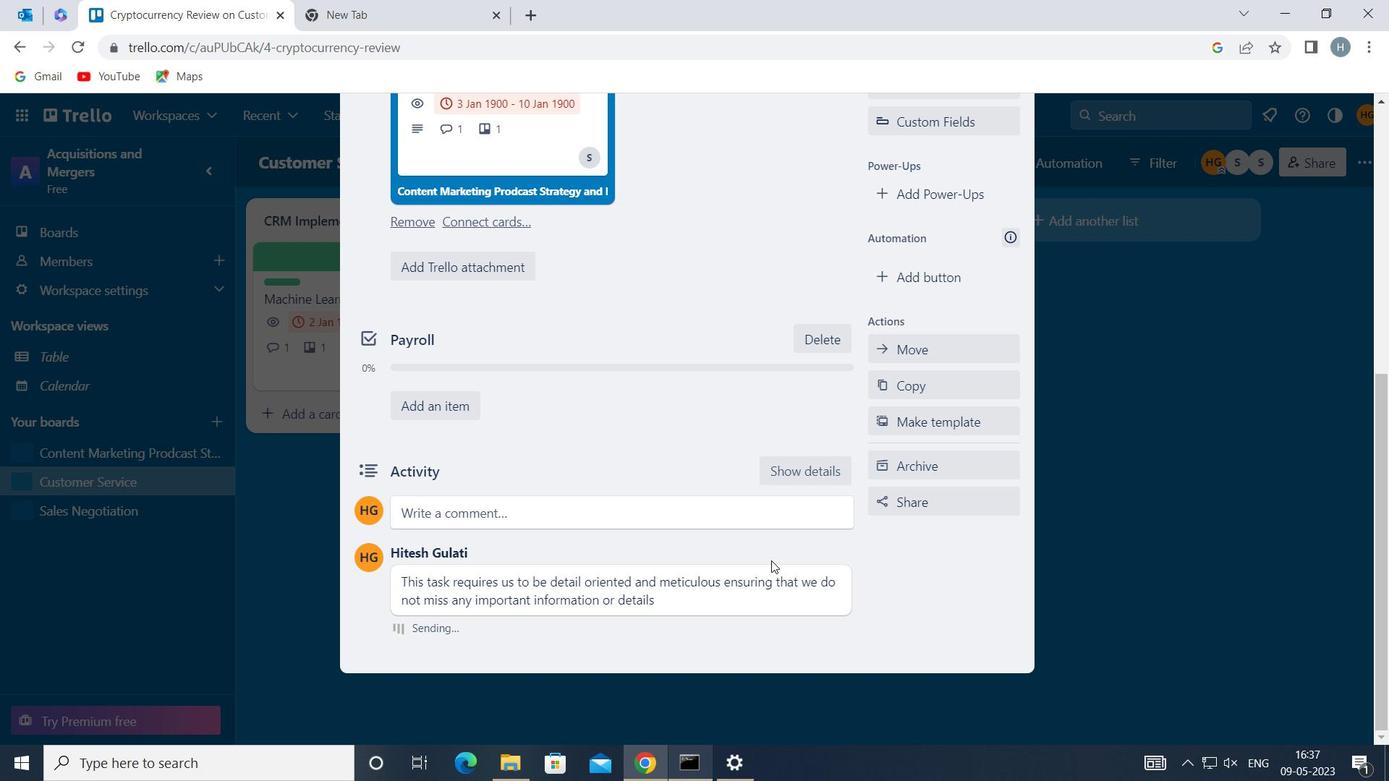 
Action: Mouse scrolled (812, 534) with delta (0, 0)
Screenshot: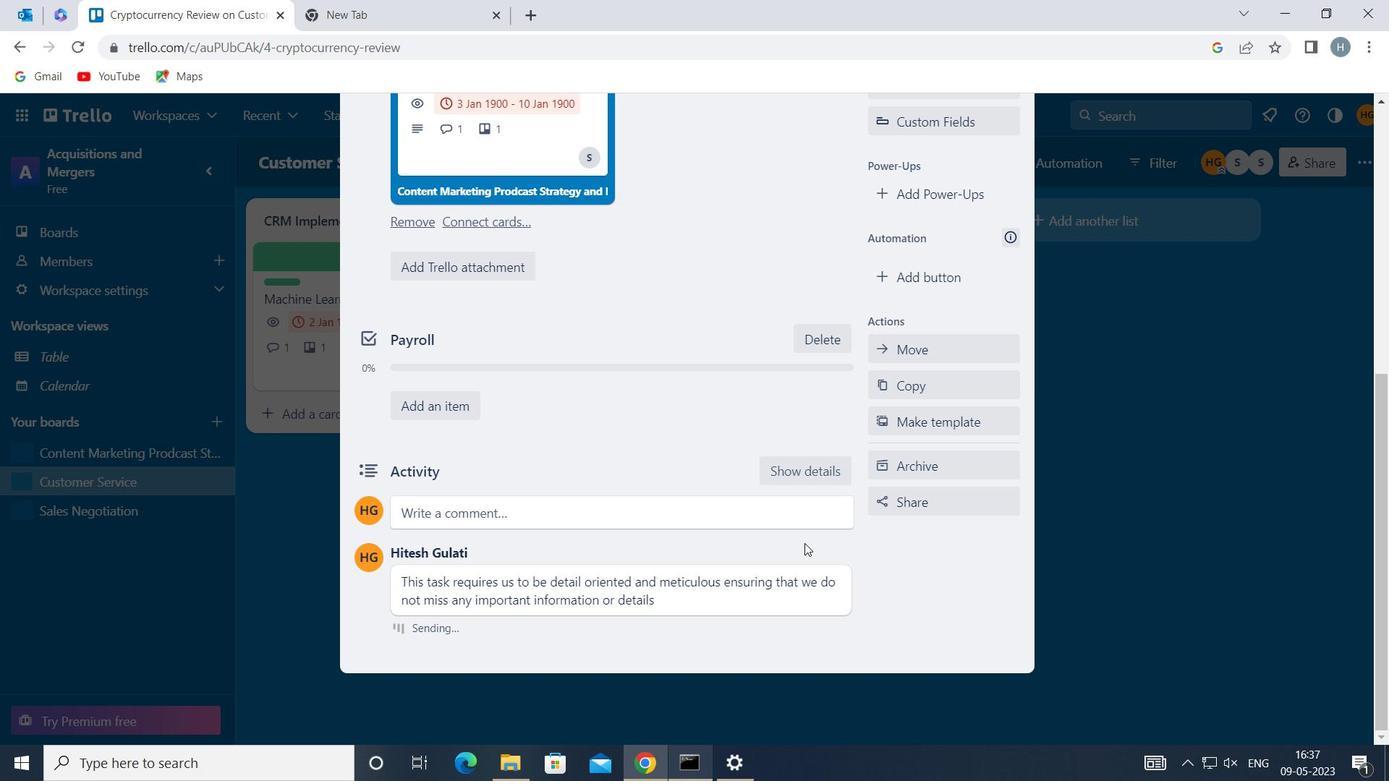 
Action: Mouse moved to (813, 532)
Screenshot: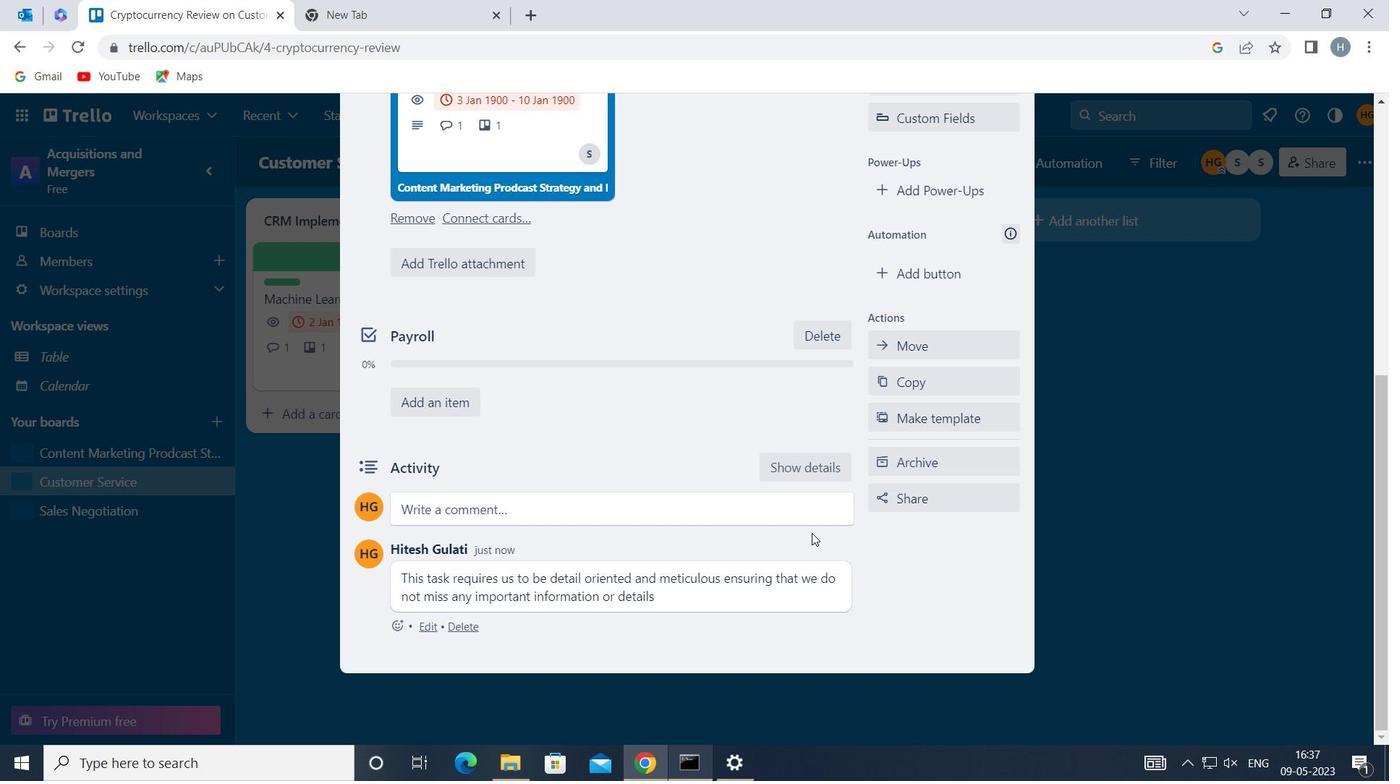 
Action: Mouse scrolled (813, 533) with delta (0, 0)
Screenshot: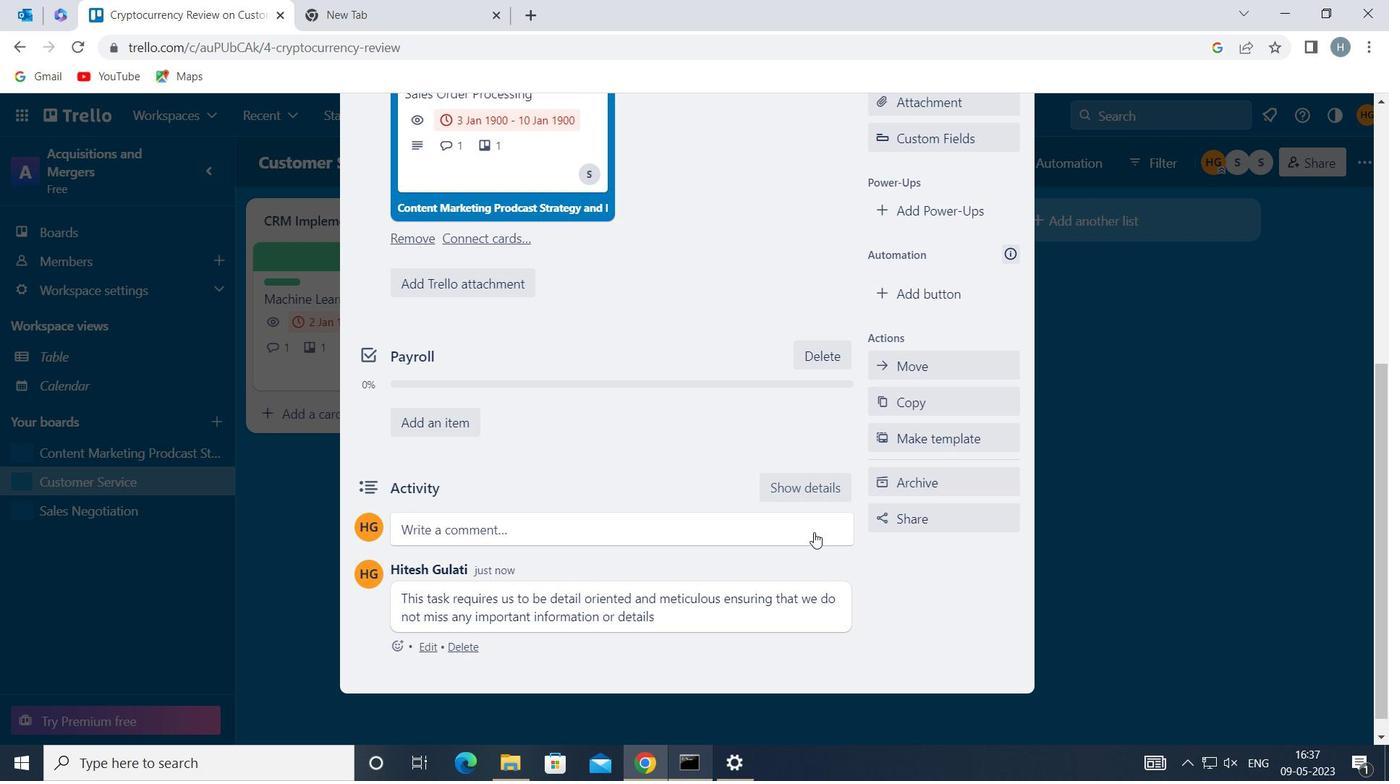 
Action: Mouse moved to (933, 224)
Screenshot: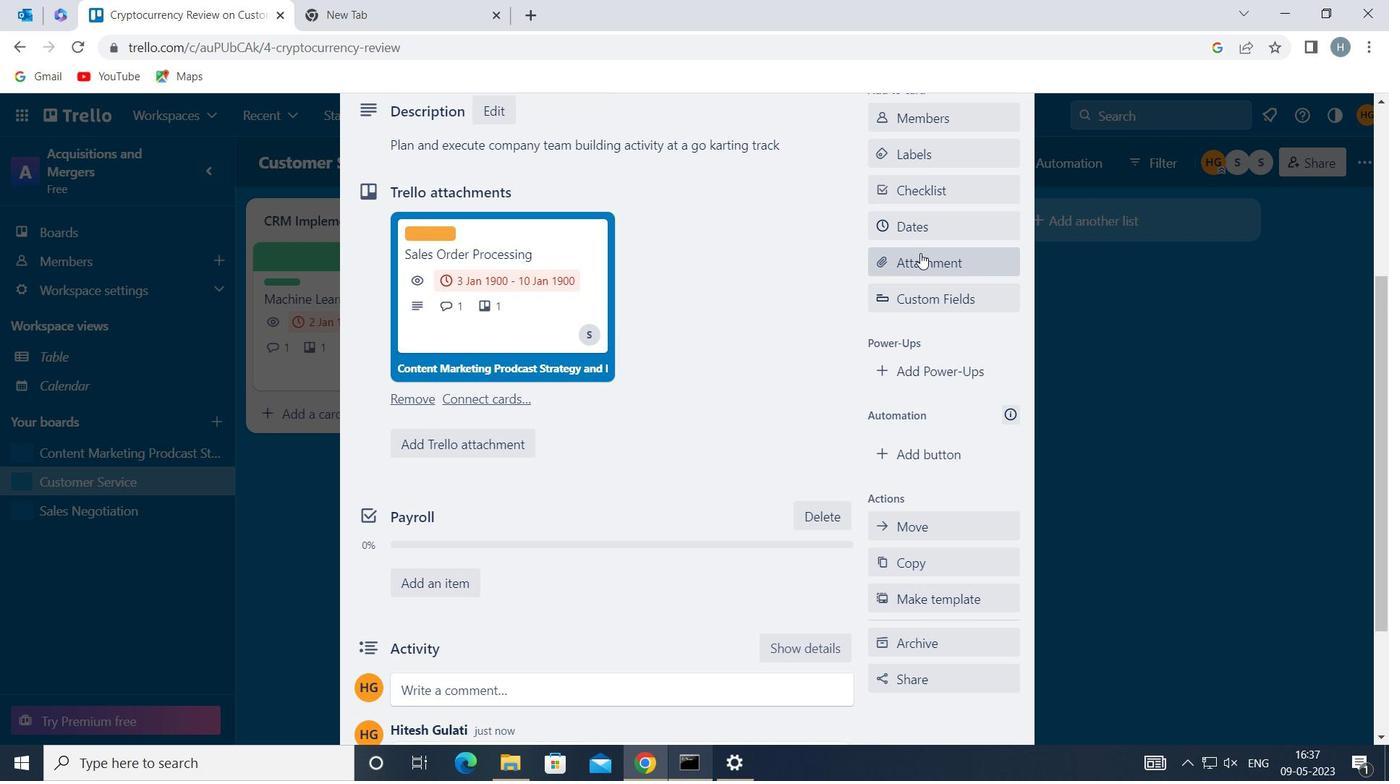 
Action: Mouse pressed left at (933, 224)
Screenshot: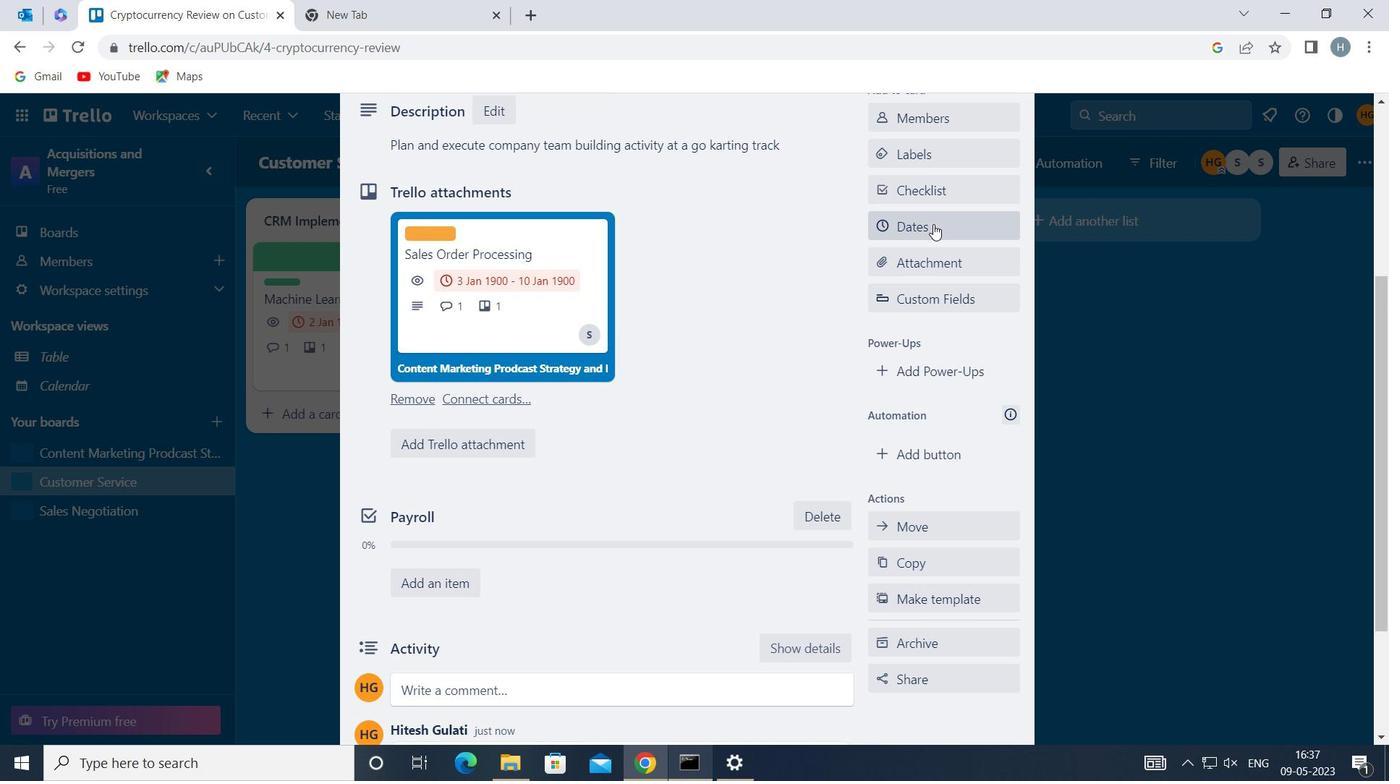 
Action: Mouse moved to (886, 489)
Screenshot: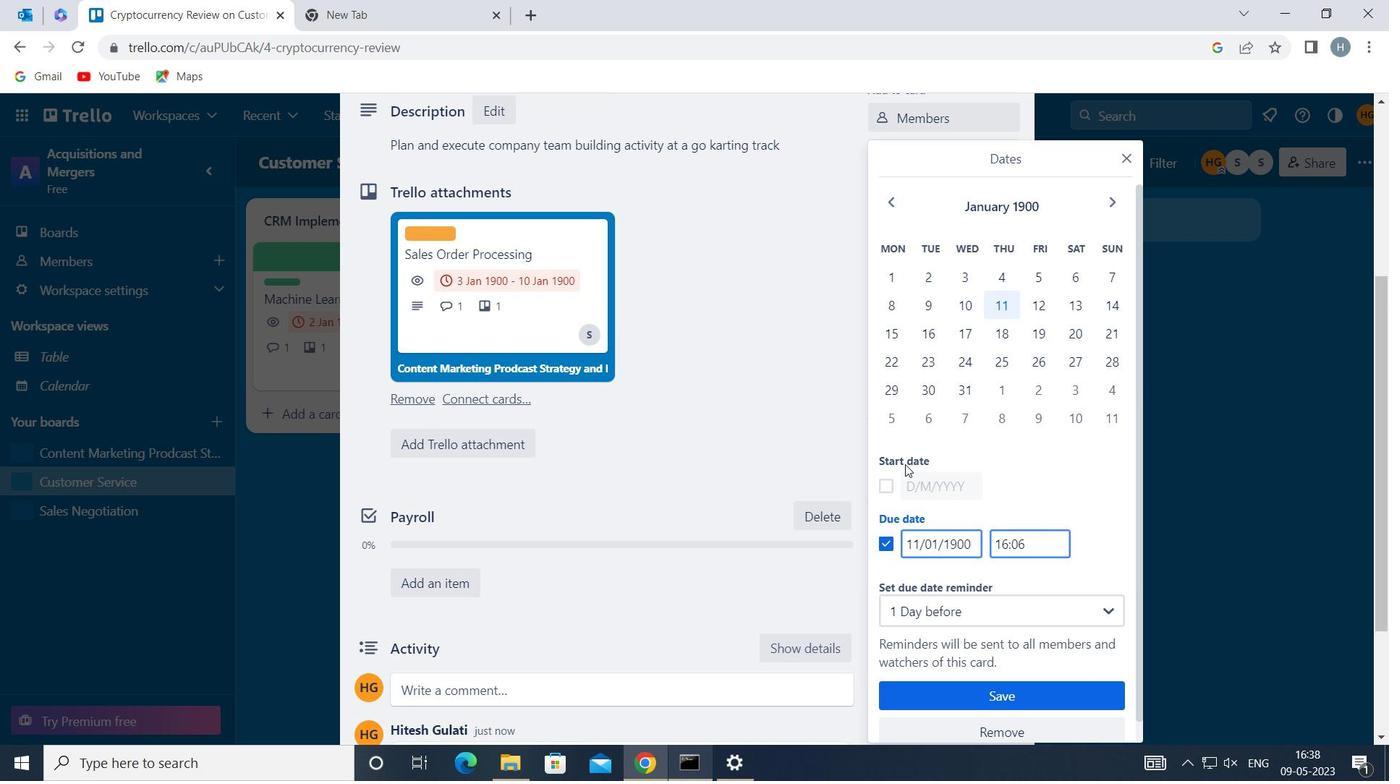 
Action: Mouse pressed left at (886, 489)
Screenshot: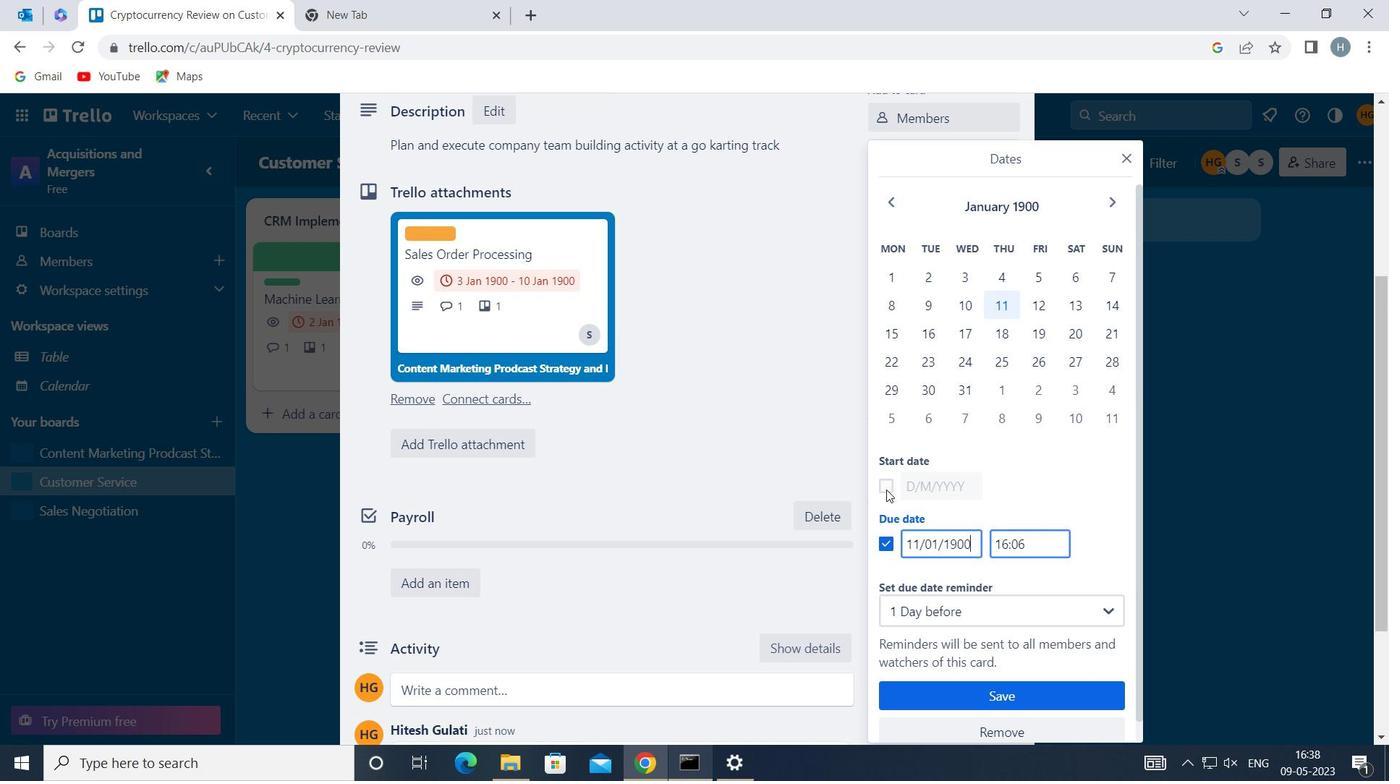 
Action: Mouse moved to (915, 484)
Screenshot: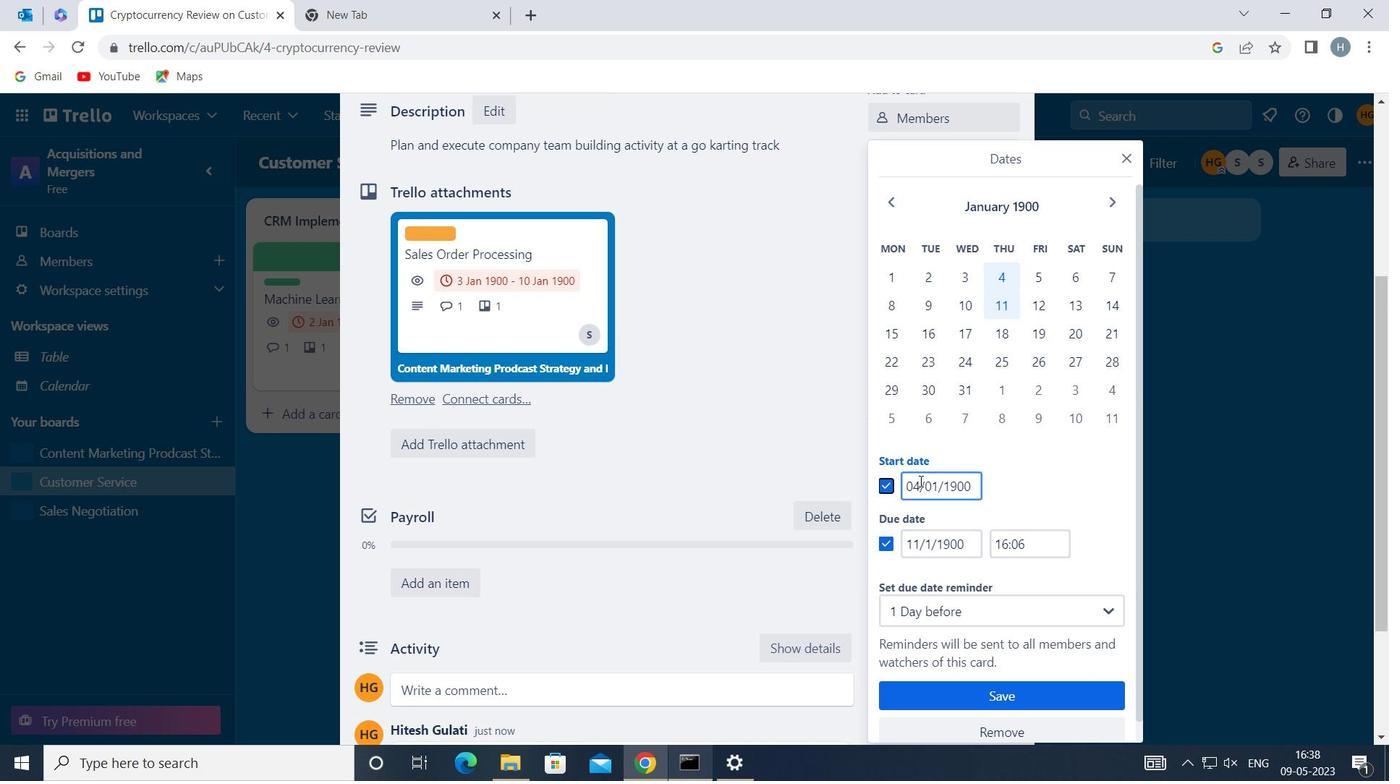 
Action: Mouse pressed left at (915, 484)
Screenshot: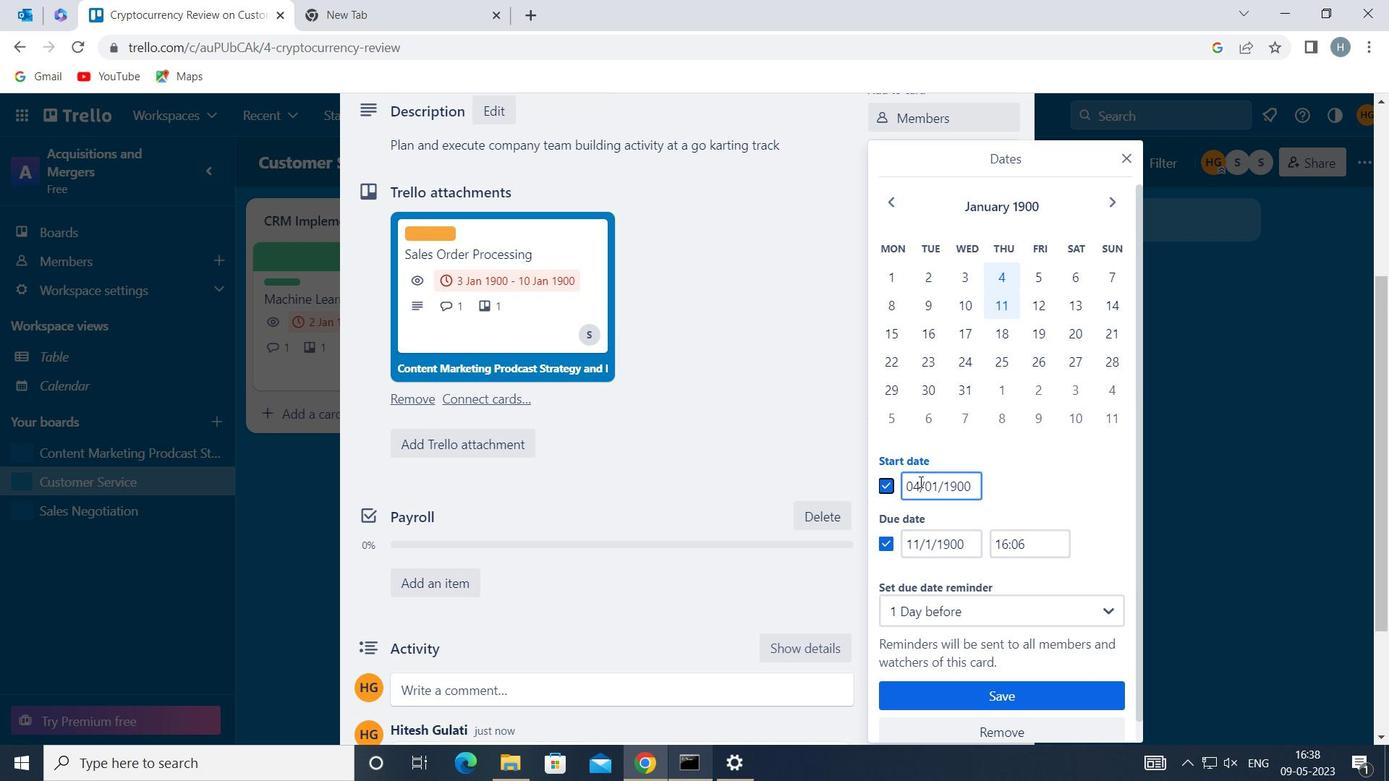 
Action: Mouse moved to (914, 484)
Screenshot: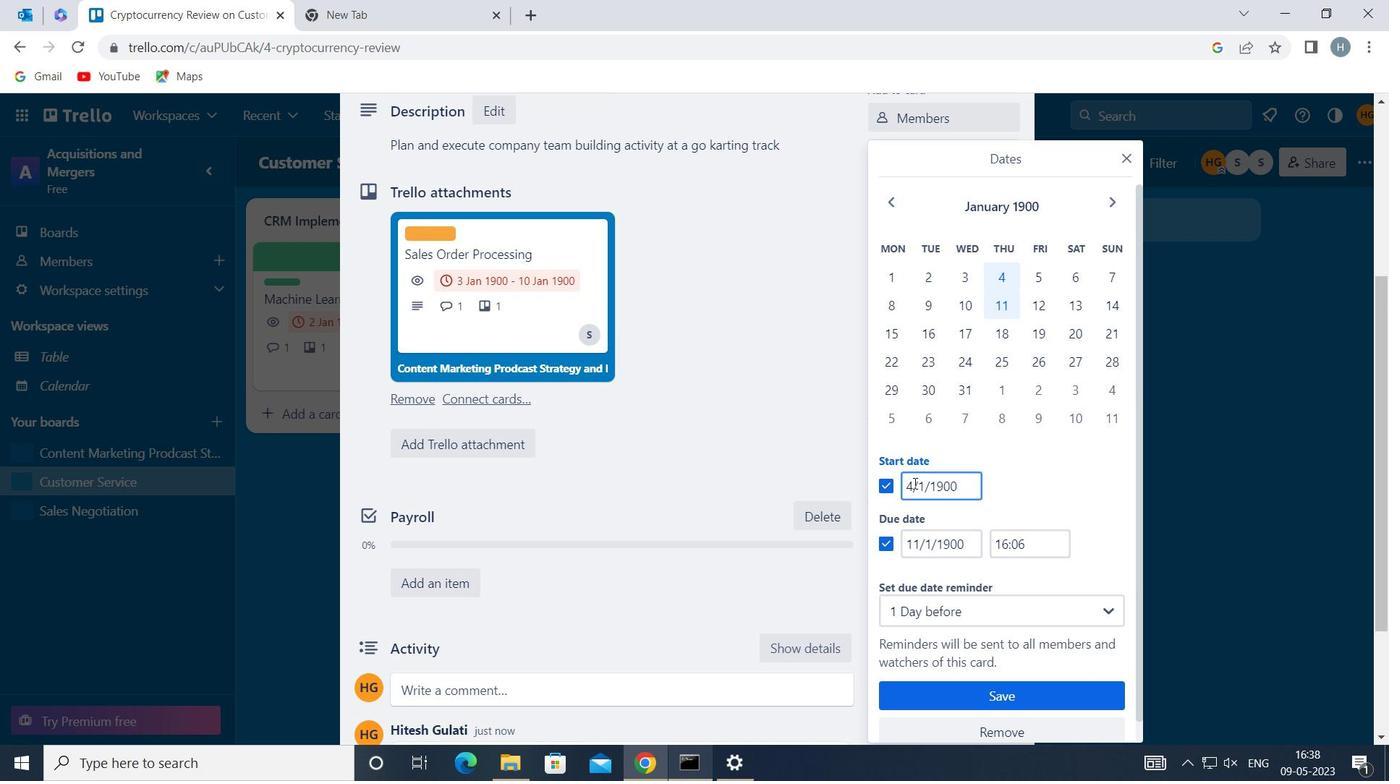 
Action: Key pressed <Key.backspace><<101>>
Screenshot: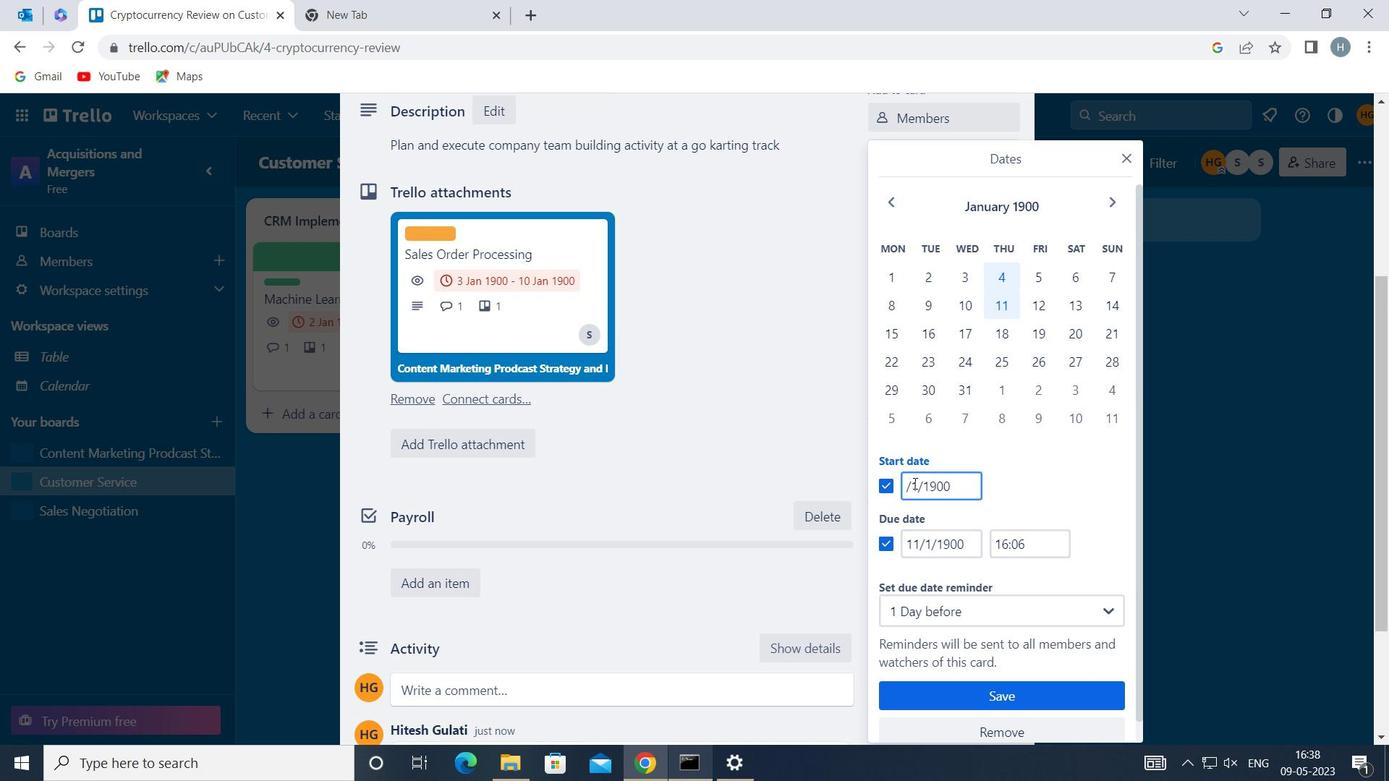 
Action: Mouse moved to (918, 537)
Screenshot: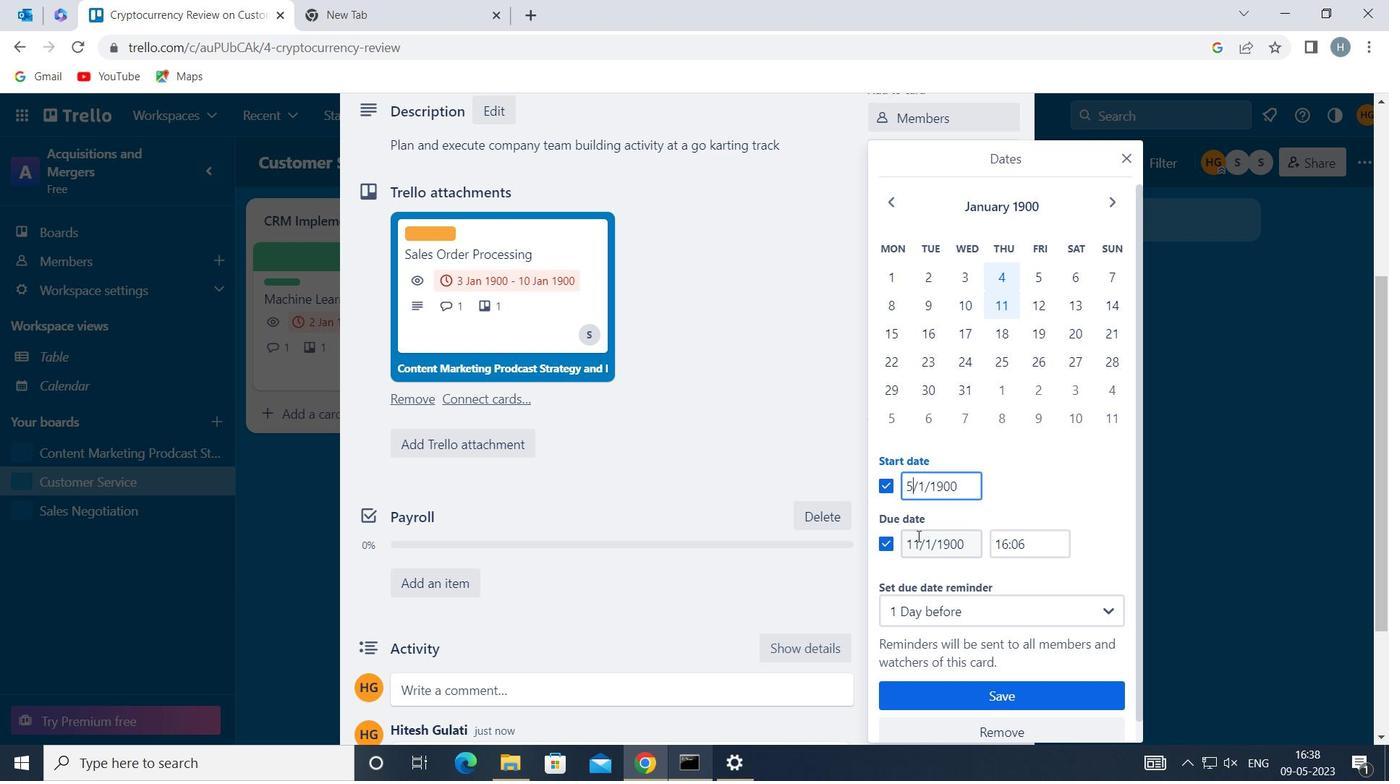 
Action: Mouse pressed left at (918, 537)
Screenshot: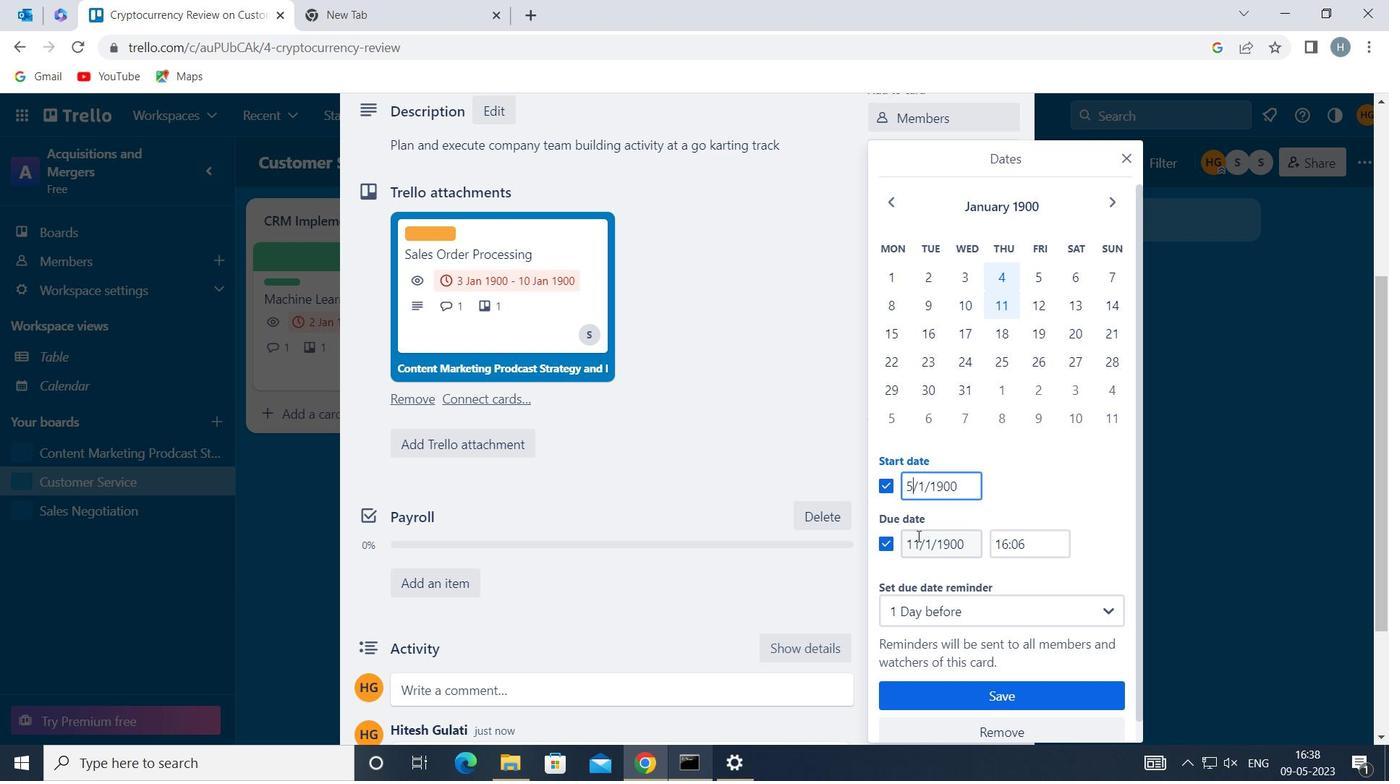 
Action: Mouse moved to (918, 539)
Screenshot: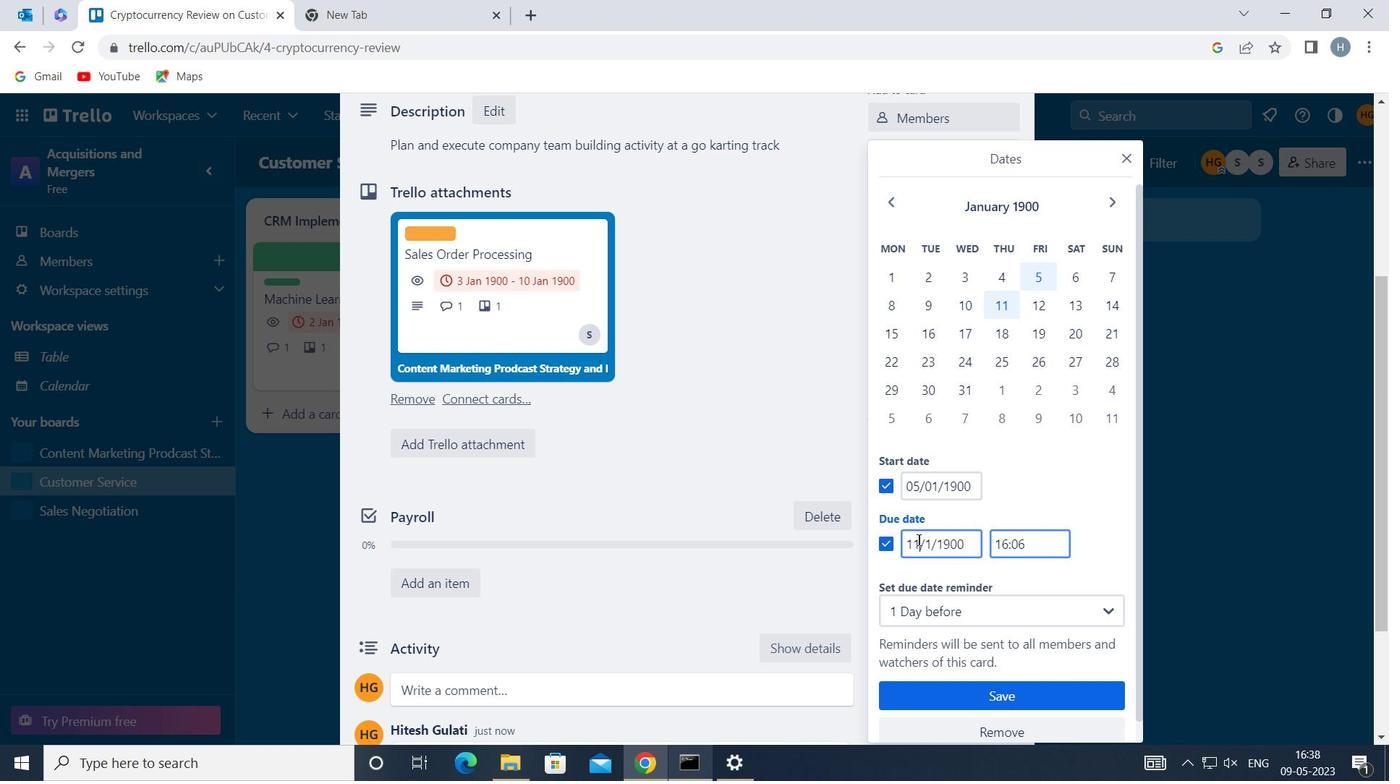 
Action: Mouse pressed left at (918, 539)
Screenshot: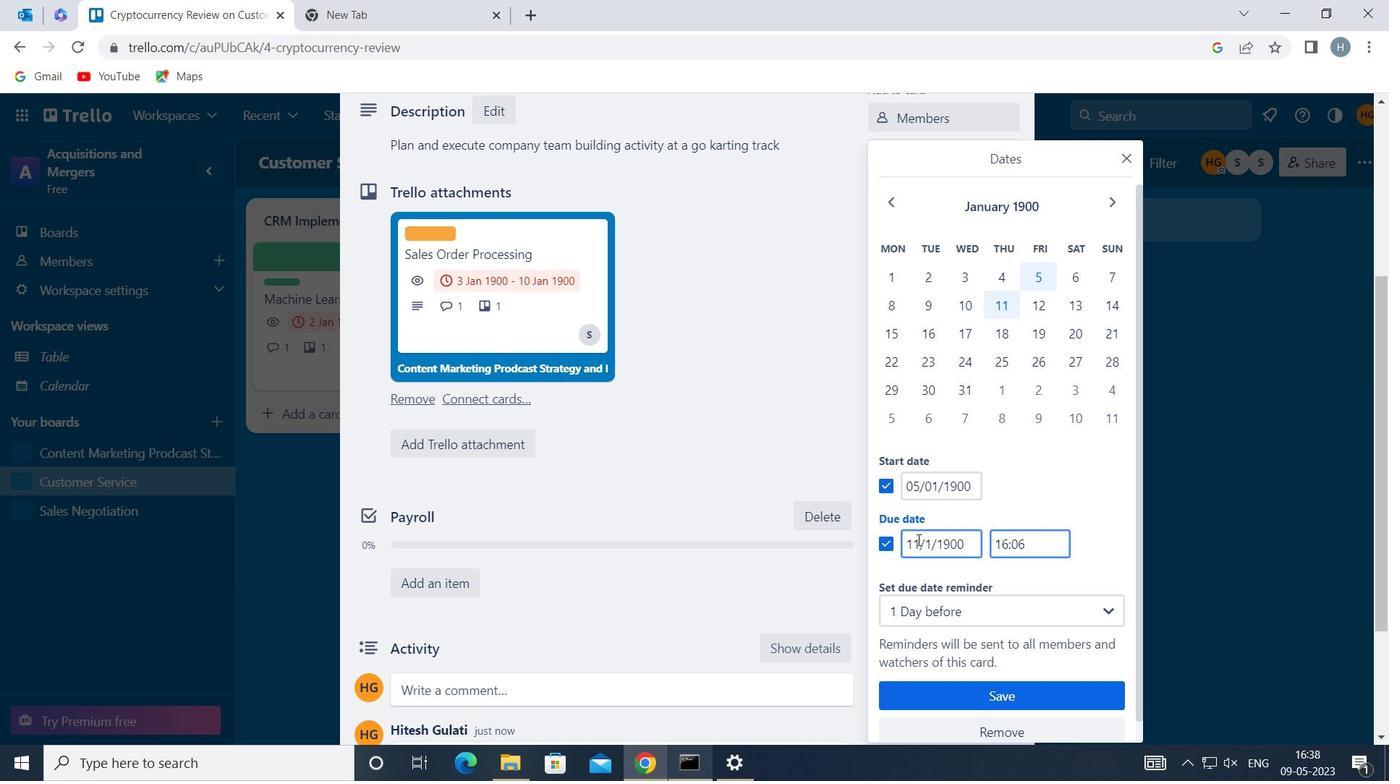 
Action: Mouse moved to (919, 539)
Screenshot: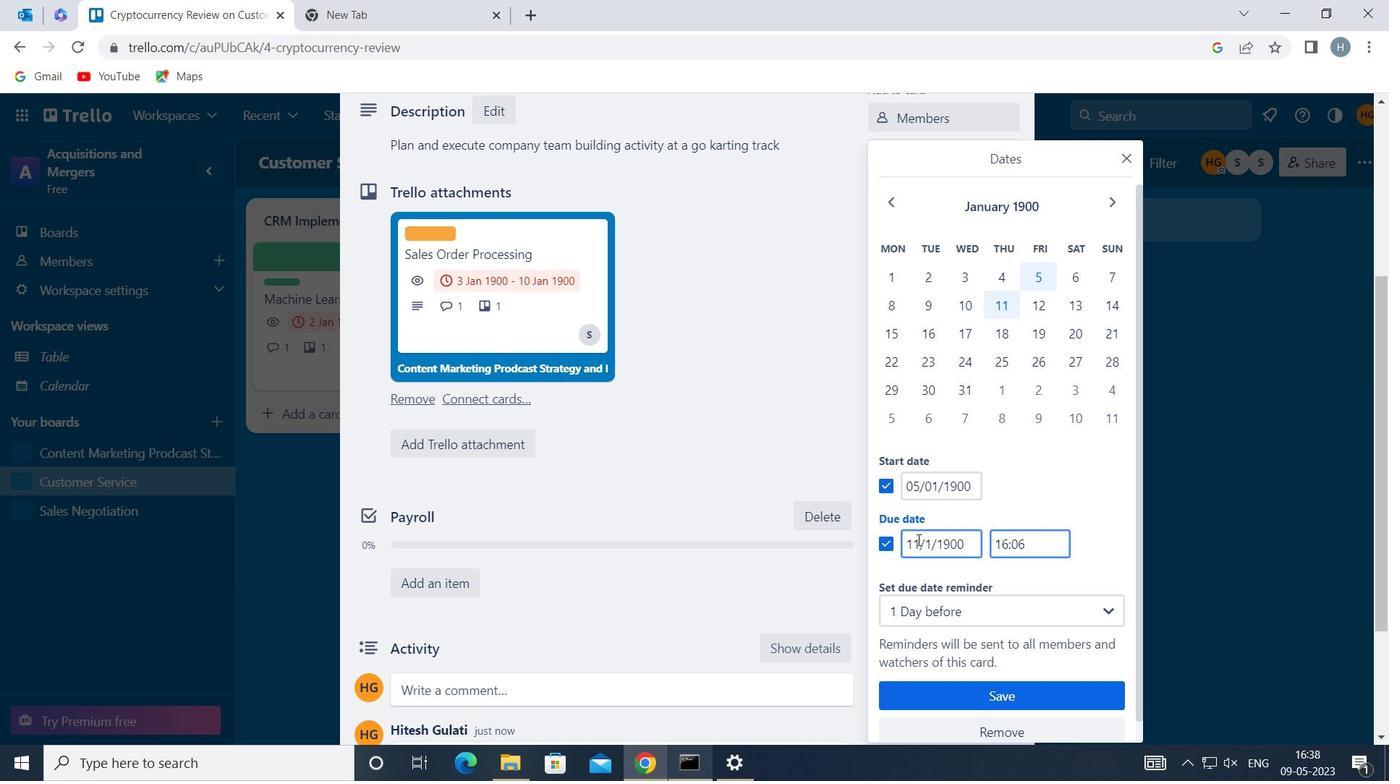 
Action: Key pressed <Key.backspace><<98>>
Screenshot: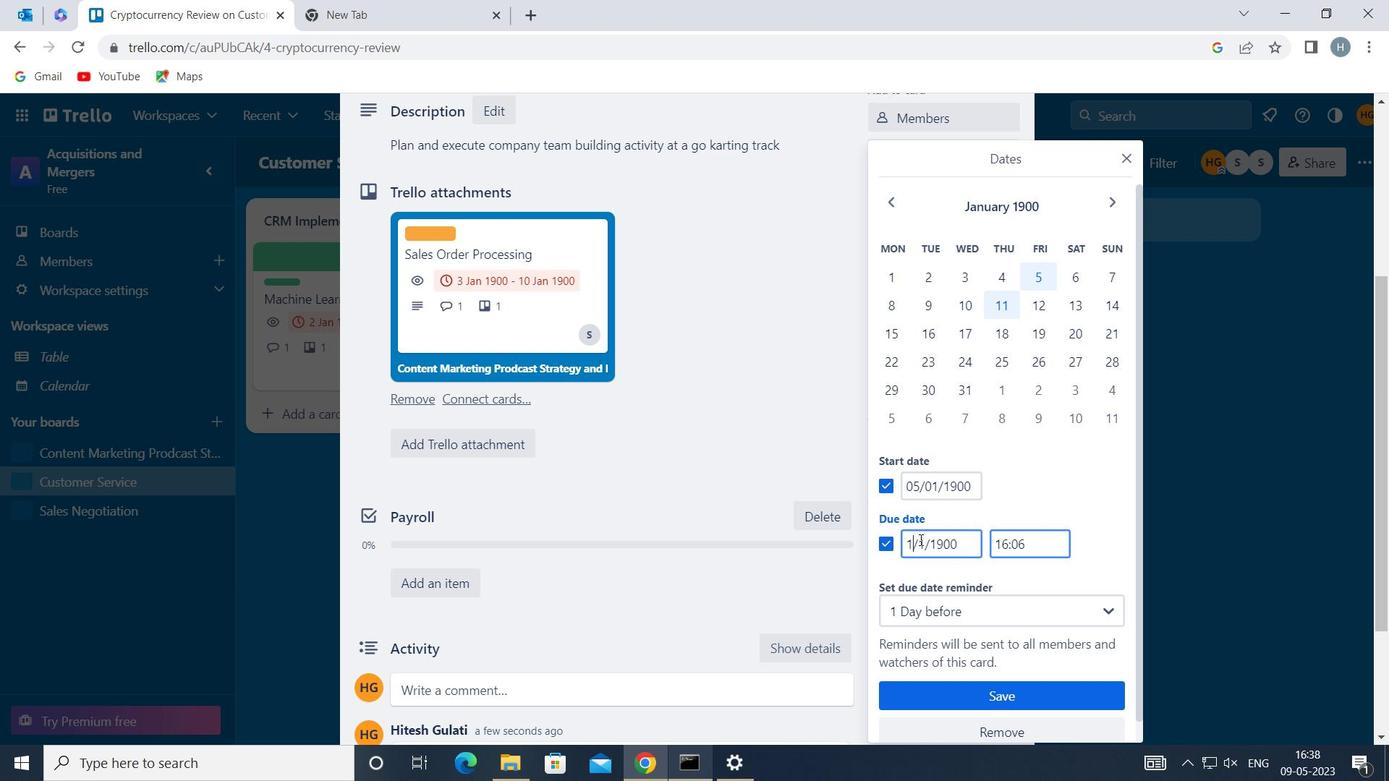 
Action: Mouse moved to (949, 694)
Screenshot: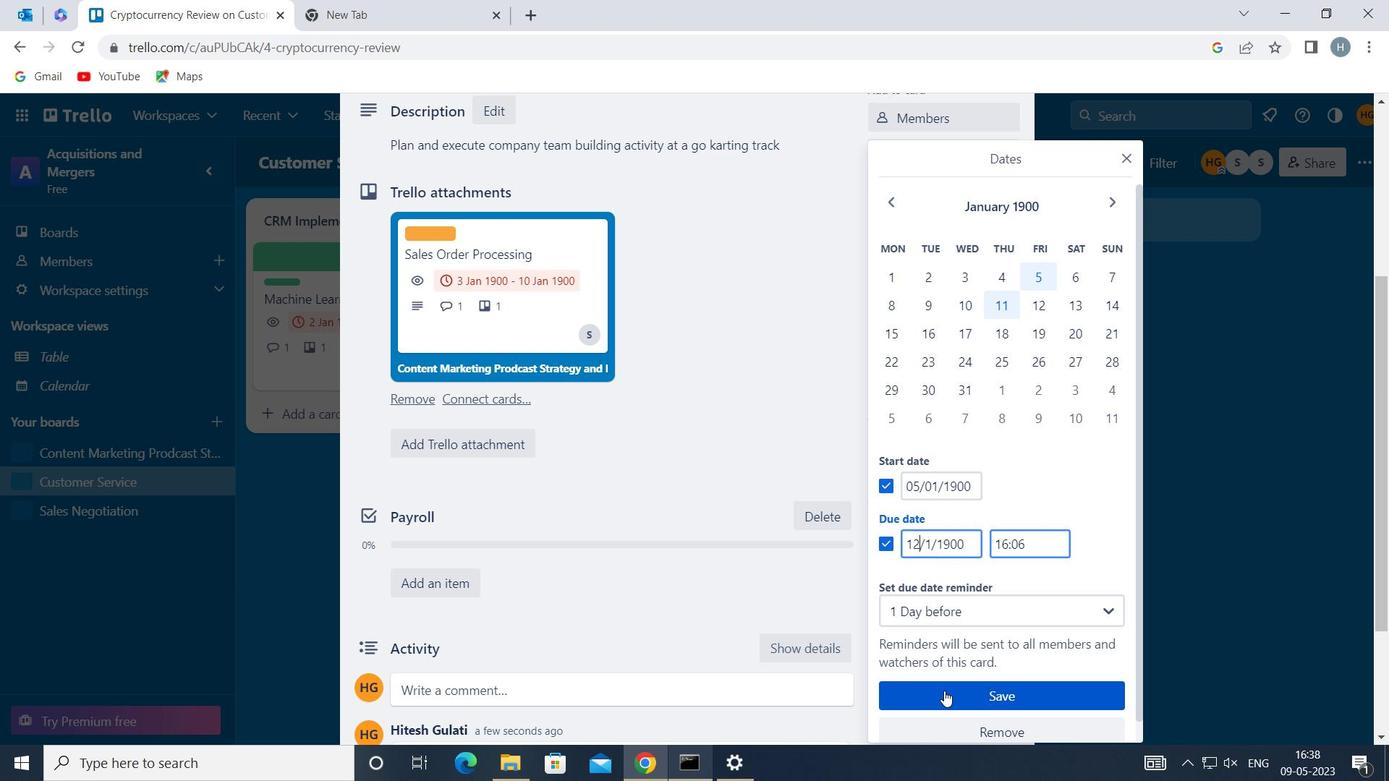 
Action: Mouse pressed left at (949, 694)
Screenshot: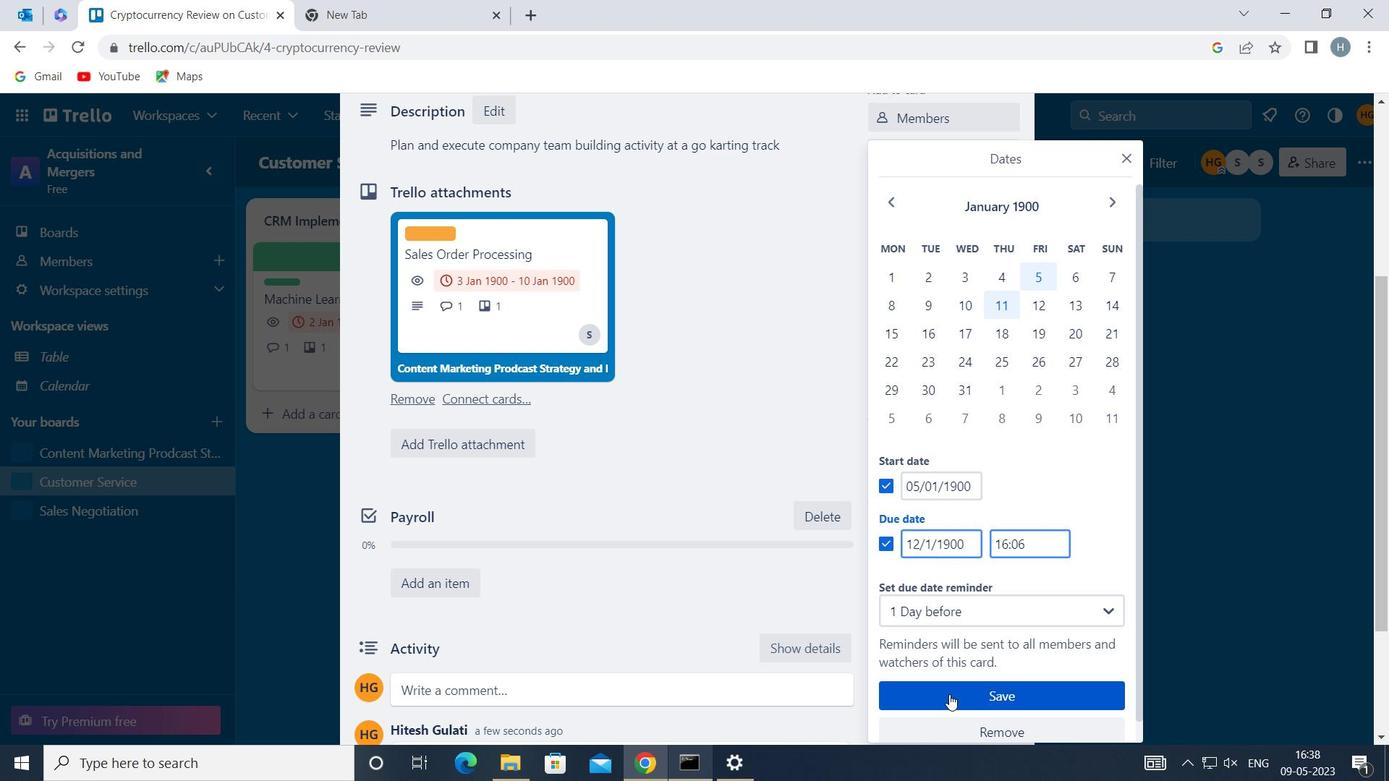
Action: Mouse moved to (842, 262)
Screenshot: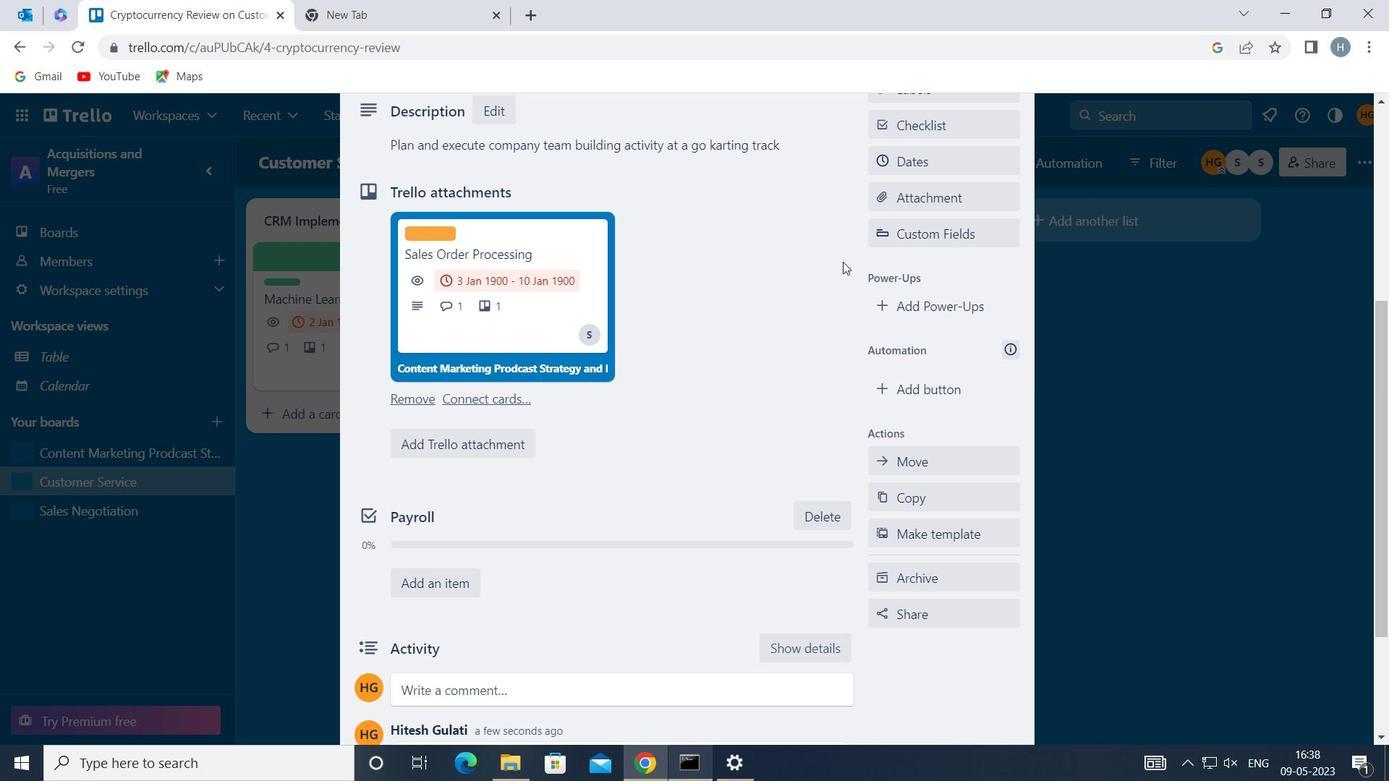 
